 Task: Configure Visual Studio Code to automatically save your files at regular intervals.
Action: Mouse moved to (38, 640)
Screenshot: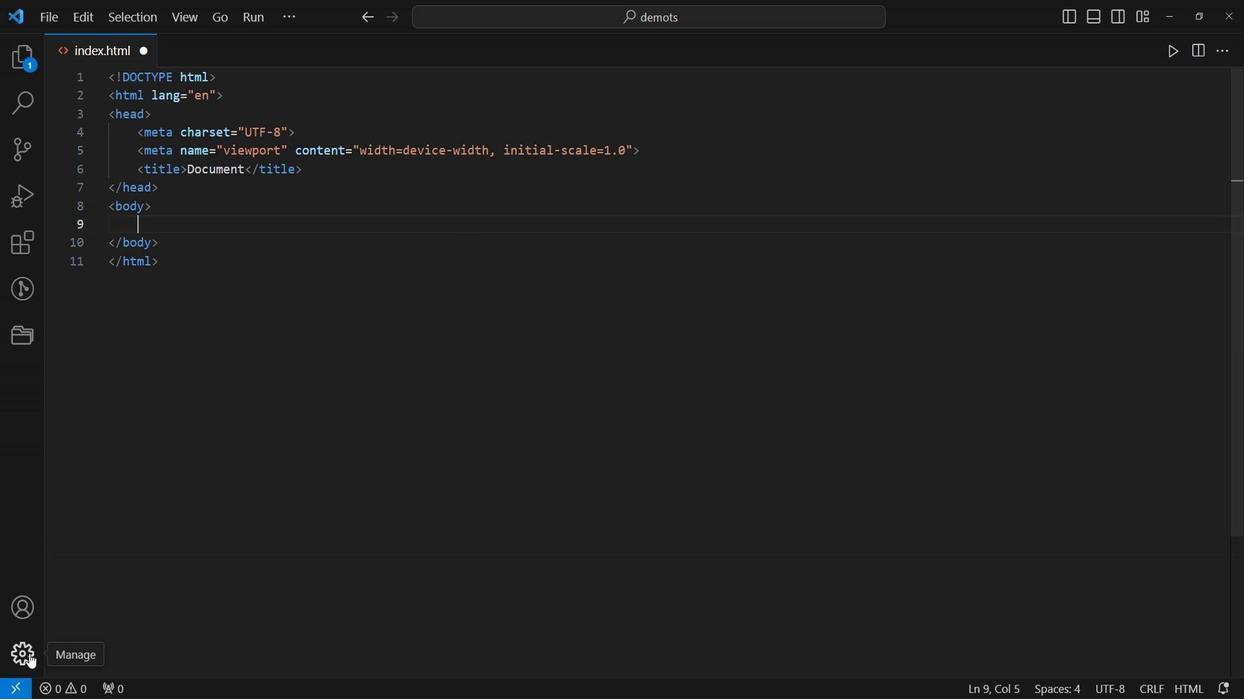 
Action: Mouse pressed left at (38, 640)
Screenshot: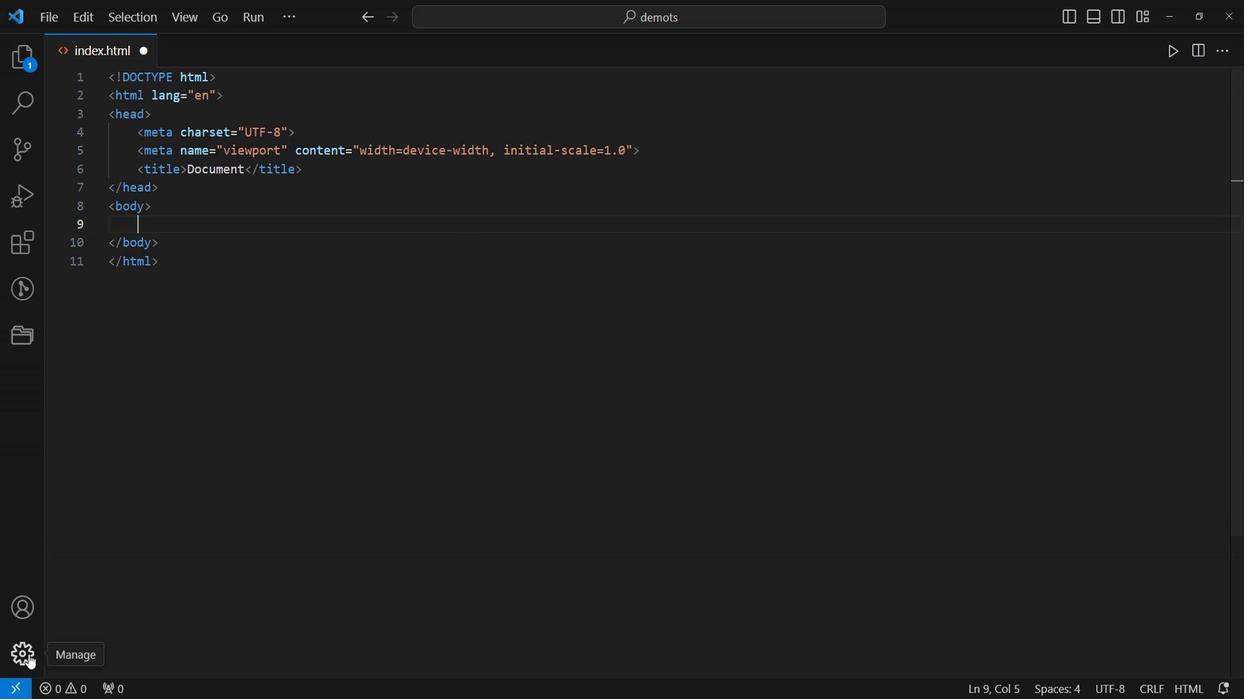 
Action: Mouse moved to (136, 456)
Screenshot: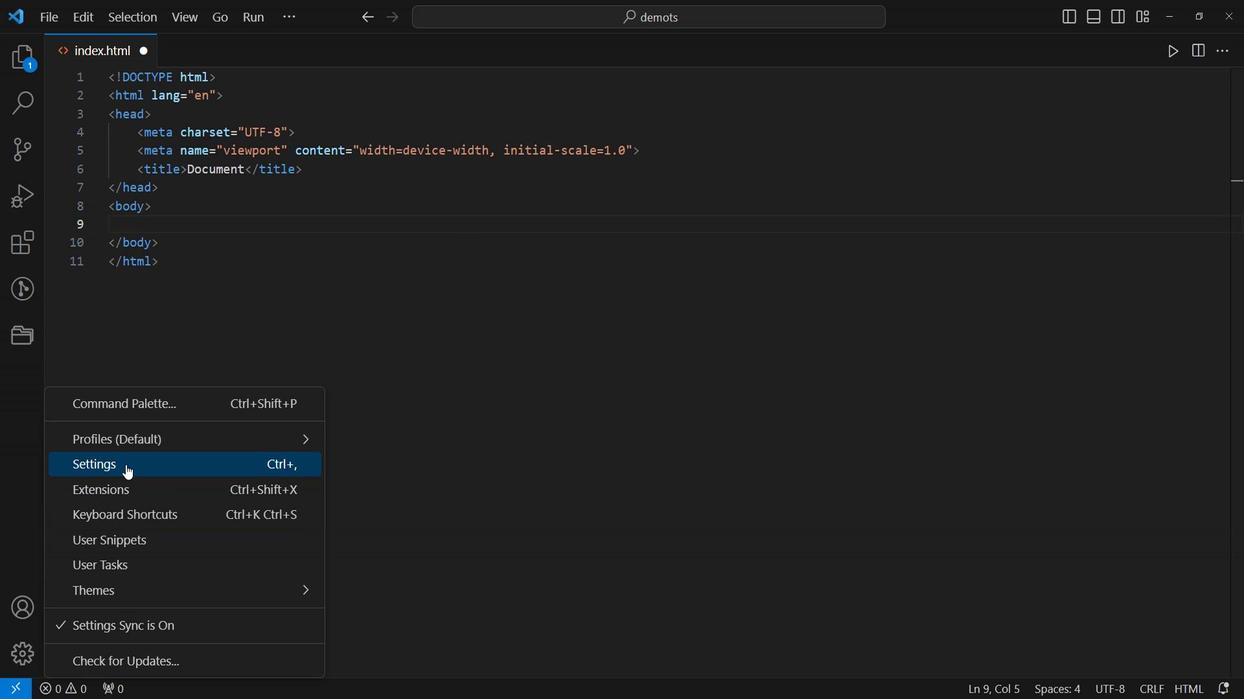 
Action: Mouse pressed left at (136, 456)
Screenshot: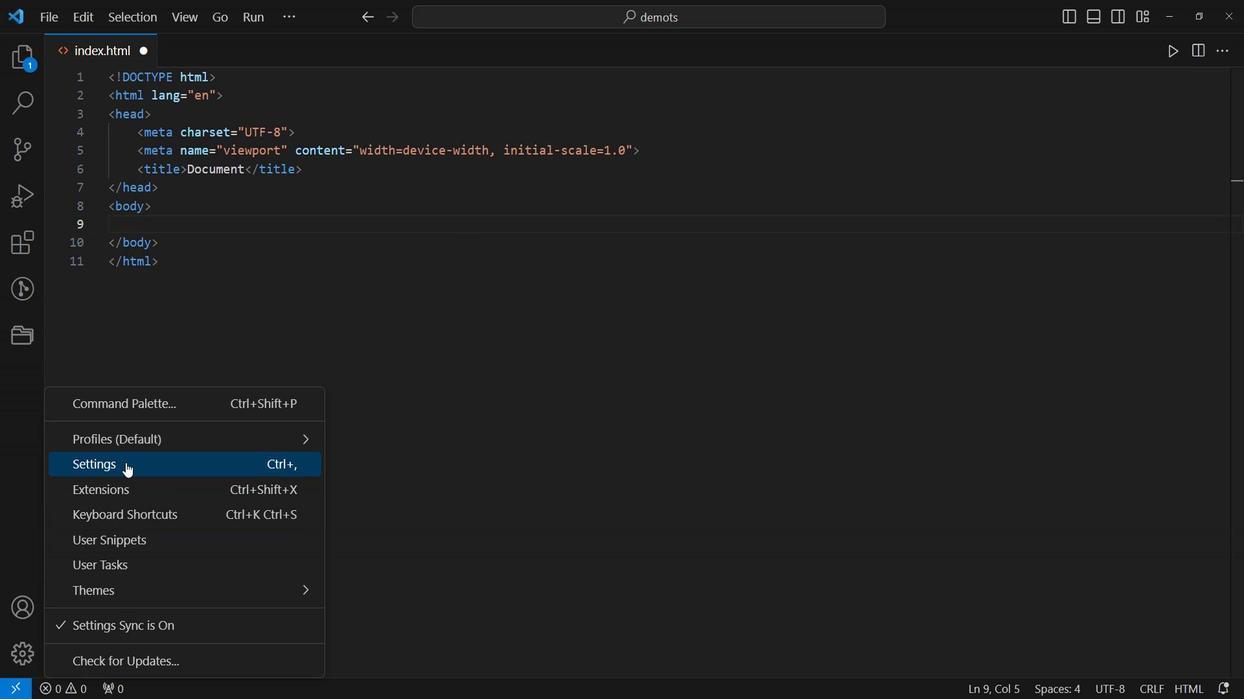
Action: Mouse moved to (295, 101)
Screenshot: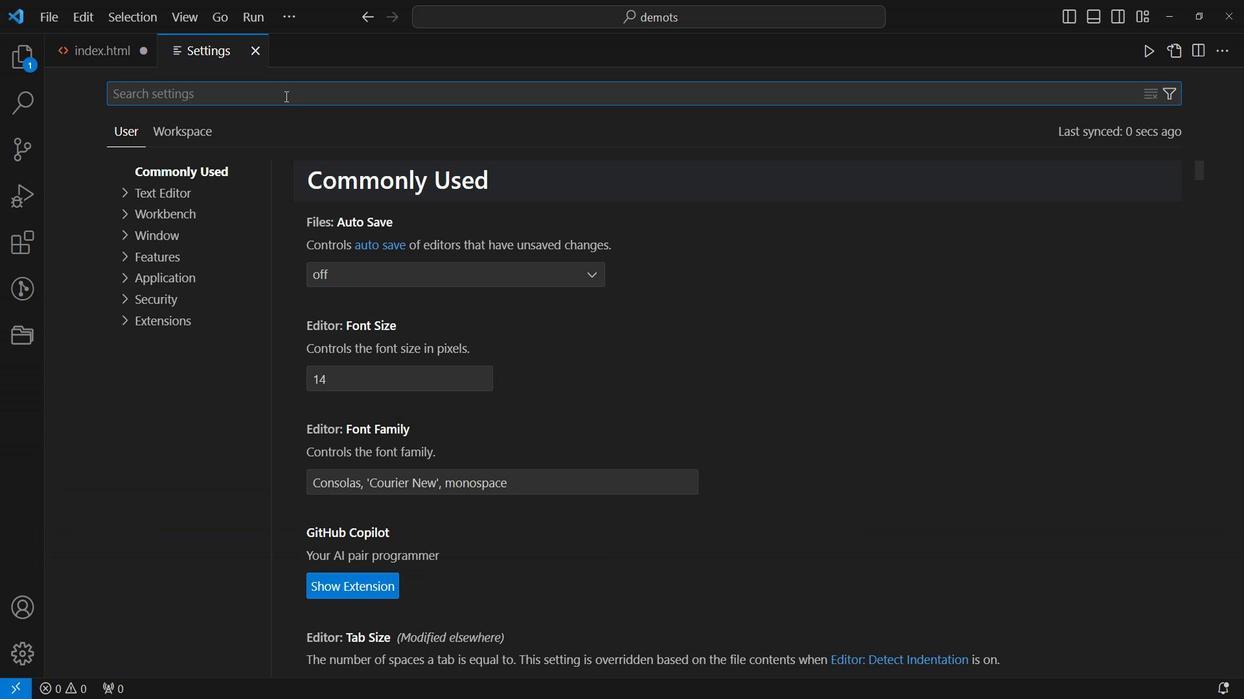 
Action: Mouse pressed left at (295, 101)
Screenshot: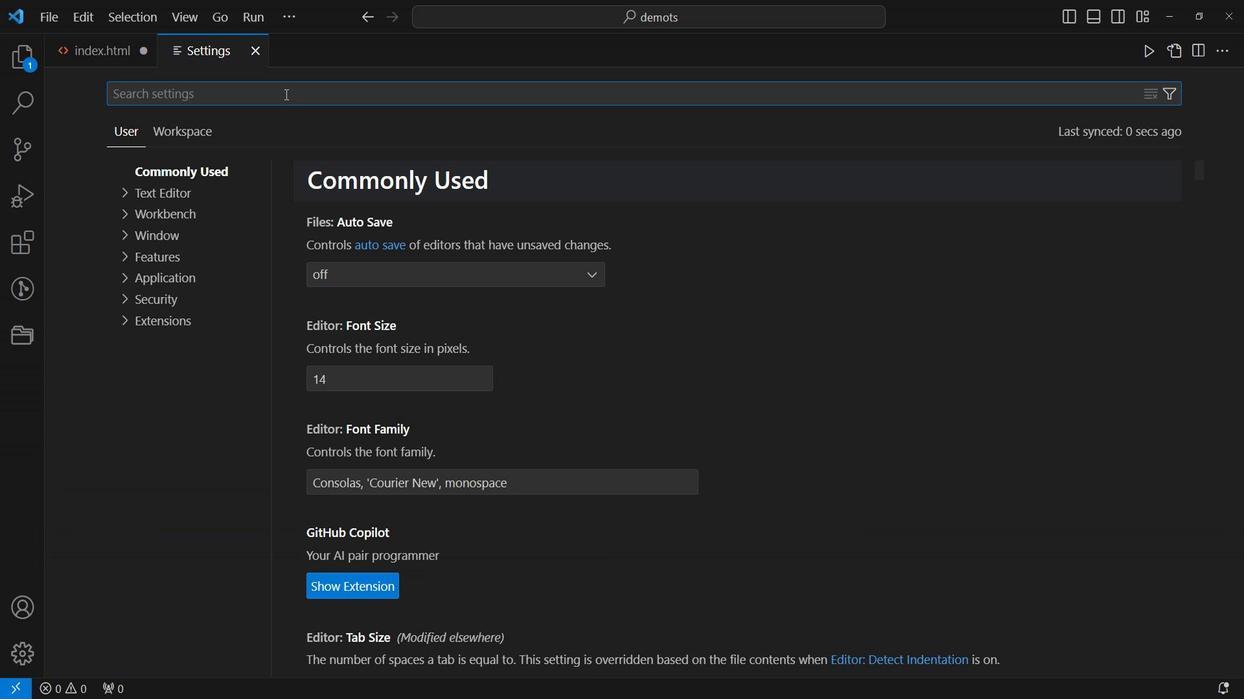
Action: Key pressed auto
Screenshot: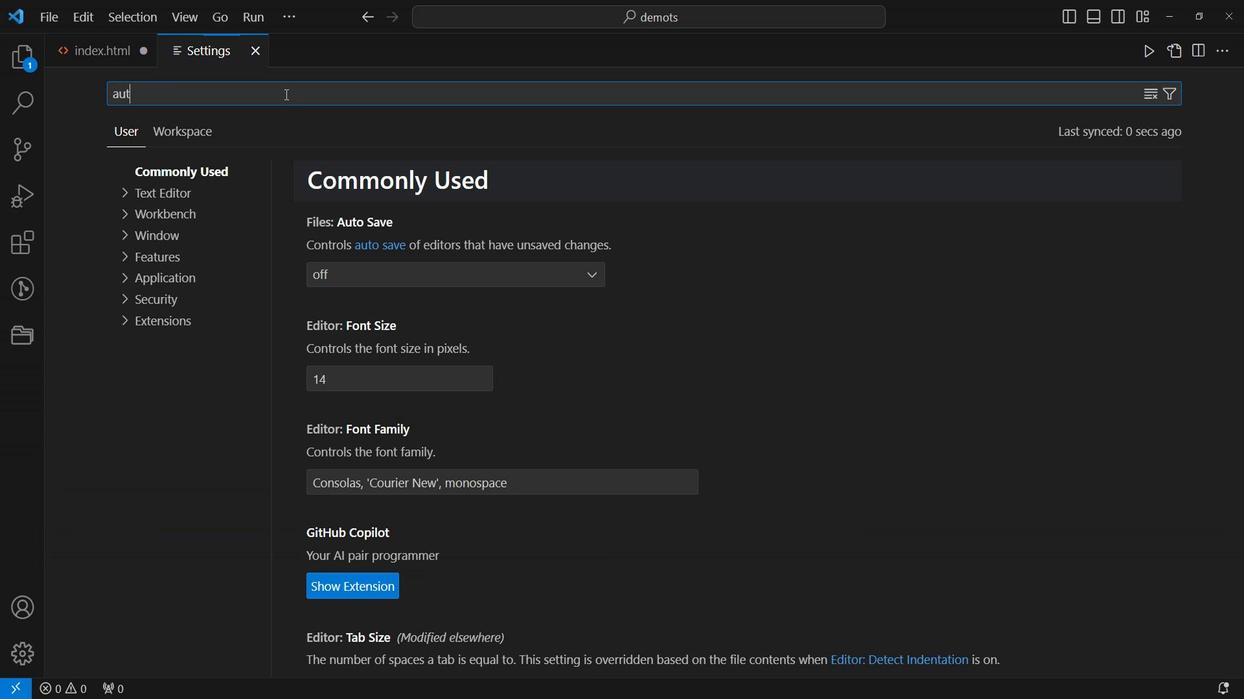 
Action: Mouse moved to (596, 236)
Screenshot: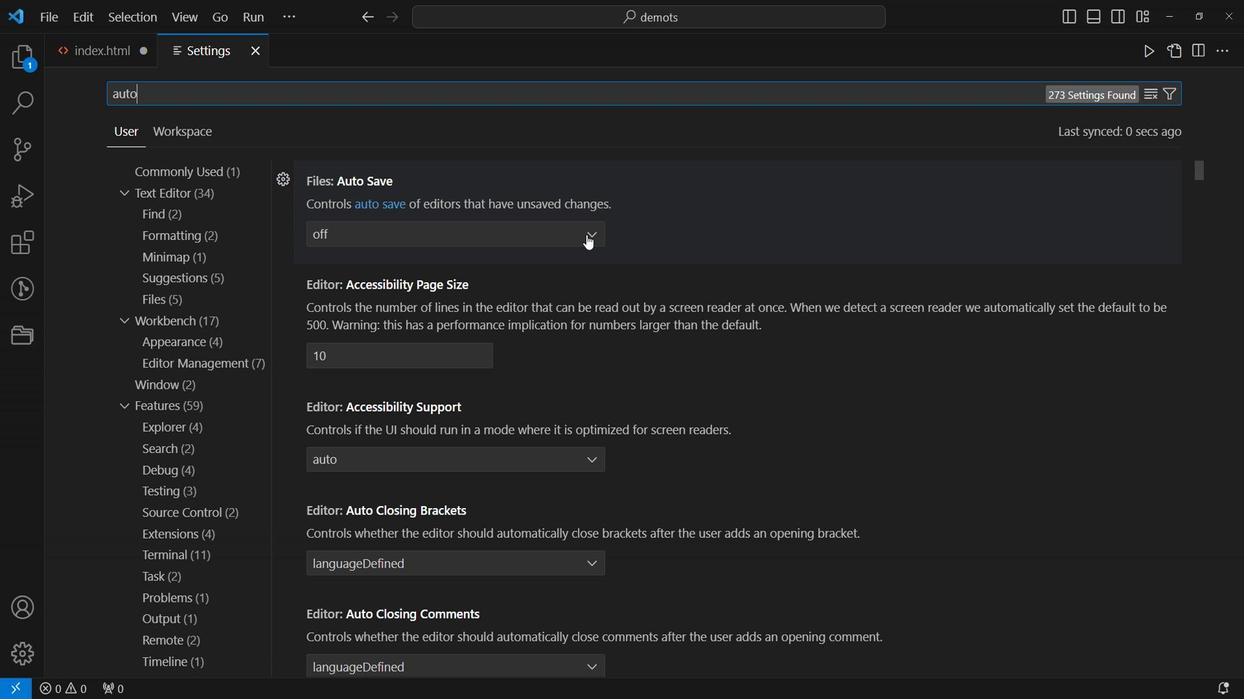 
Action: Mouse pressed left at (596, 236)
Screenshot: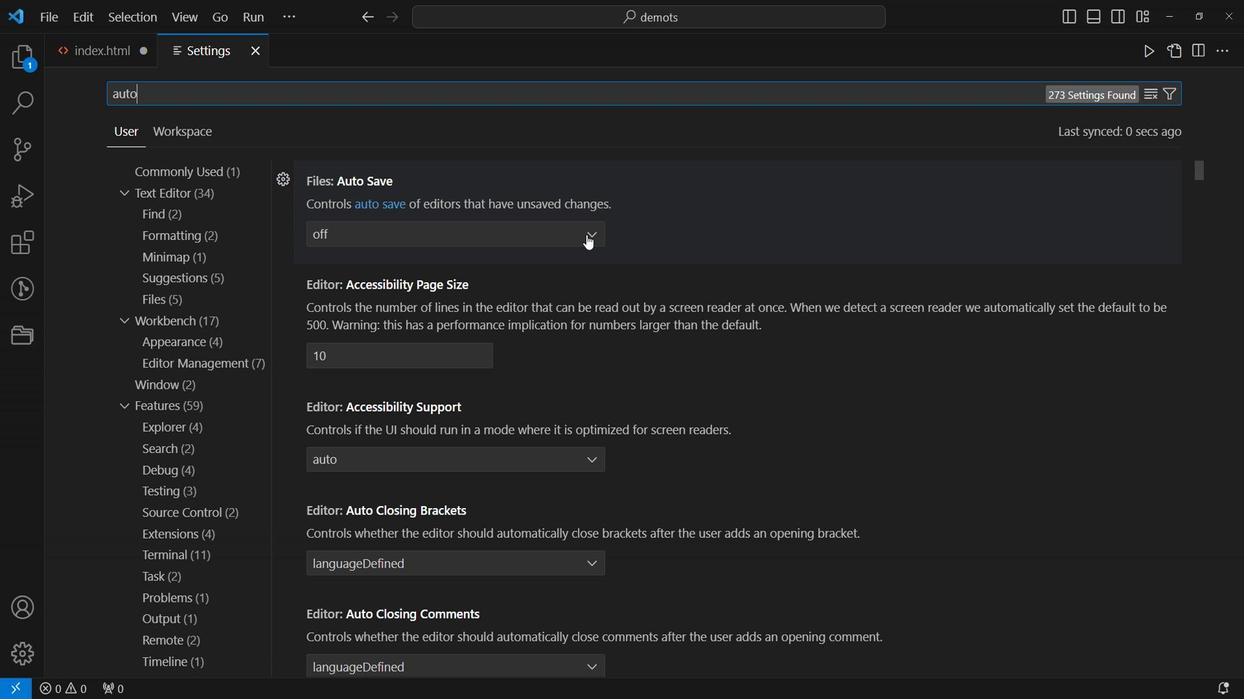 
Action: Mouse moved to (415, 279)
Screenshot: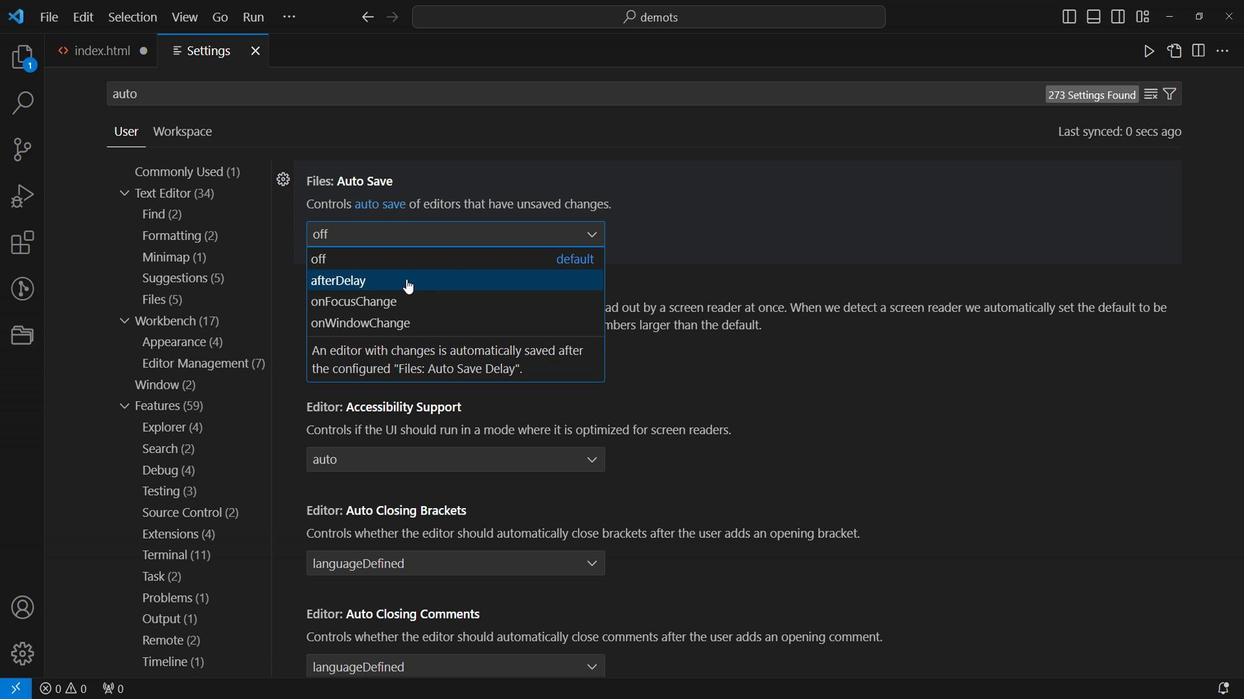 
Action: Mouse pressed left at (415, 279)
Screenshot: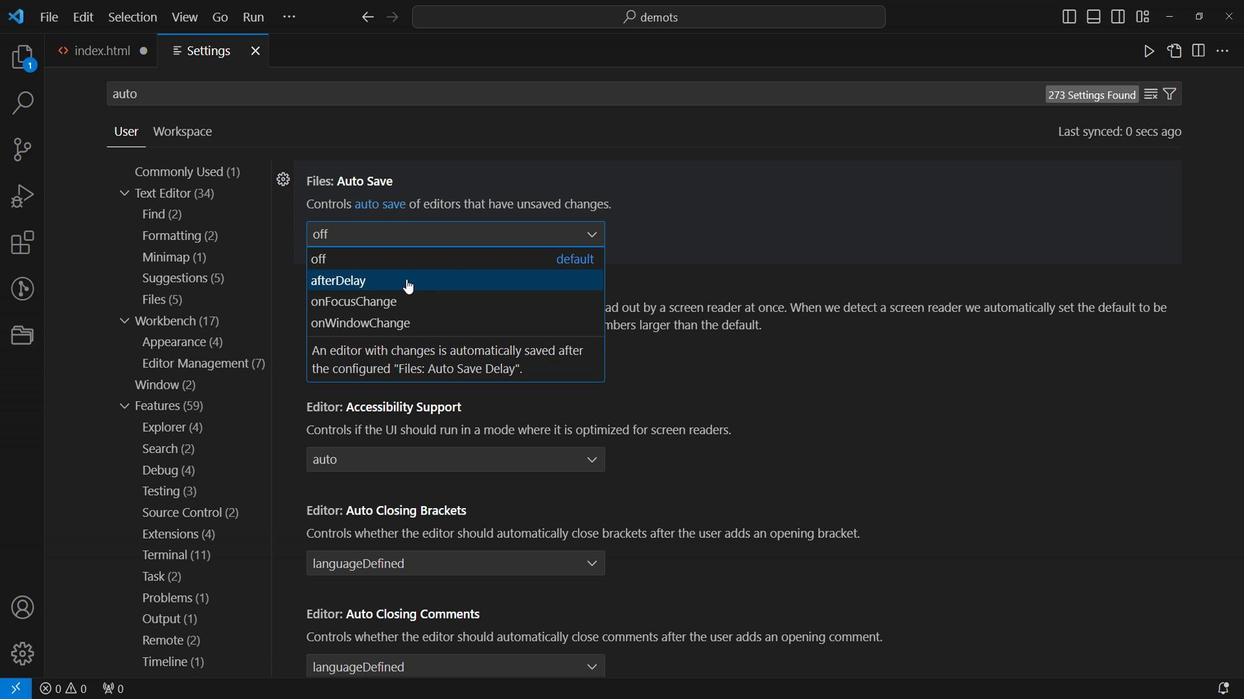 
Action: Mouse moved to (651, 327)
Screenshot: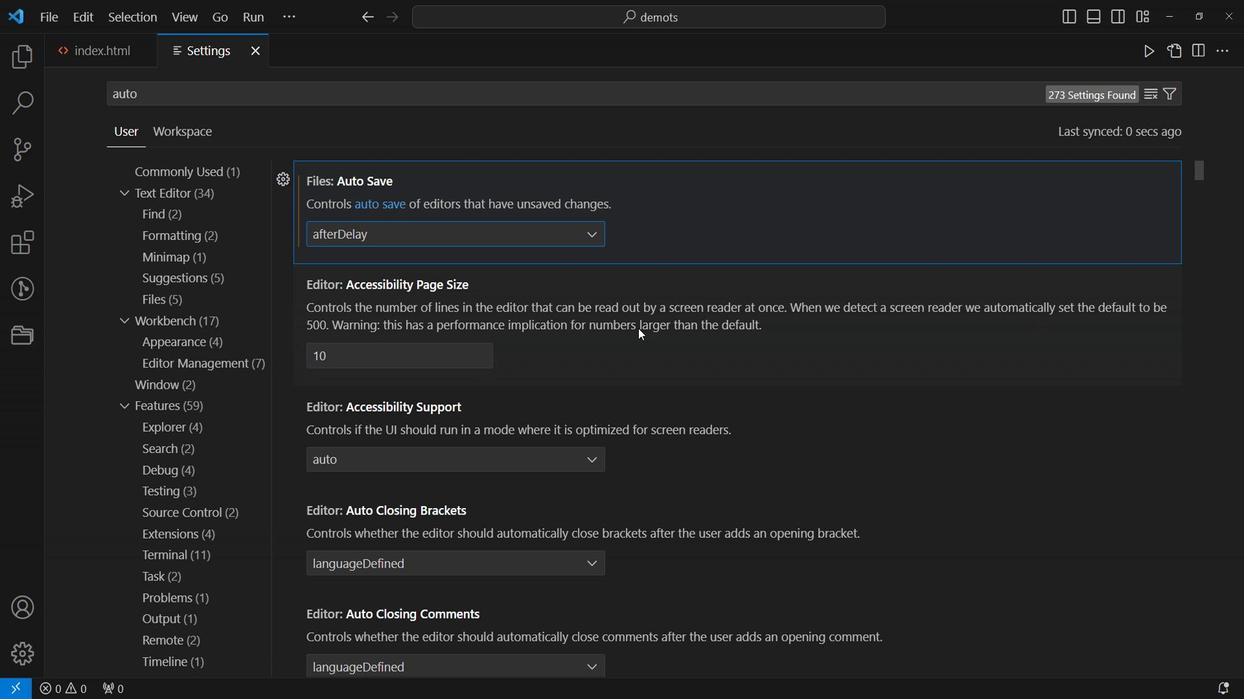 
Action: Mouse scrolled (651, 326) with delta (0, 0)
Screenshot: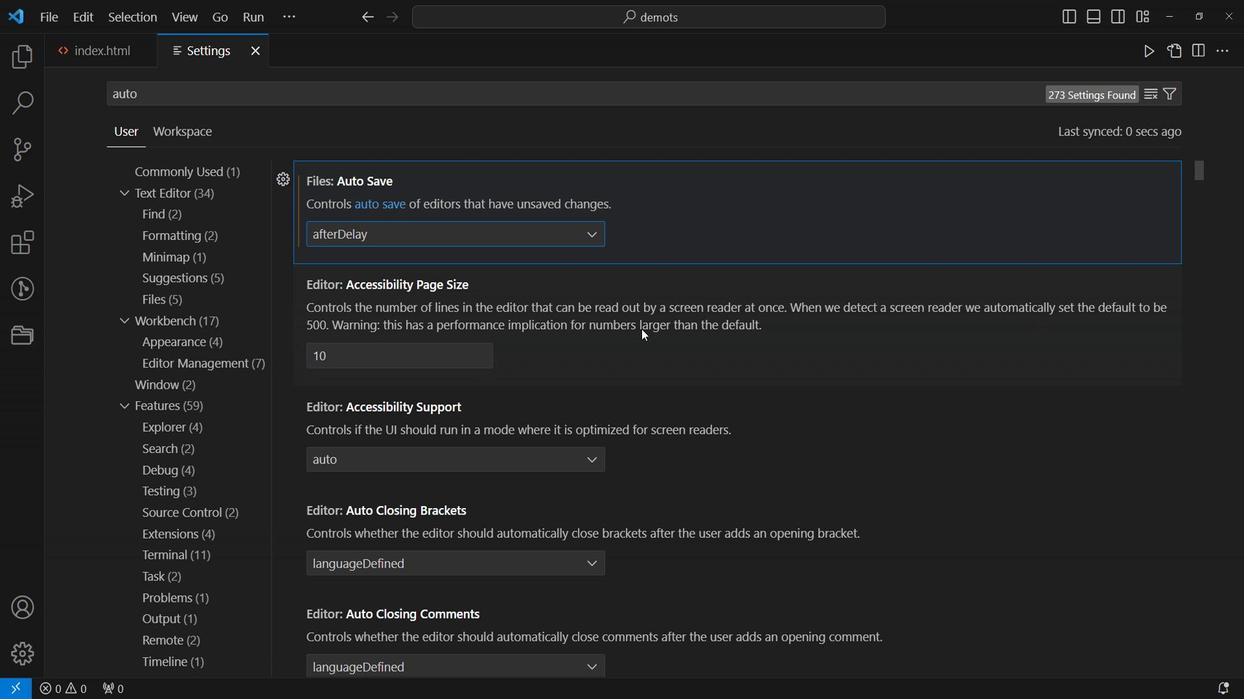 
Action: Mouse scrolled (651, 326) with delta (0, 0)
Screenshot: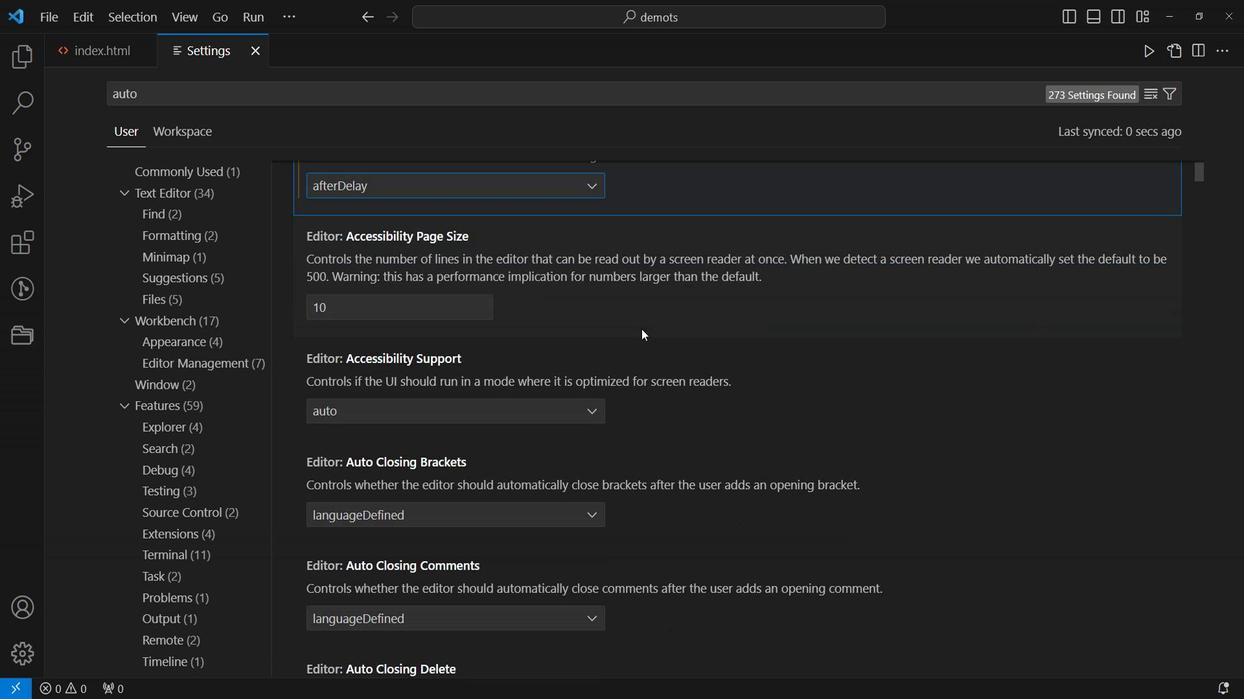 
Action: Mouse scrolled (651, 326) with delta (0, 0)
Screenshot: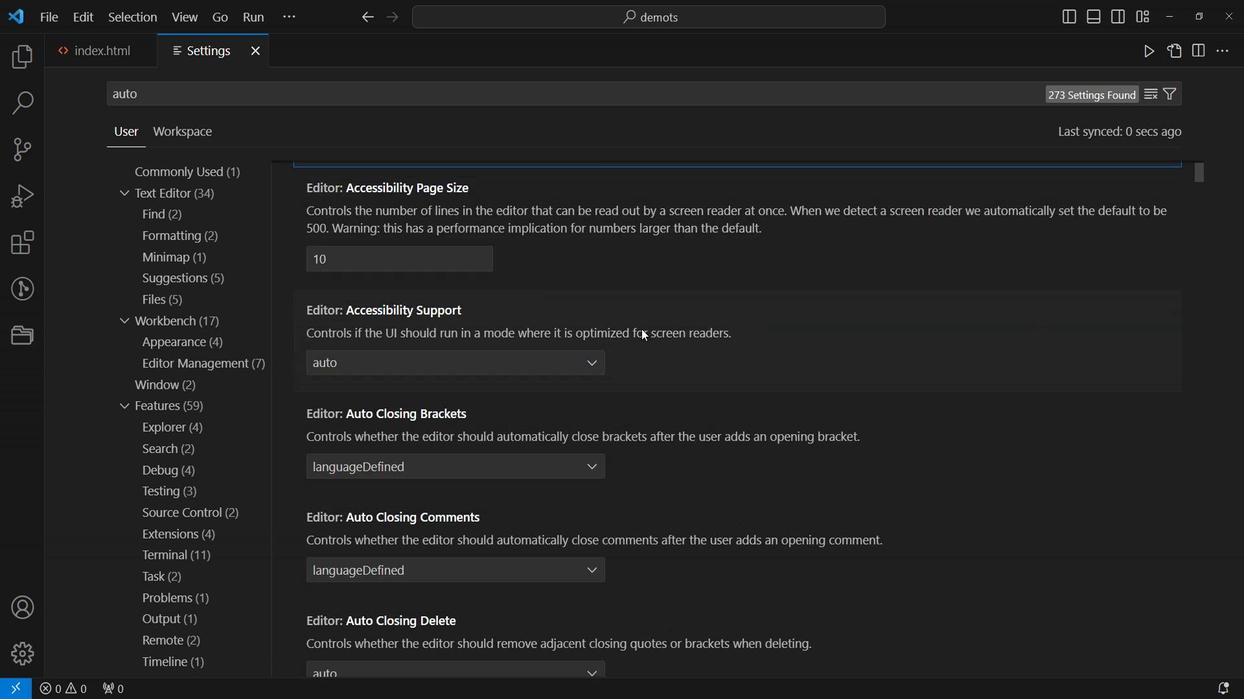 
Action: Mouse scrolled (651, 326) with delta (0, 0)
Screenshot: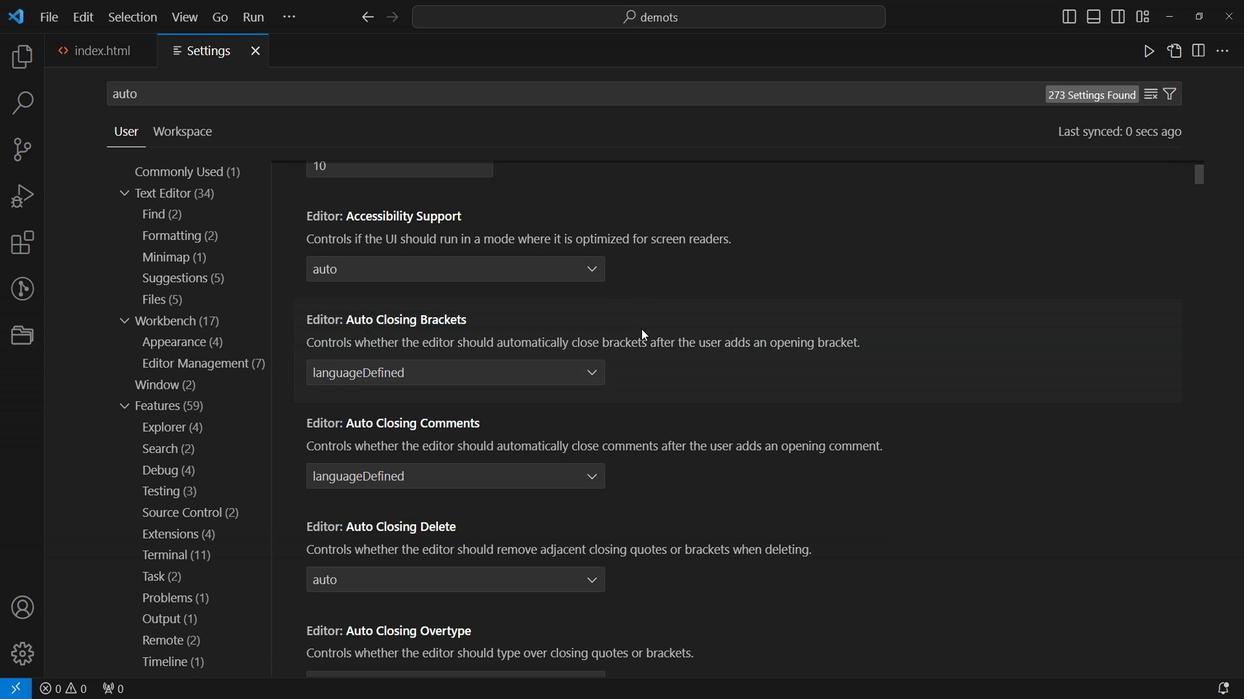 
Action: Mouse scrolled (651, 326) with delta (0, 0)
Screenshot: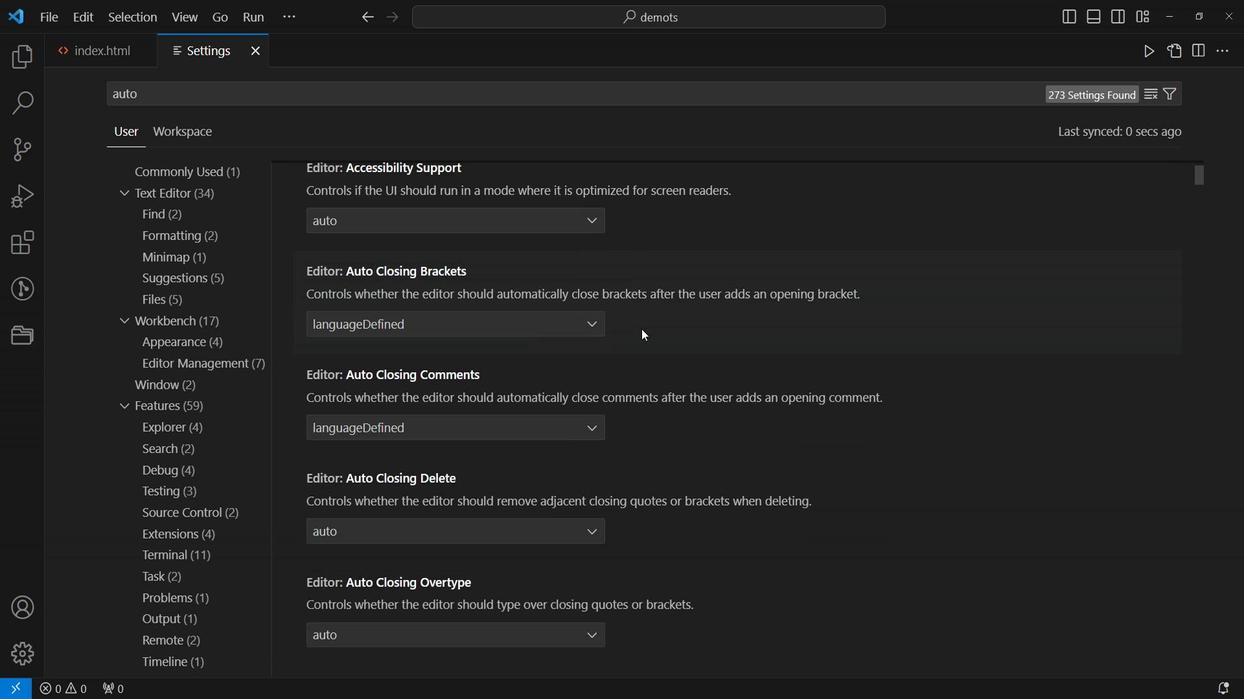 
Action: Mouse scrolled (651, 326) with delta (0, 0)
Screenshot: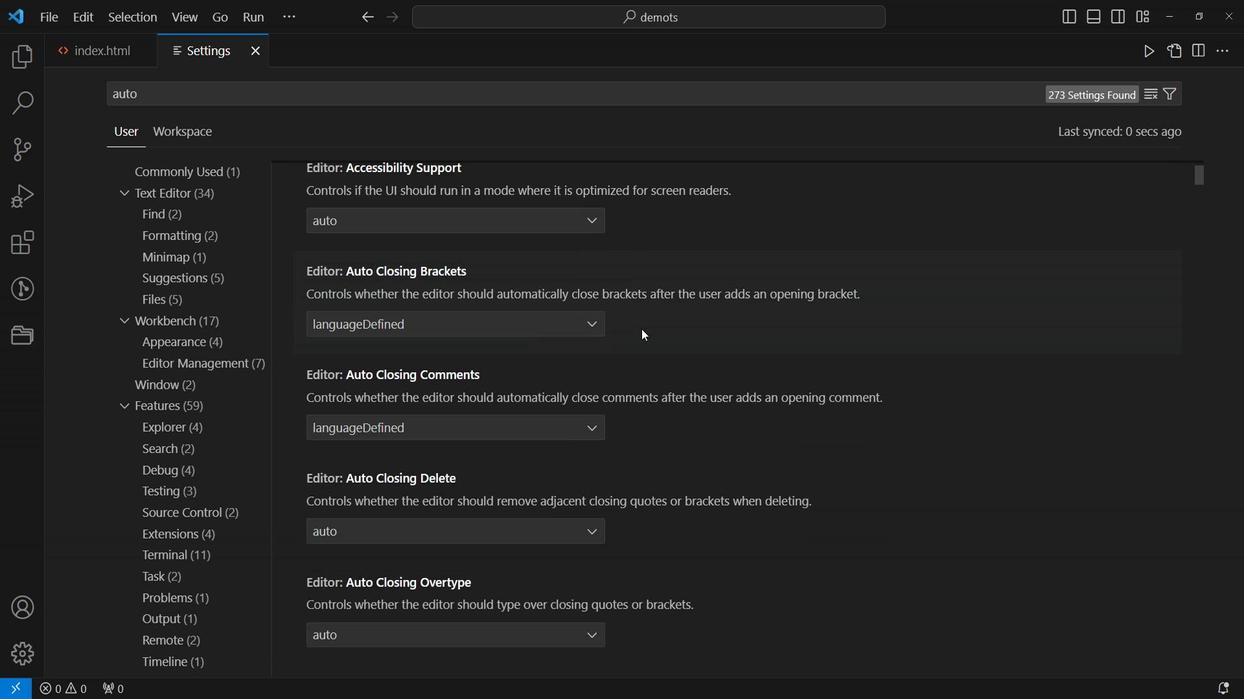 
Action: Mouse scrolled (651, 326) with delta (0, 0)
Screenshot: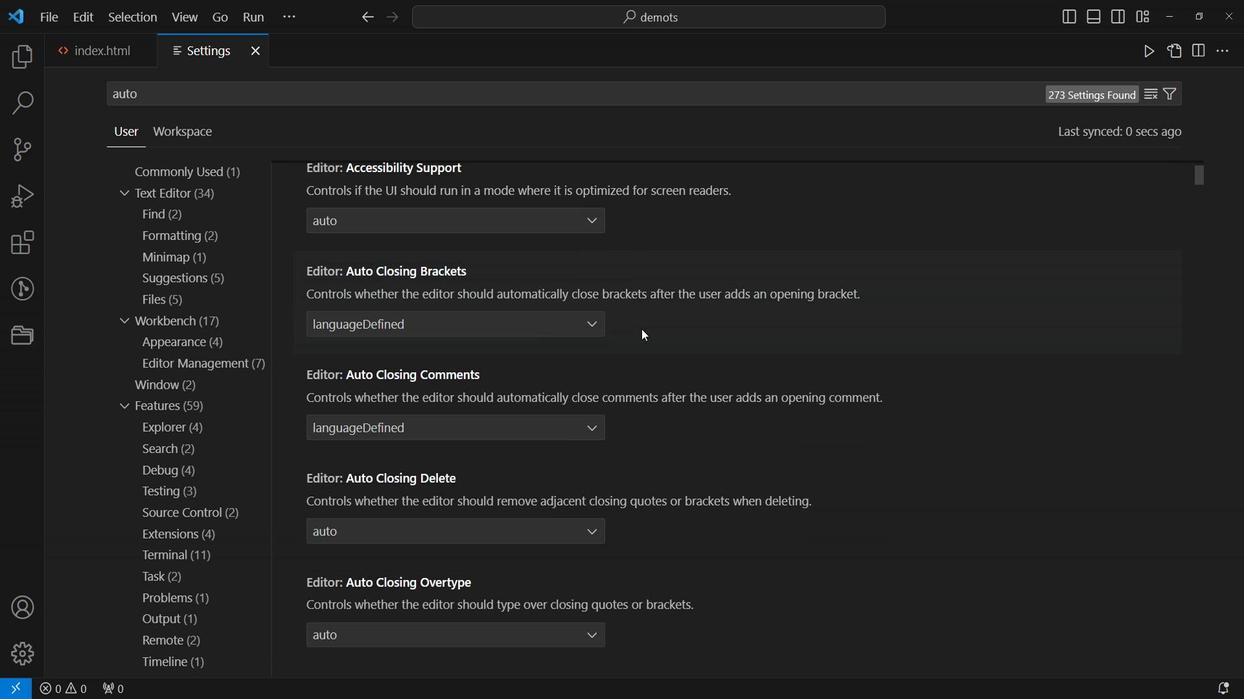 
Action: Mouse scrolled (651, 326) with delta (0, 0)
Screenshot: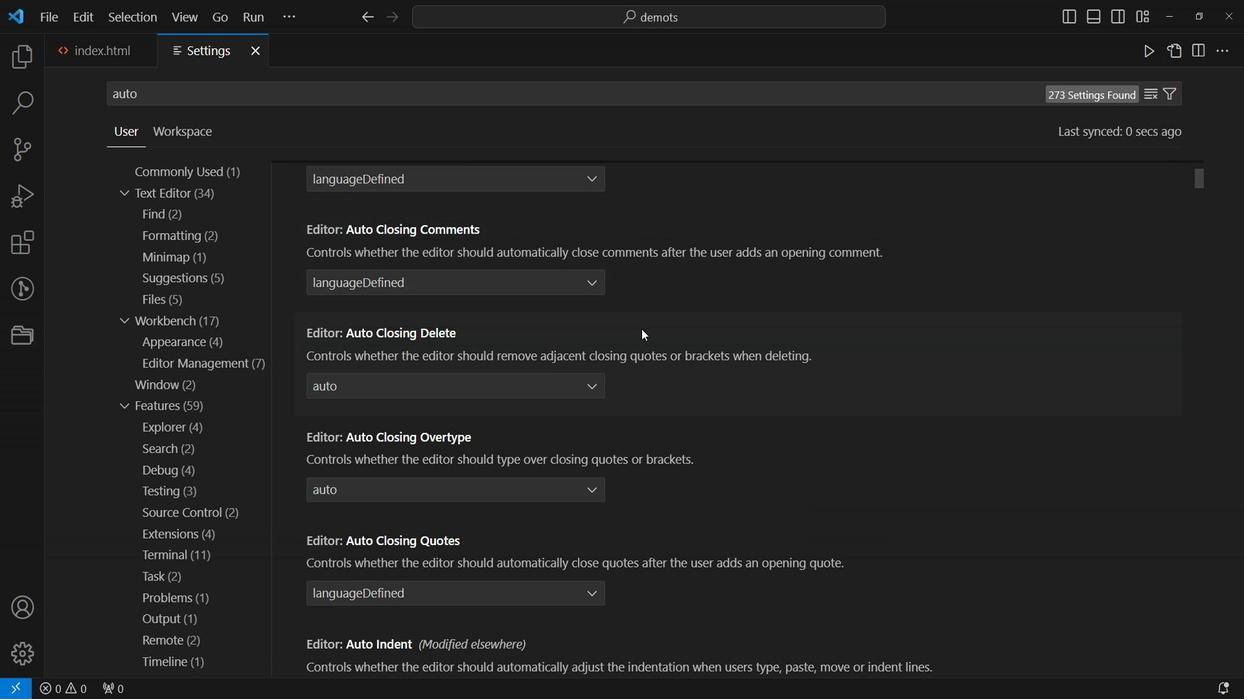 
Action: Mouse scrolled (651, 326) with delta (0, 0)
Screenshot: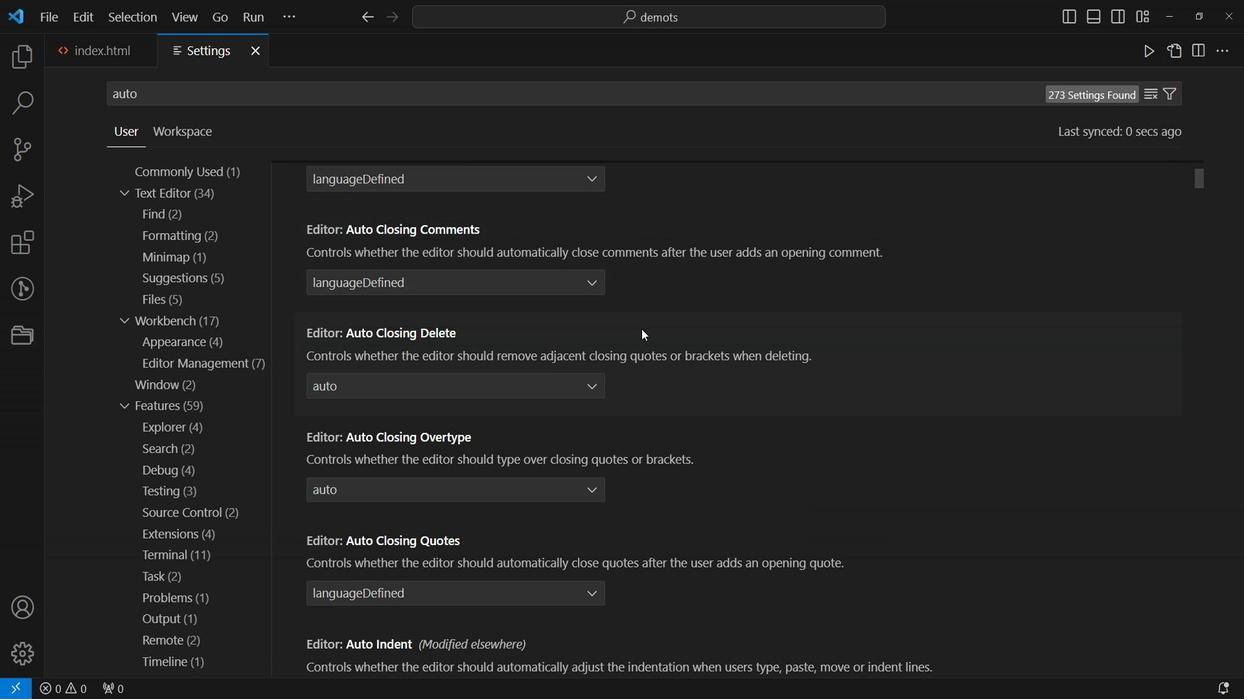 
Action: Mouse scrolled (651, 327) with delta (0, 0)
Screenshot: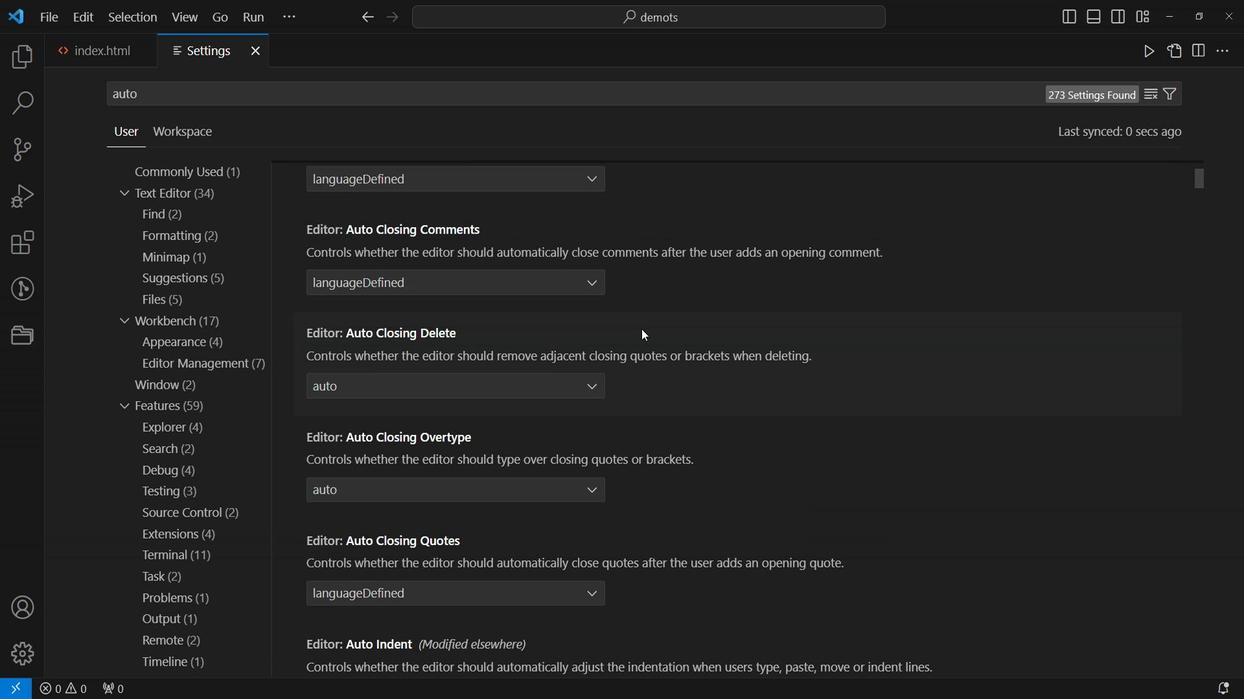 
Action: Mouse scrolled (651, 326) with delta (0, 0)
Screenshot: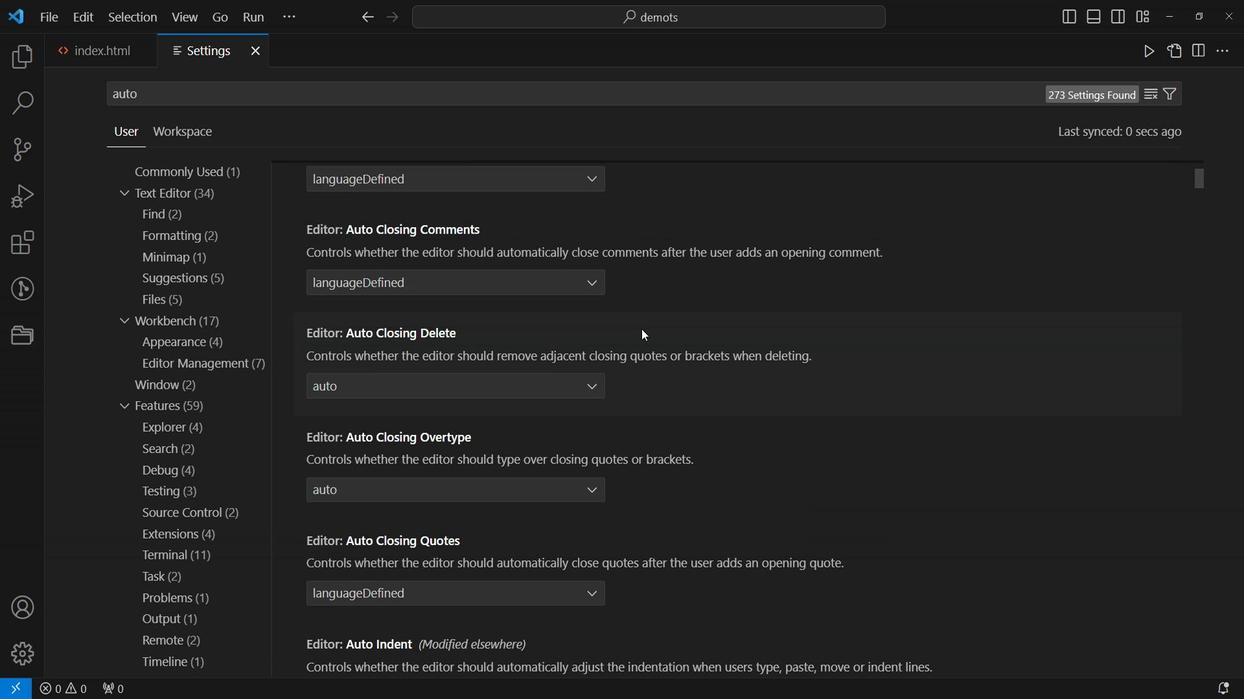 
Action: Mouse scrolled (651, 326) with delta (0, 0)
Screenshot: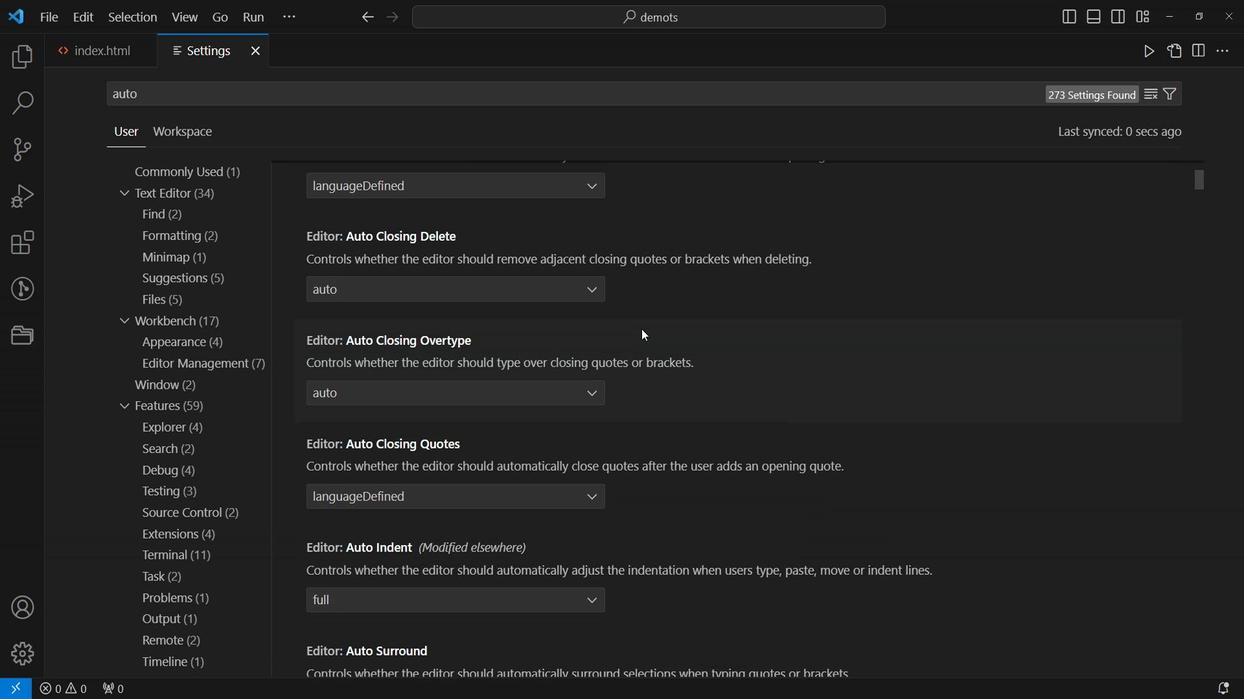 
Action: Mouse scrolled (651, 326) with delta (0, 0)
Screenshot: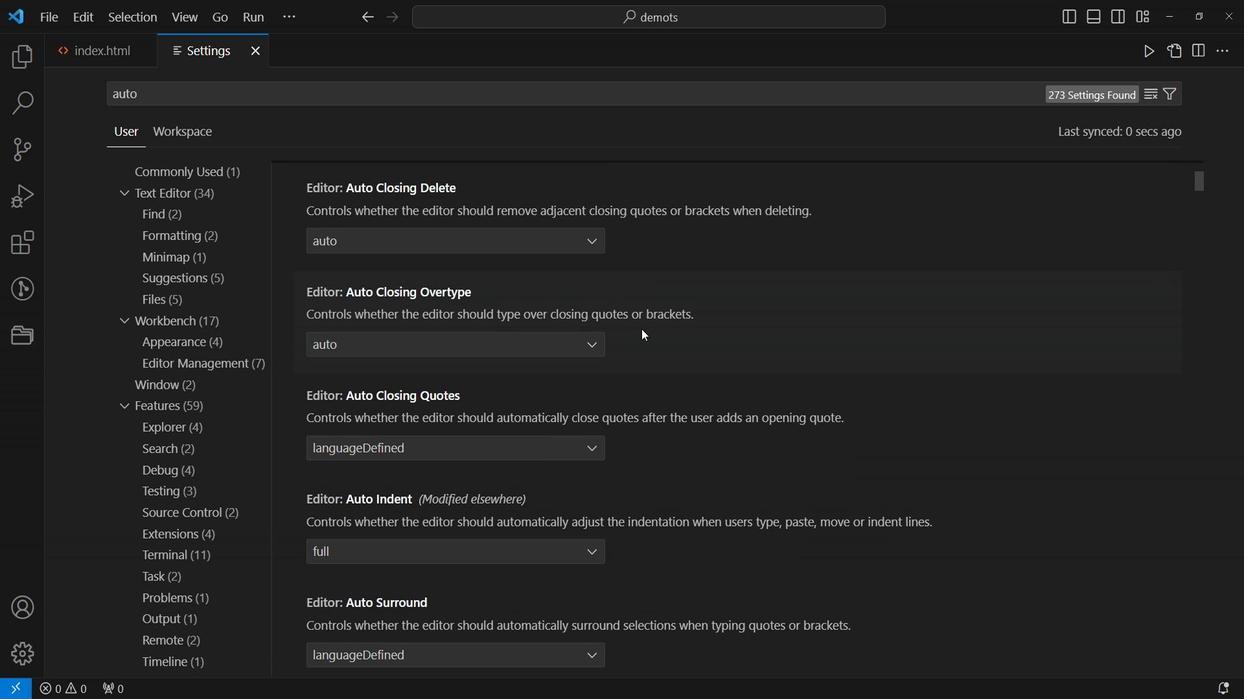 
Action: Mouse scrolled (651, 326) with delta (0, 0)
Screenshot: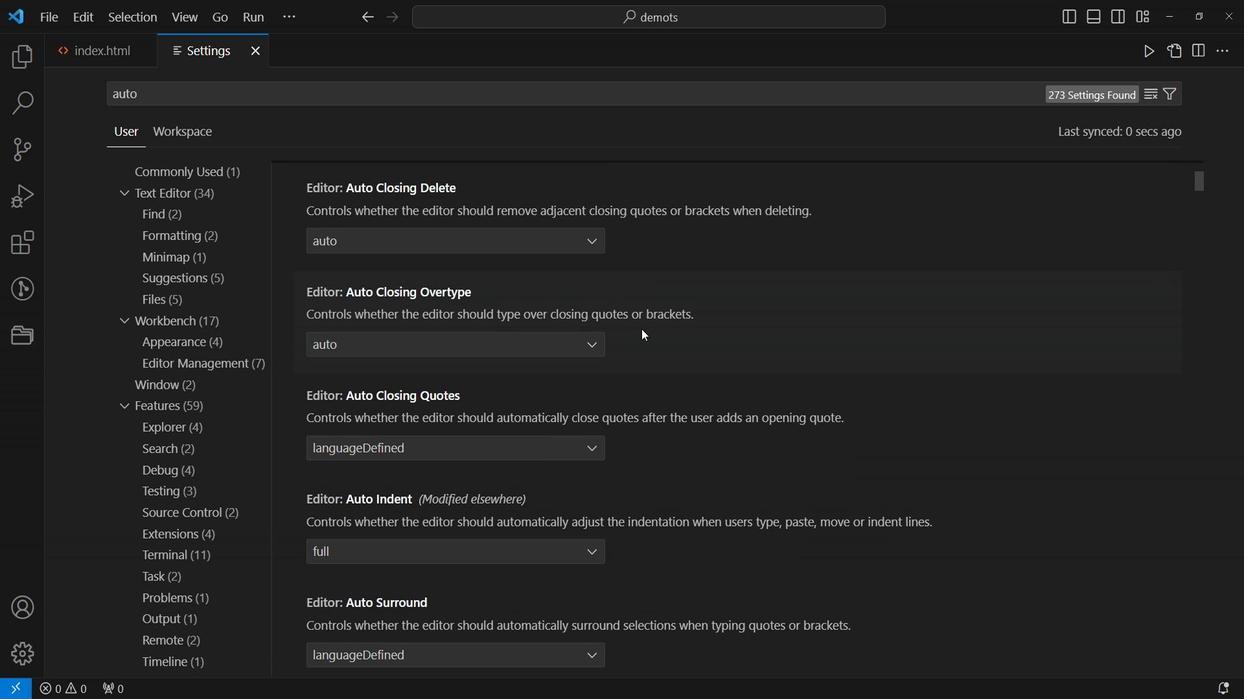 
Action: Mouse scrolled (651, 326) with delta (0, 0)
Screenshot: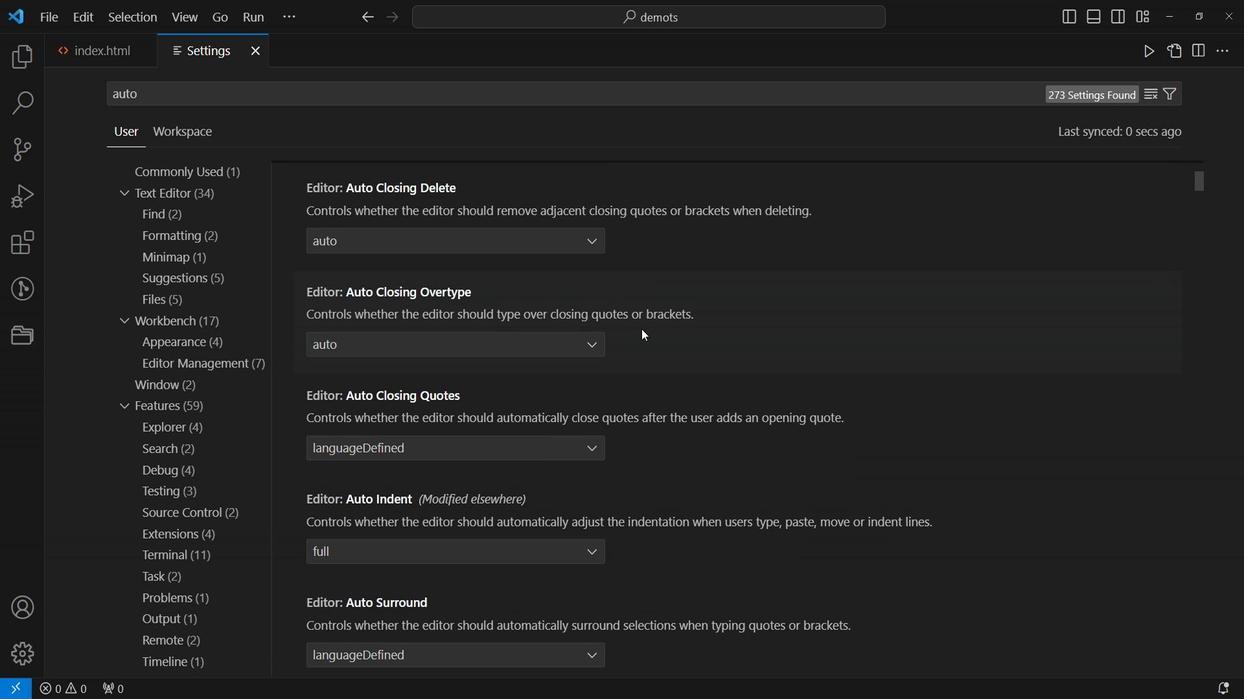 
Action: Mouse scrolled (651, 326) with delta (0, 0)
Screenshot: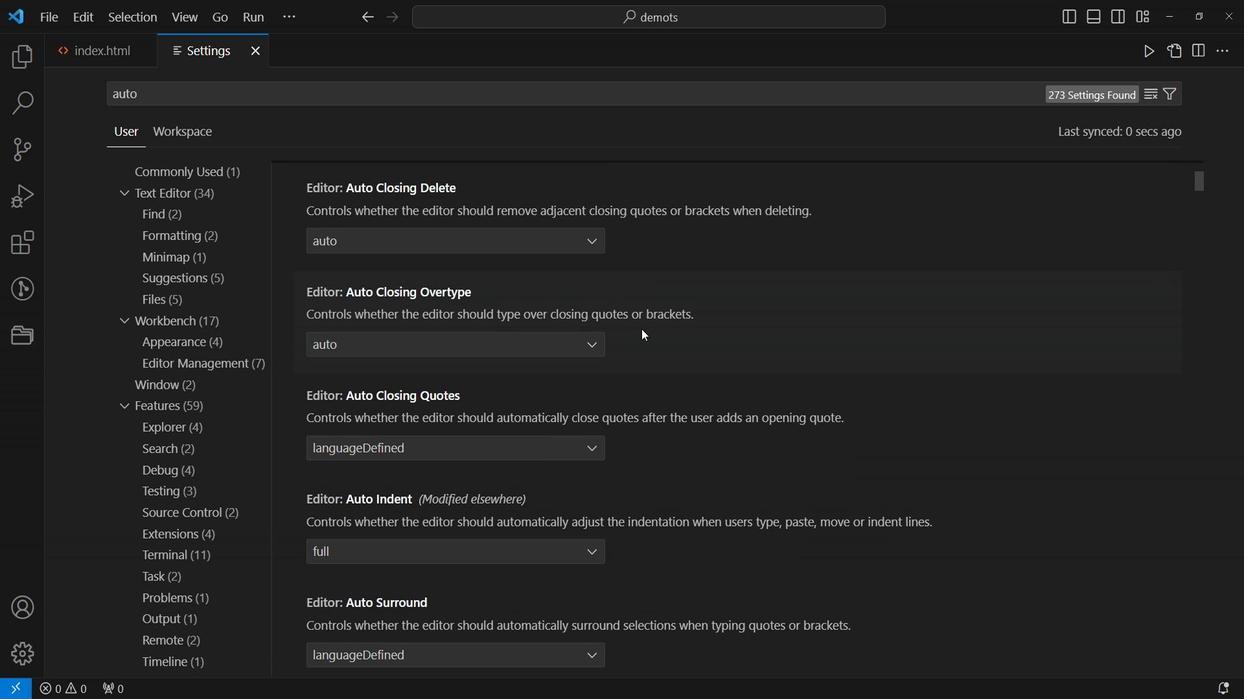 
Action: Mouse scrolled (651, 326) with delta (0, 0)
Screenshot: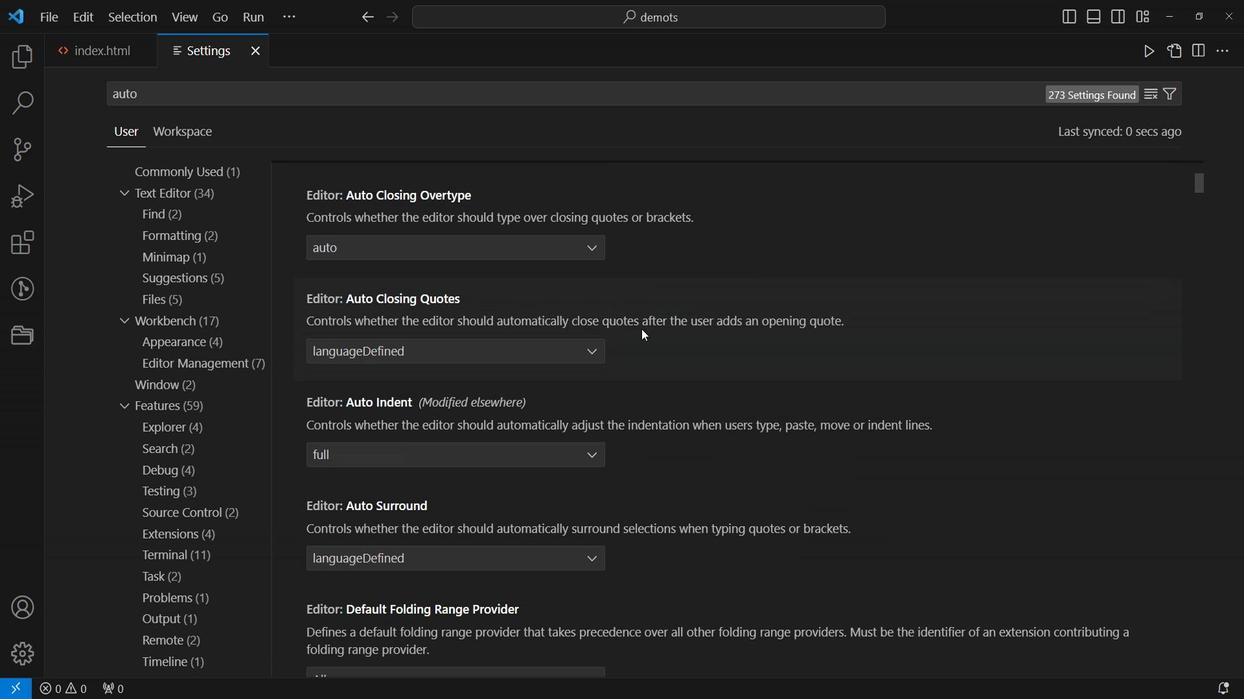 
Action: Mouse scrolled (651, 326) with delta (0, 0)
Screenshot: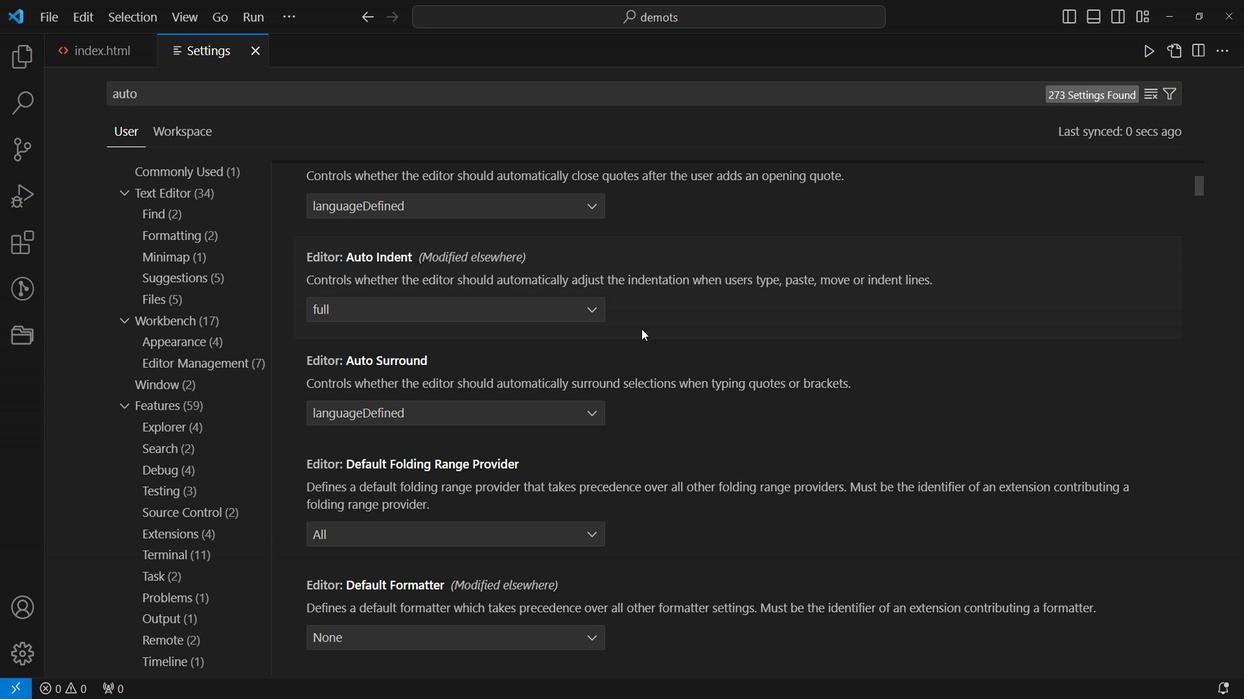 
Action: Mouse scrolled (651, 326) with delta (0, 0)
Screenshot: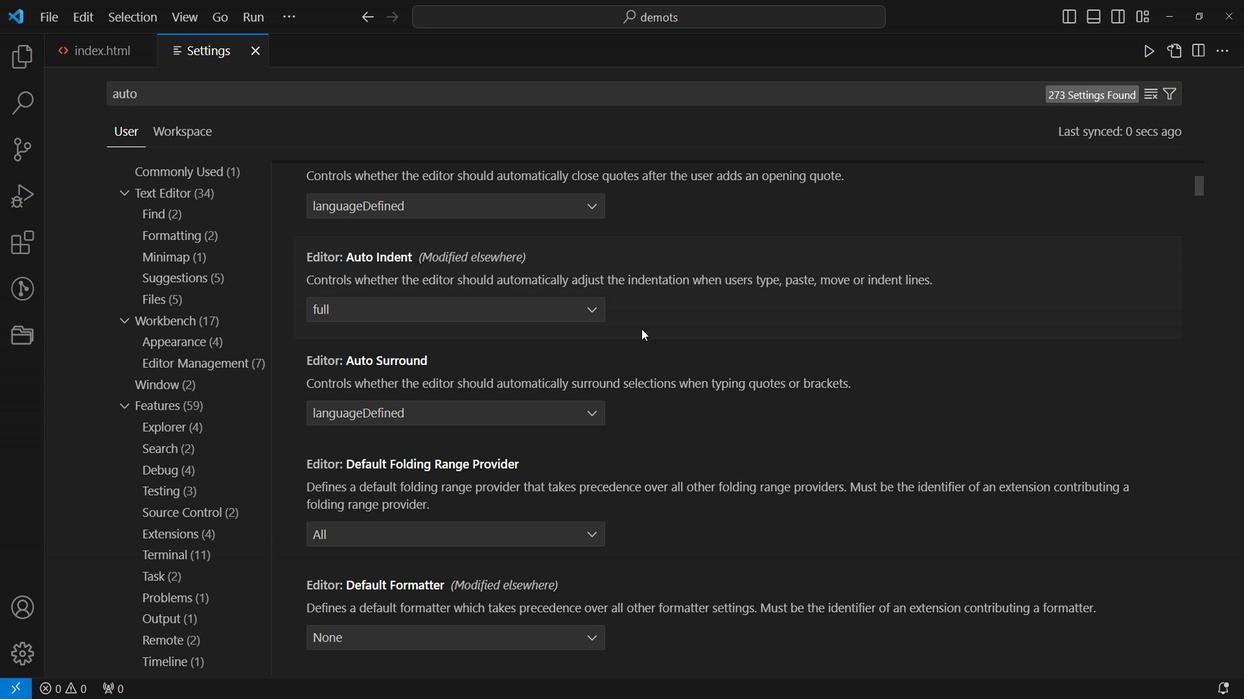 
Action: Mouse scrolled (651, 326) with delta (0, 0)
Screenshot: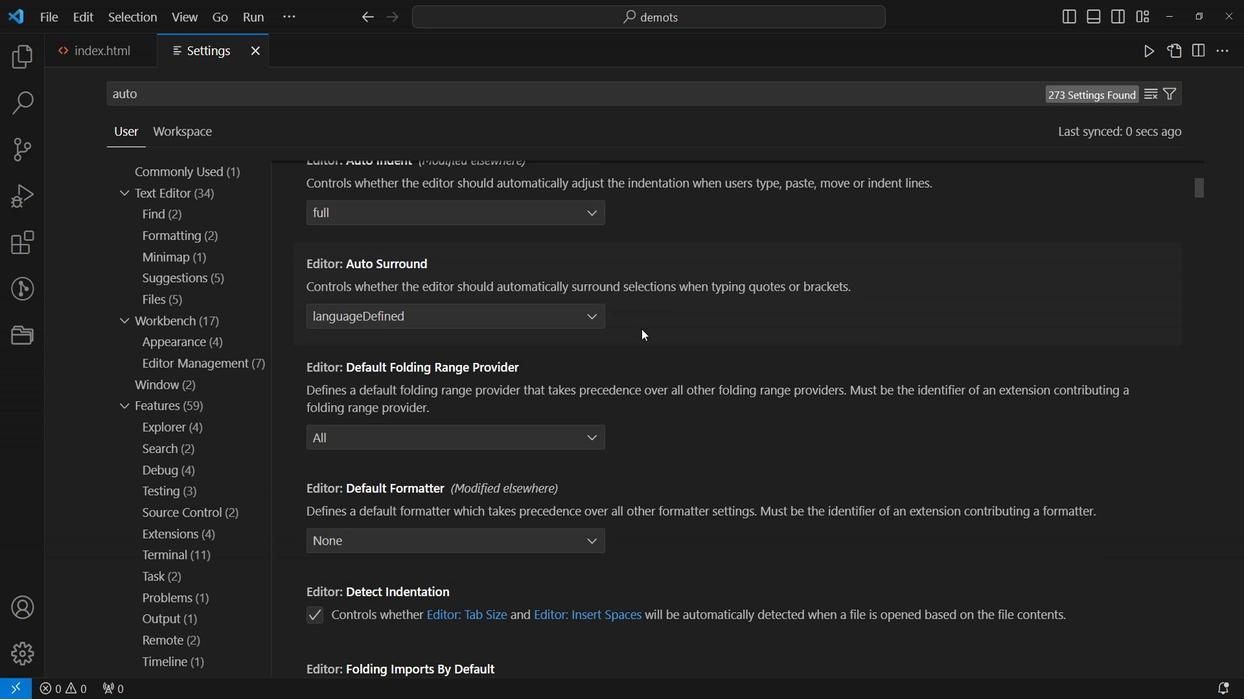 
Action: Mouse scrolled (651, 326) with delta (0, 0)
Screenshot: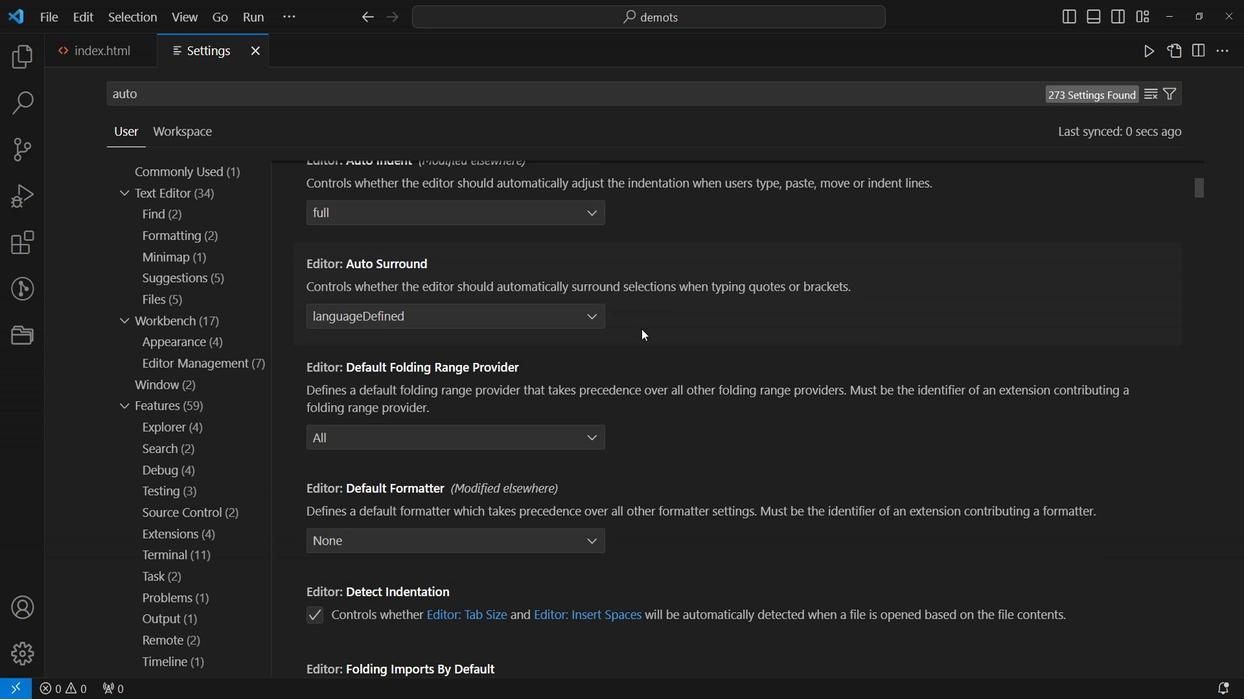 
Action: Mouse scrolled (651, 326) with delta (0, 0)
Screenshot: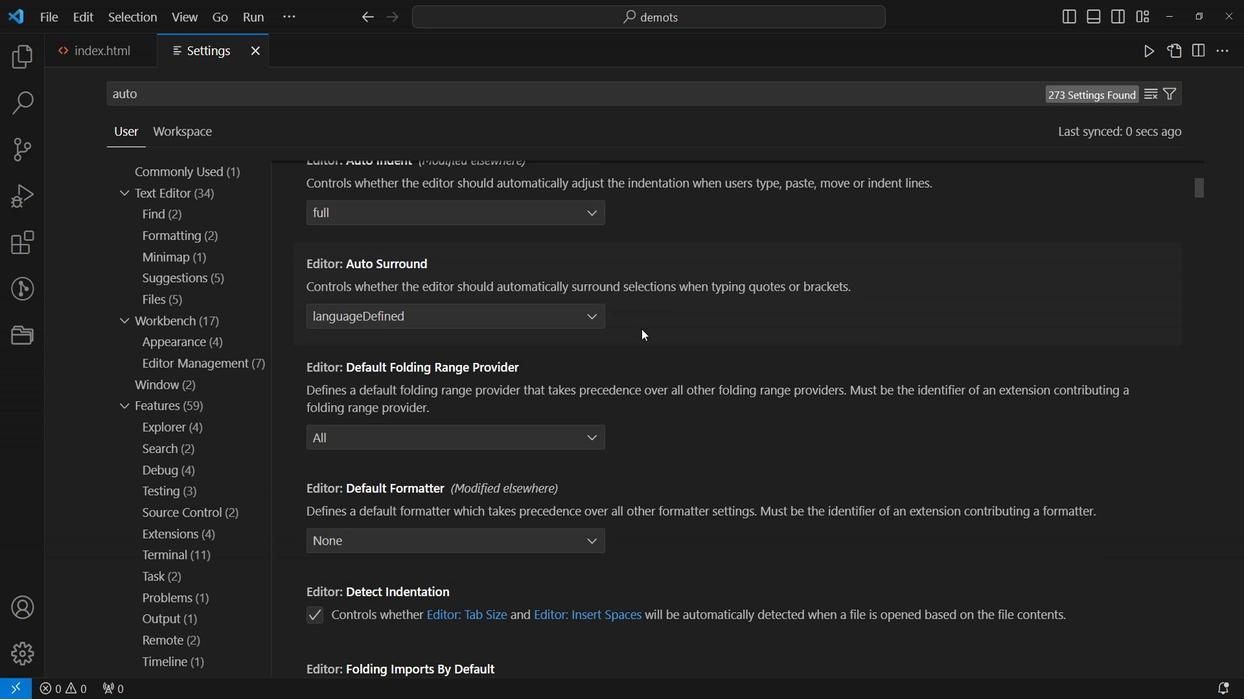 
Action: Mouse scrolled (651, 326) with delta (0, 0)
Screenshot: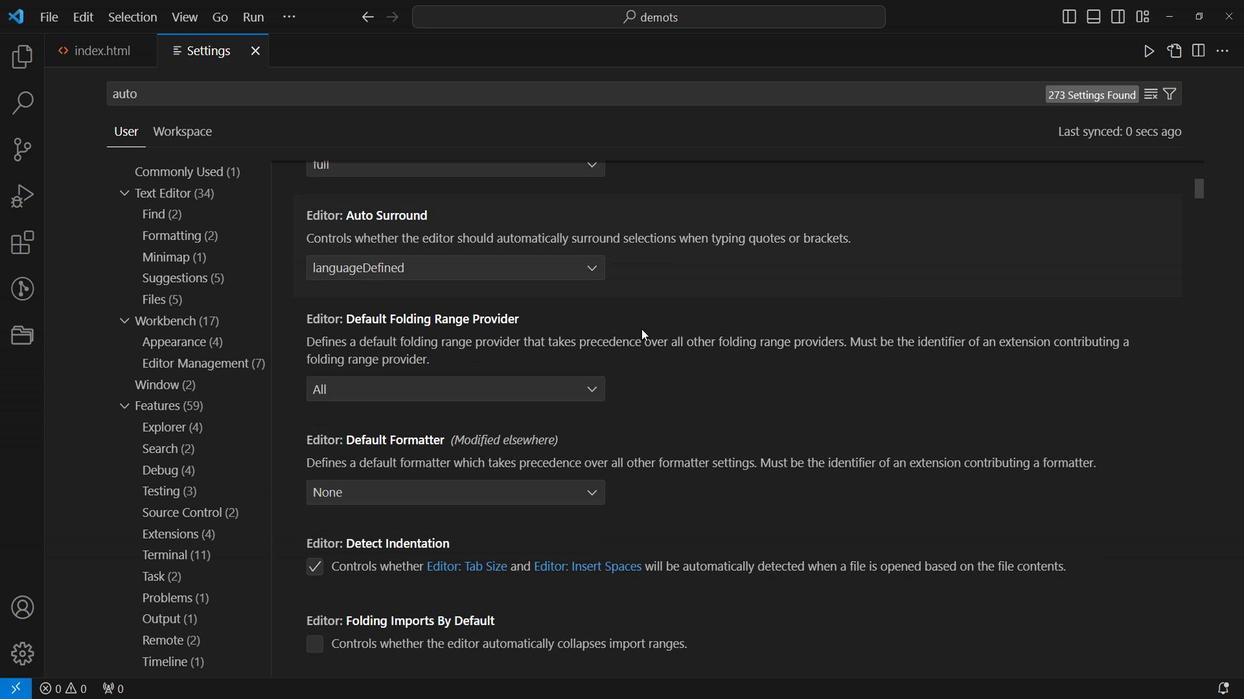 
Action: Mouse scrolled (651, 326) with delta (0, 0)
Screenshot: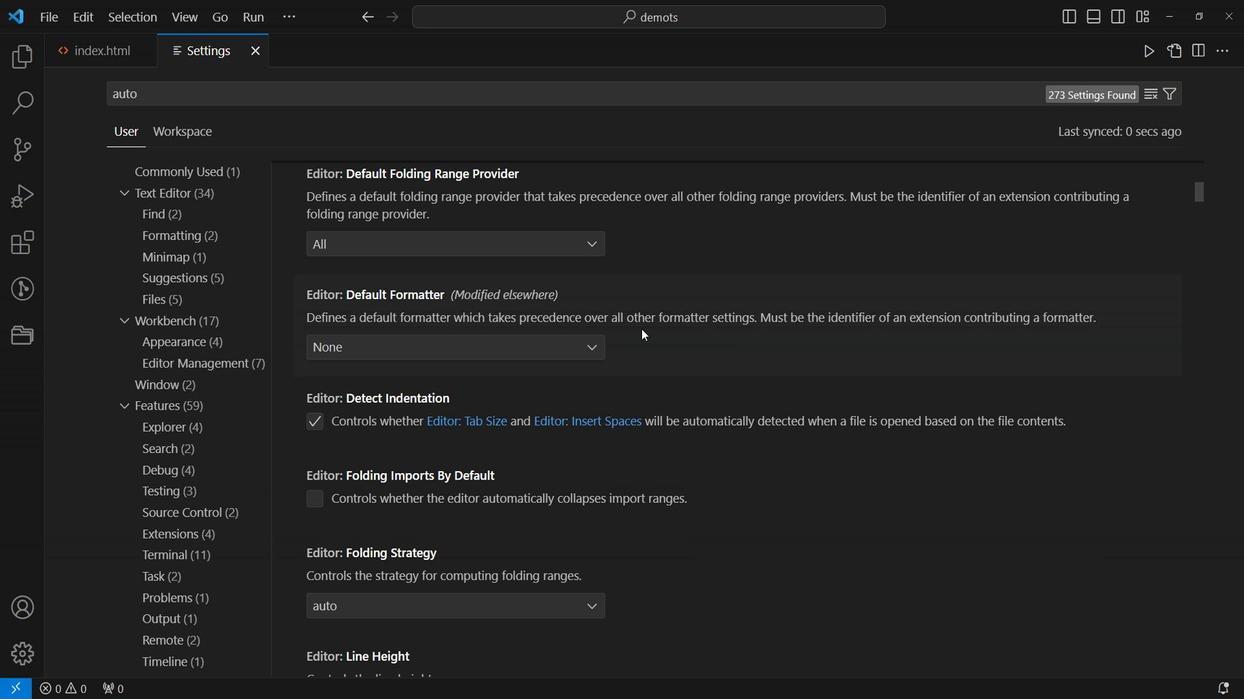 
Action: Mouse scrolled (651, 326) with delta (0, 0)
Screenshot: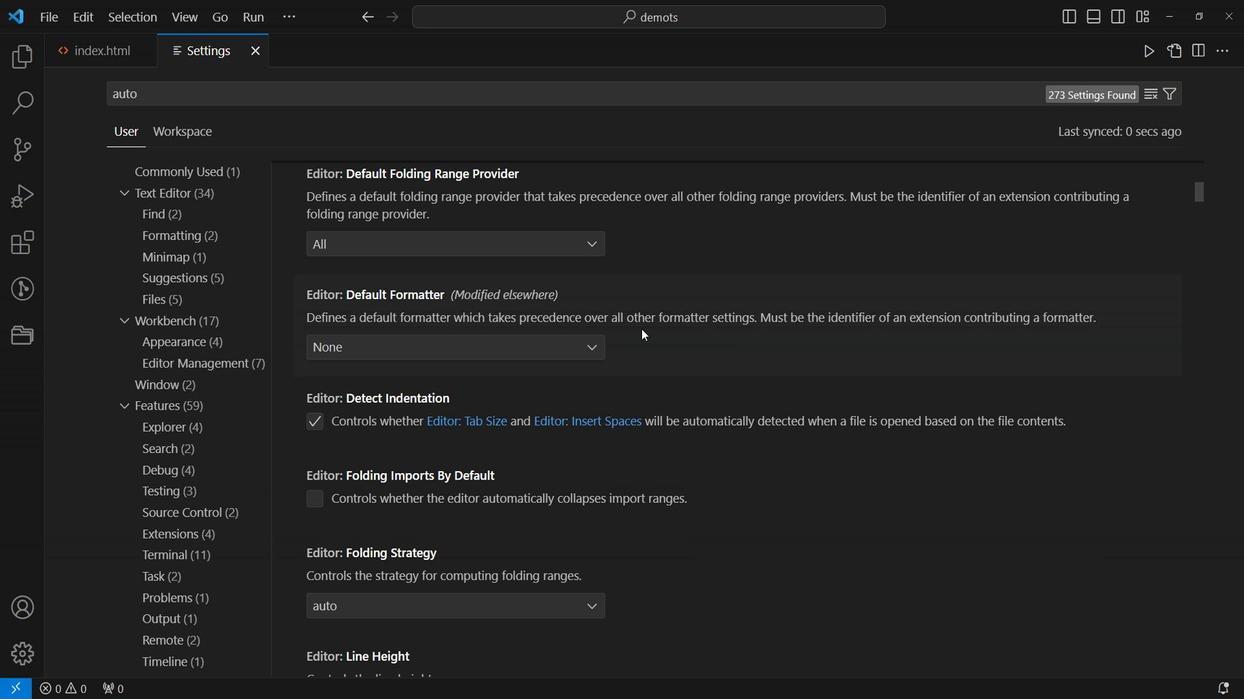 
Action: Mouse scrolled (651, 327) with delta (0, 0)
Screenshot: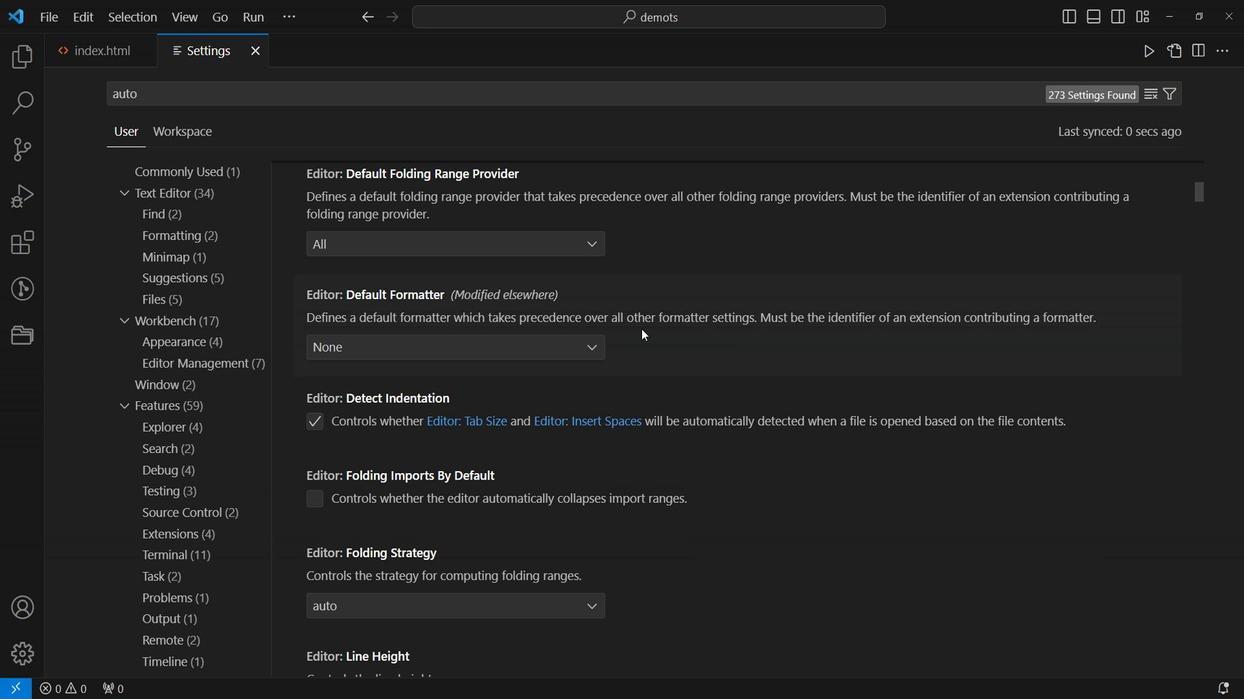 
Action: Mouse scrolled (651, 326) with delta (0, 0)
Screenshot: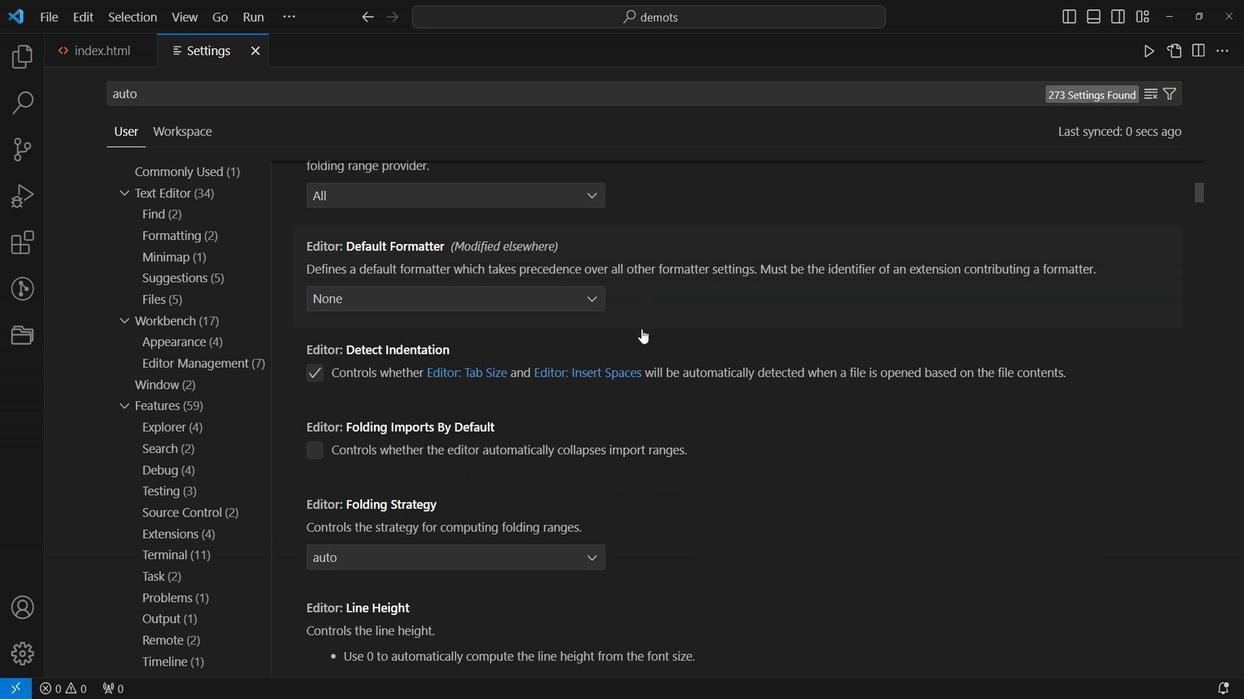 
Action: Mouse scrolled (651, 326) with delta (0, 0)
Screenshot: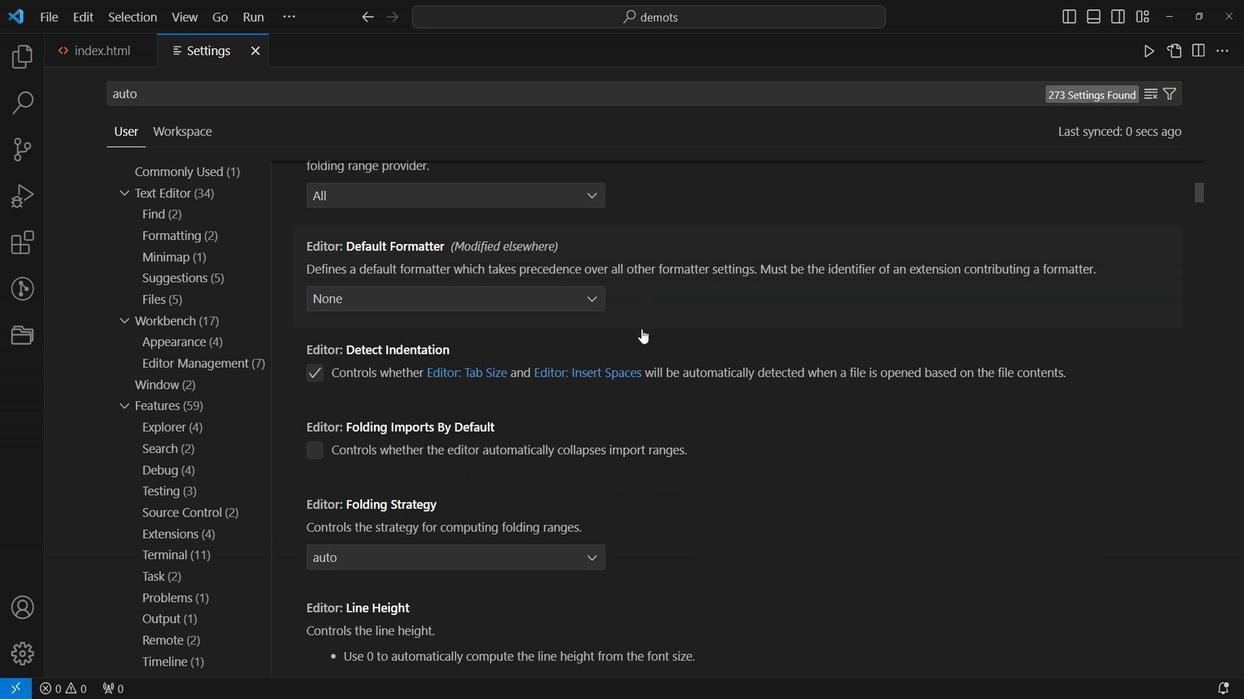 
Action: Mouse scrolled (651, 326) with delta (0, 0)
Screenshot: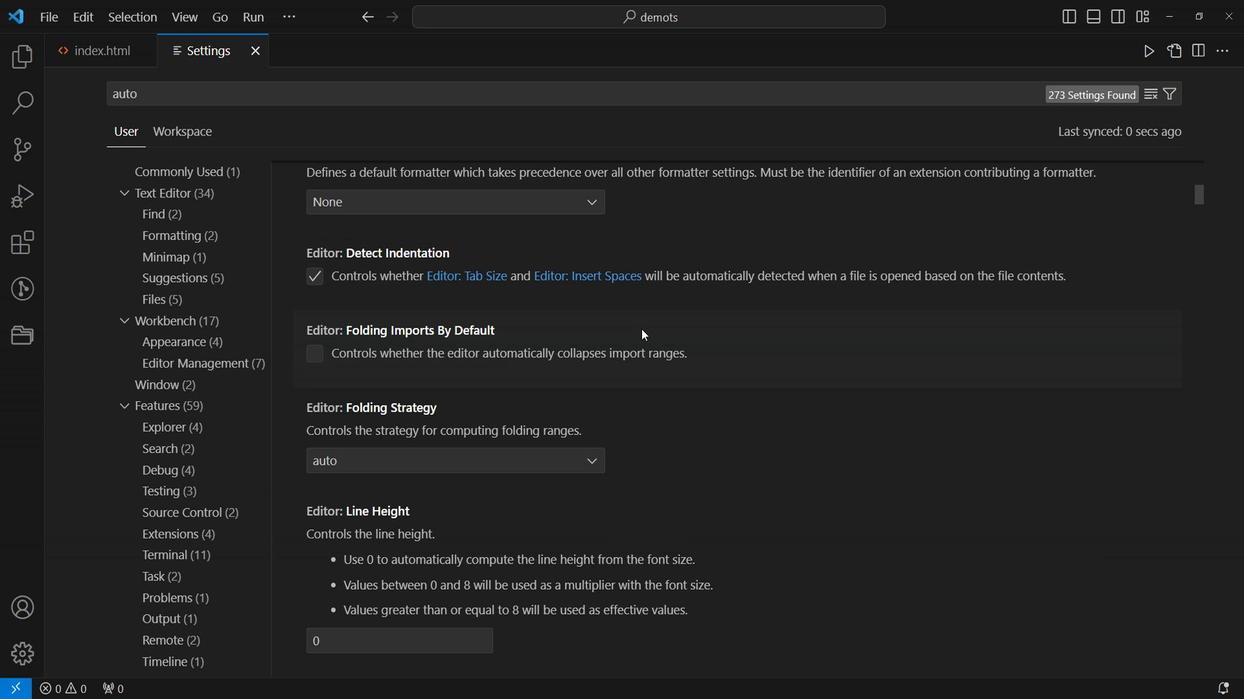 
Action: Mouse scrolled (651, 326) with delta (0, 0)
Screenshot: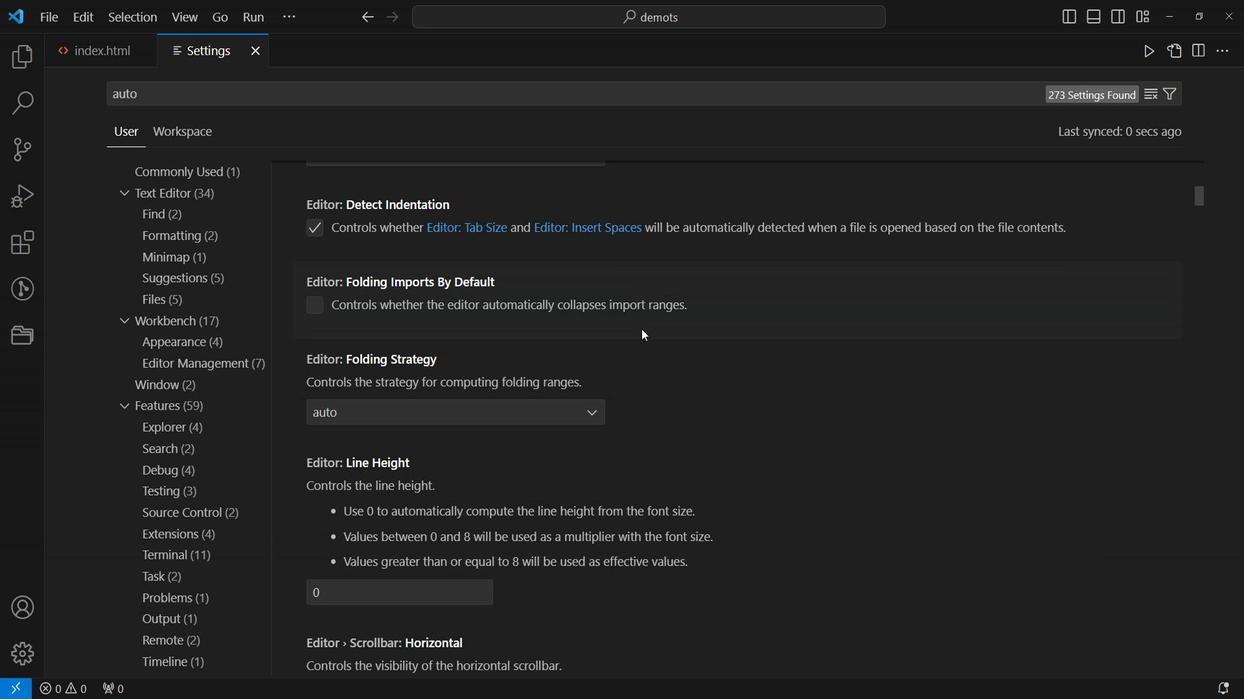 
Action: Mouse scrolled (651, 326) with delta (0, 0)
Screenshot: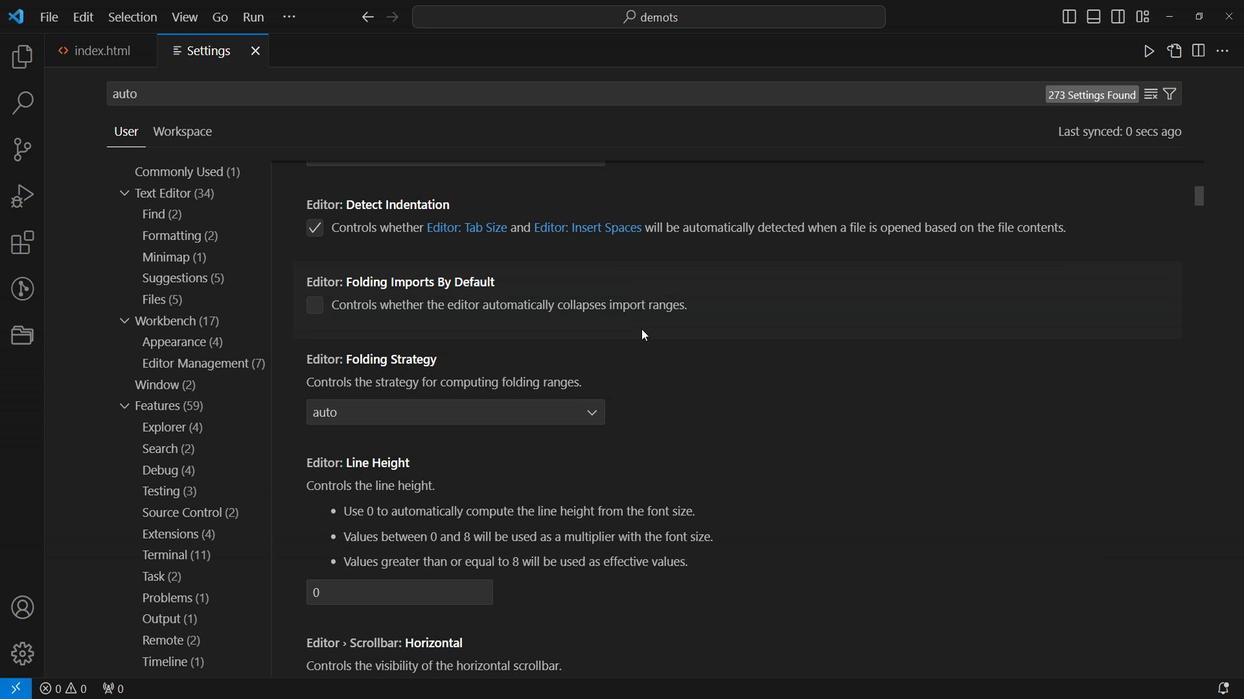 
Action: Mouse scrolled (651, 326) with delta (0, 0)
Screenshot: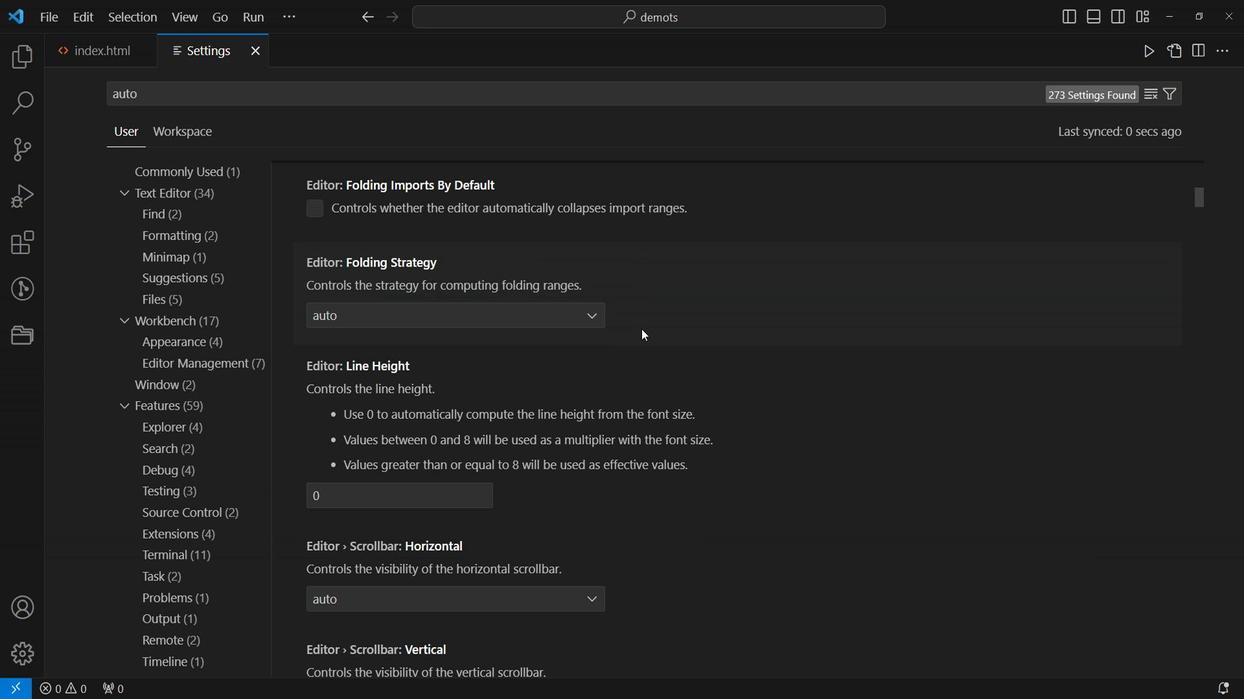 
Action: Mouse scrolled (651, 326) with delta (0, 0)
Screenshot: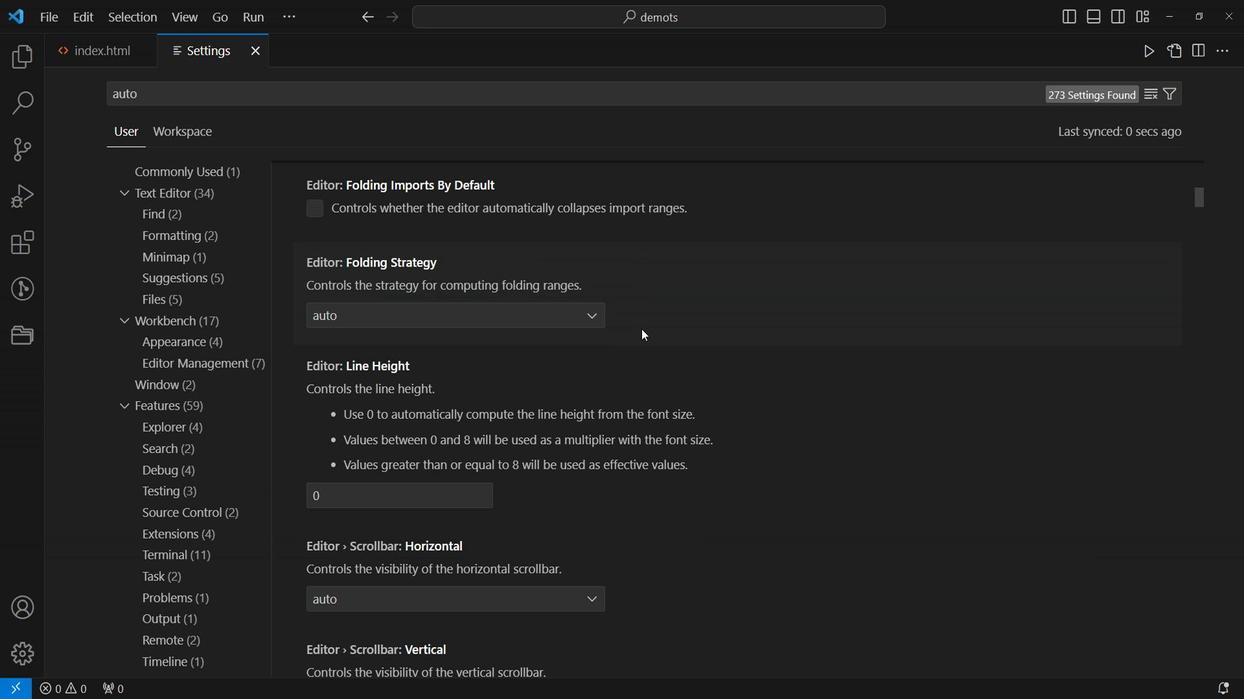 
Action: Mouse scrolled (651, 326) with delta (0, 0)
Screenshot: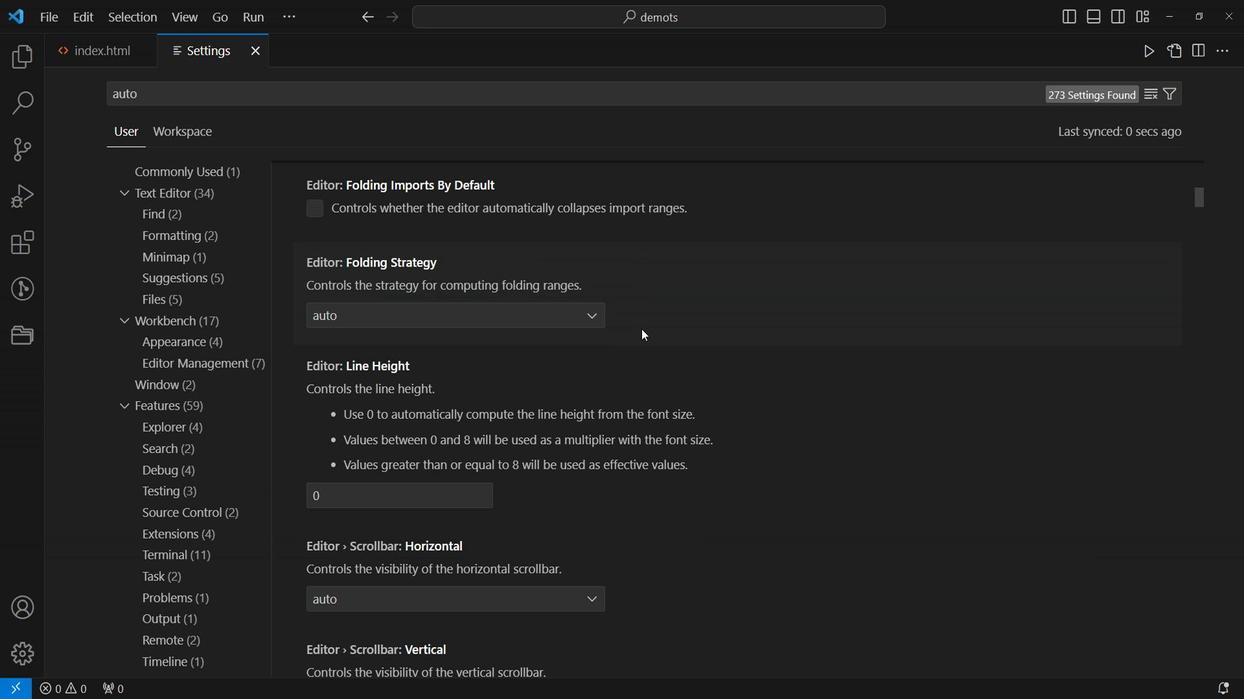 
Action: Mouse scrolled (651, 326) with delta (0, 0)
Screenshot: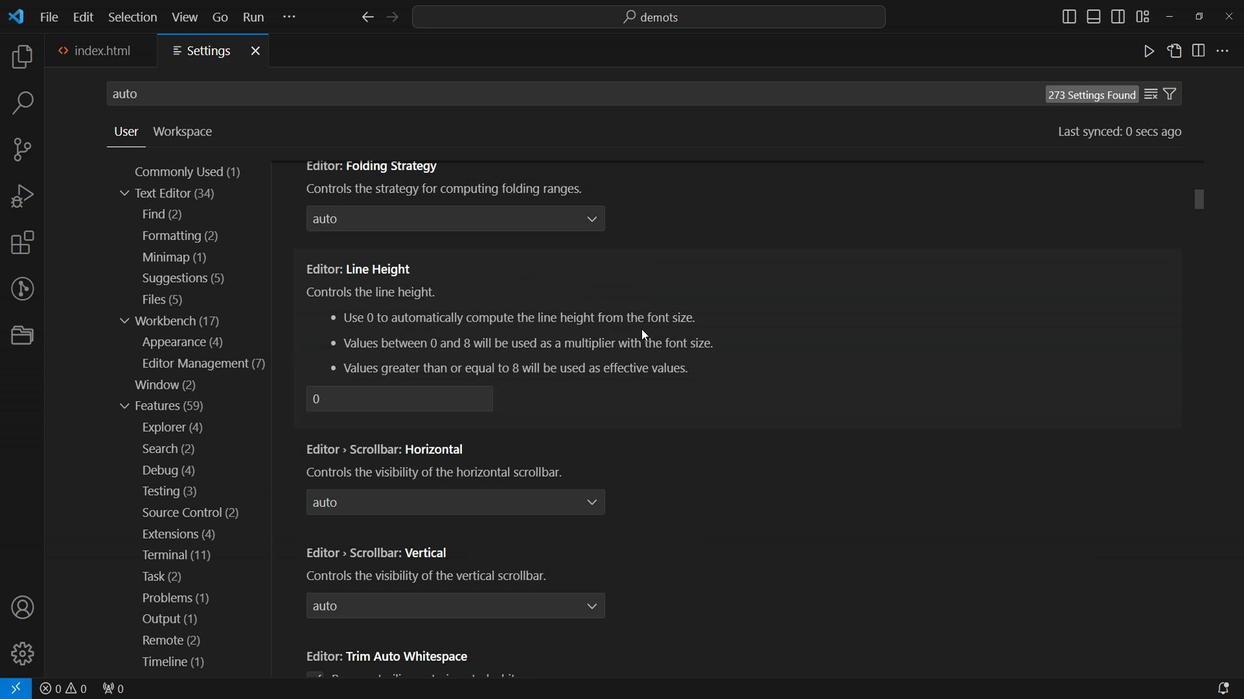 
Action: Mouse scrolled (651, 326) with delta (0, 0)
Screenshot: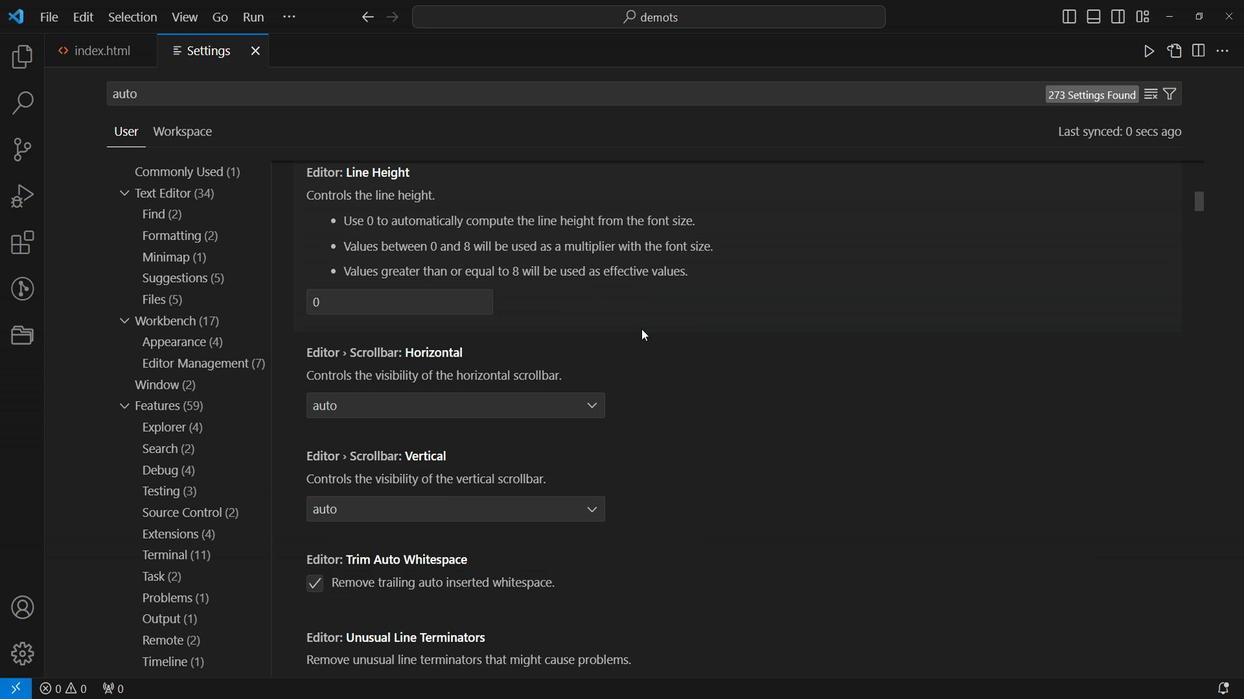 
Action: Mouse scrolled (651, 326) with delta (0, 0)
Screenshot: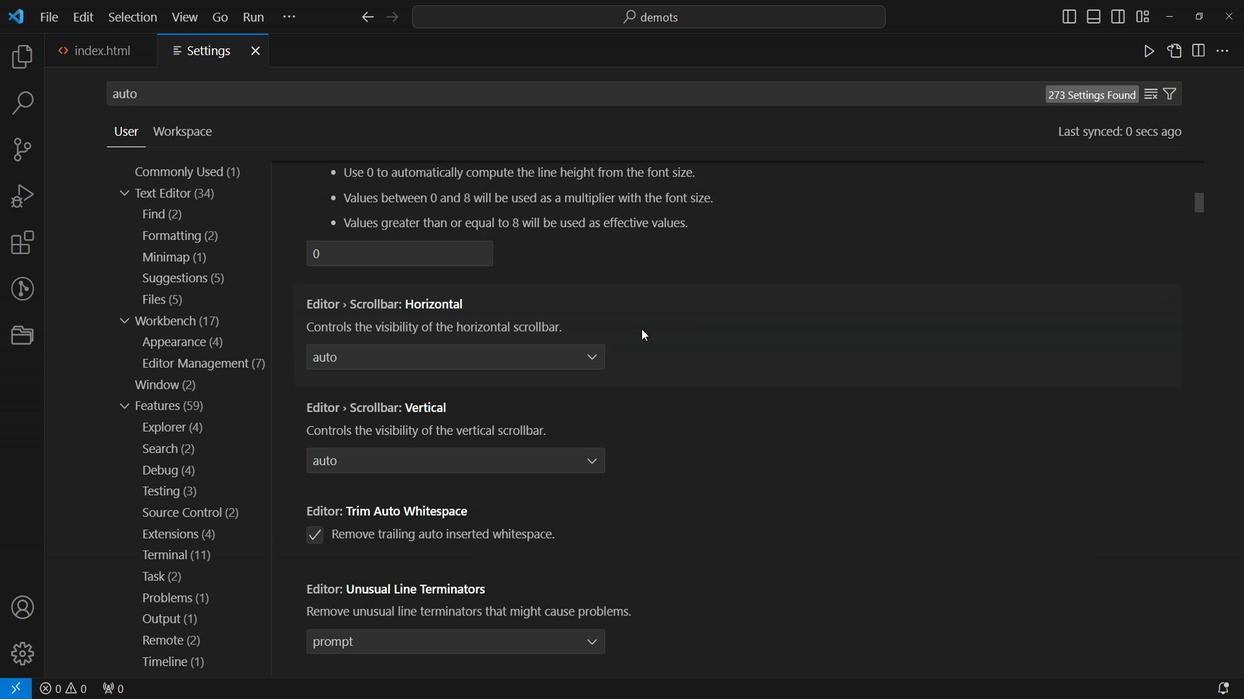 
Action: Mouse scrolled (651, 326) with delta (0, 0)
Screenshot: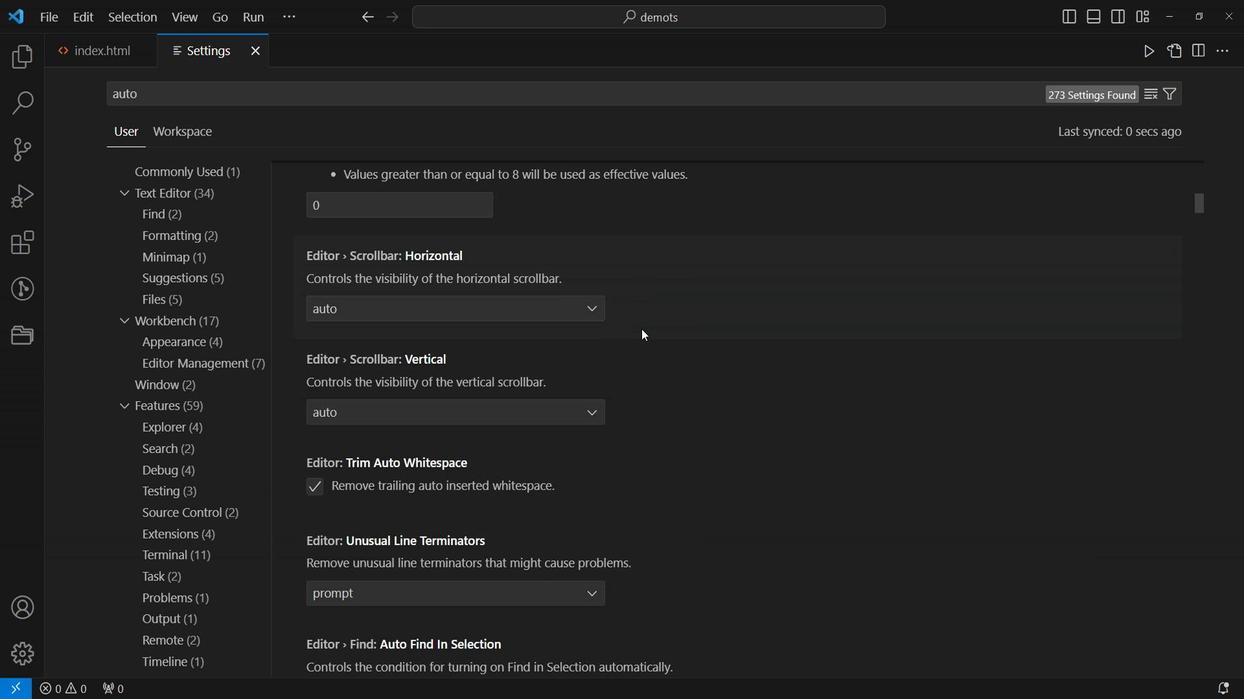 
Action: Mouse scrolled (651, 326) with delta (0, 0)
Screenshot: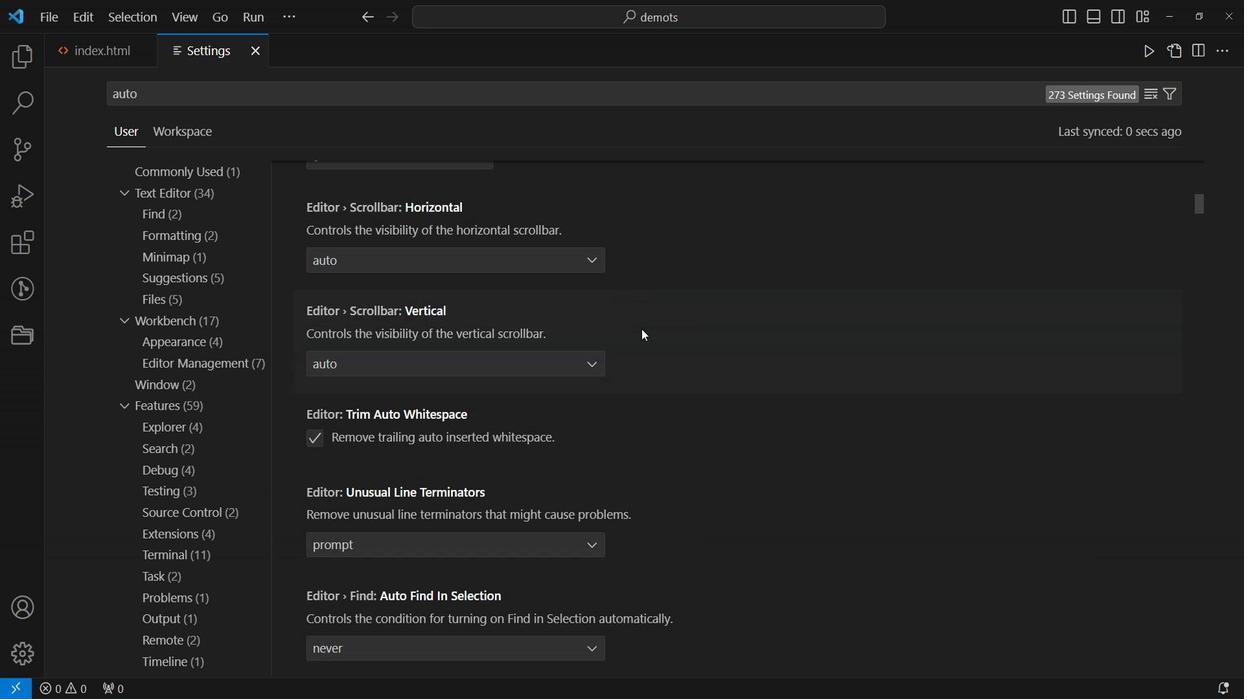 
Action: Mouse scrolled (651, 326) with delta (0, 0)
Screenshot: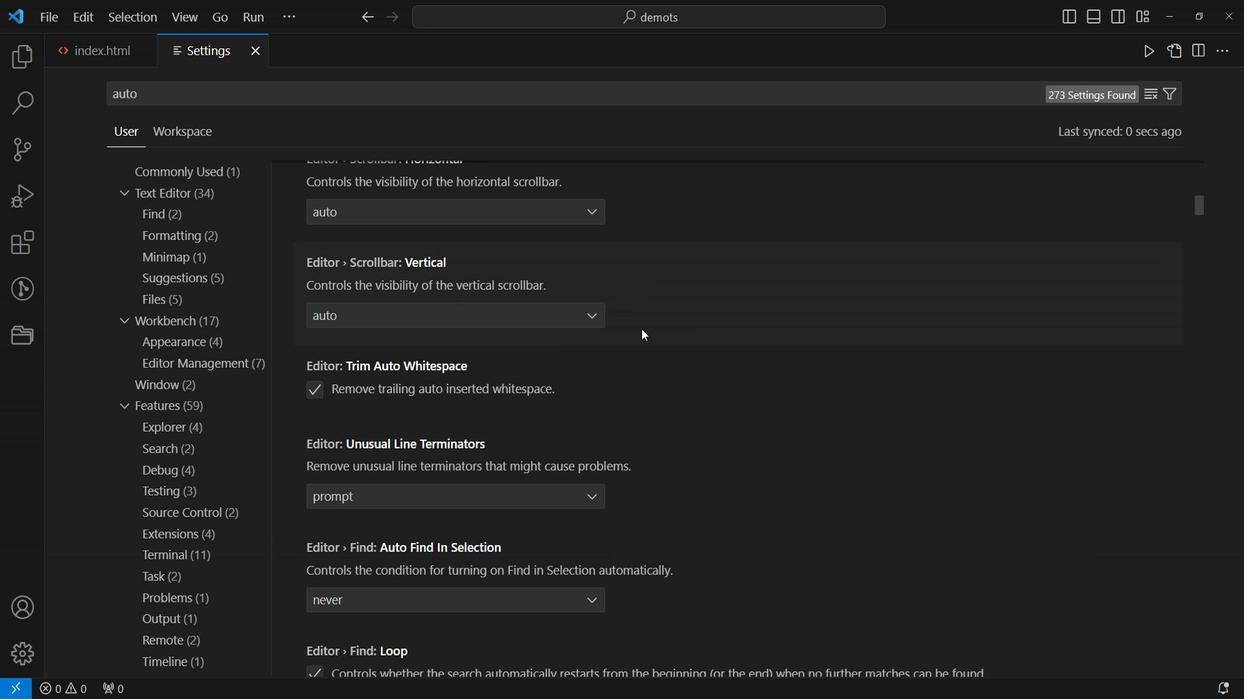 
Action: Mouse scrolled (651, 326) with delta (0, 0)
Screenshot: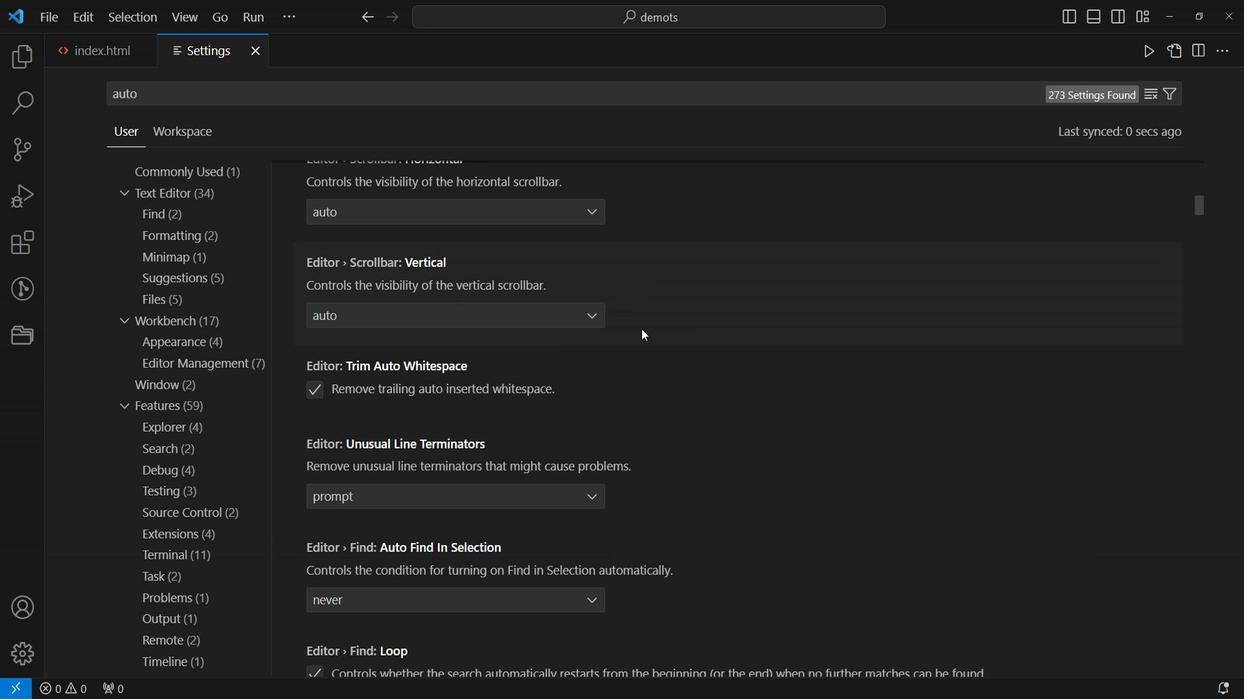 
Action: Mouse scrolled (651, 326) with delta (0, 0)
Screenshot: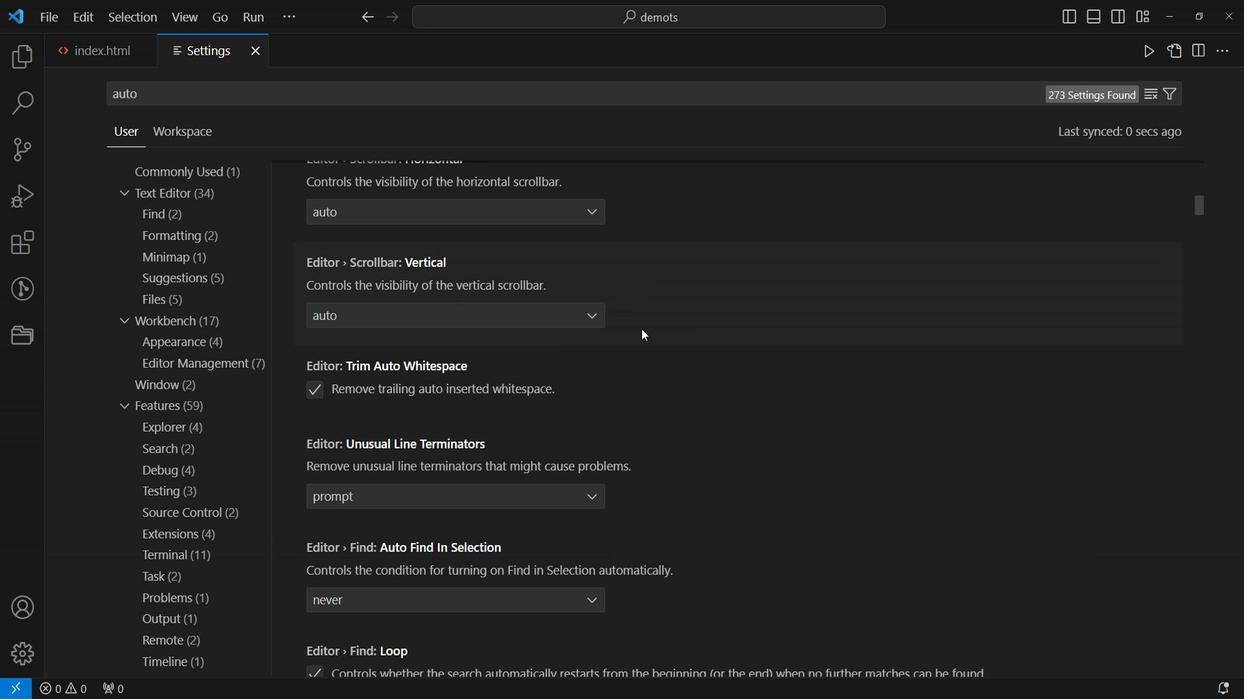 
Action: Mouse scrolled (651, 326) with delta (0, 0)
Screenshot: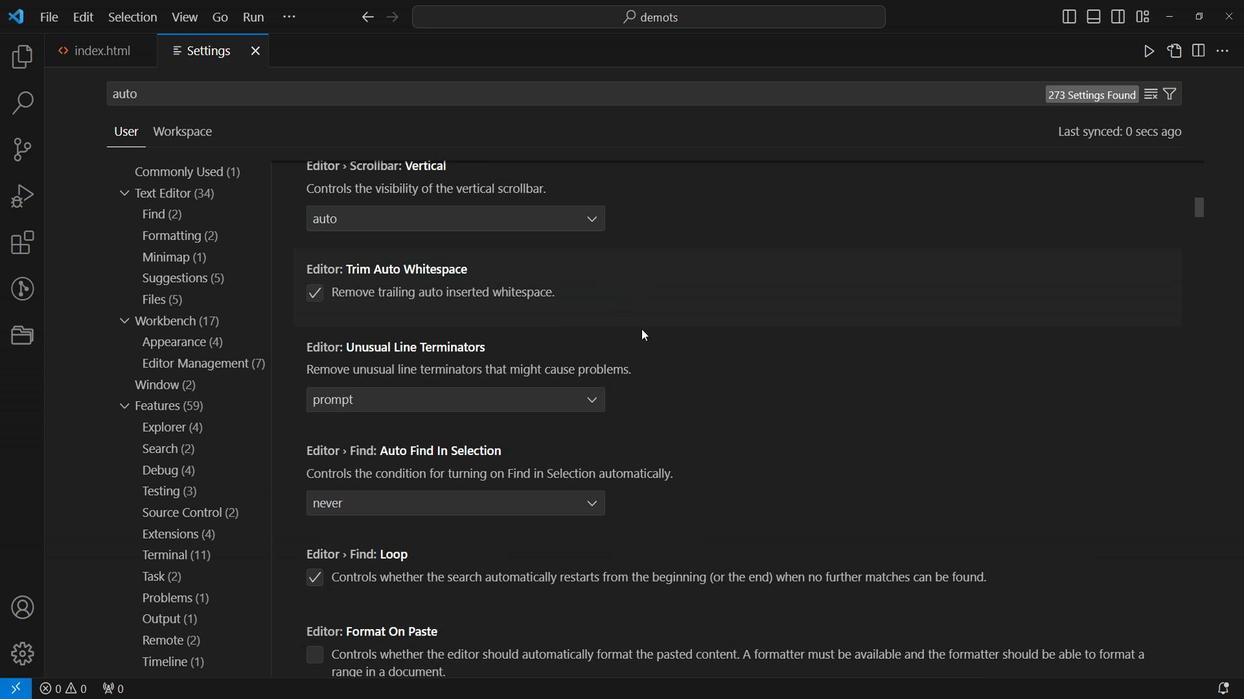 
Action: Mouse scrolled (651, 326) with delta (0, 0)
Screenshot: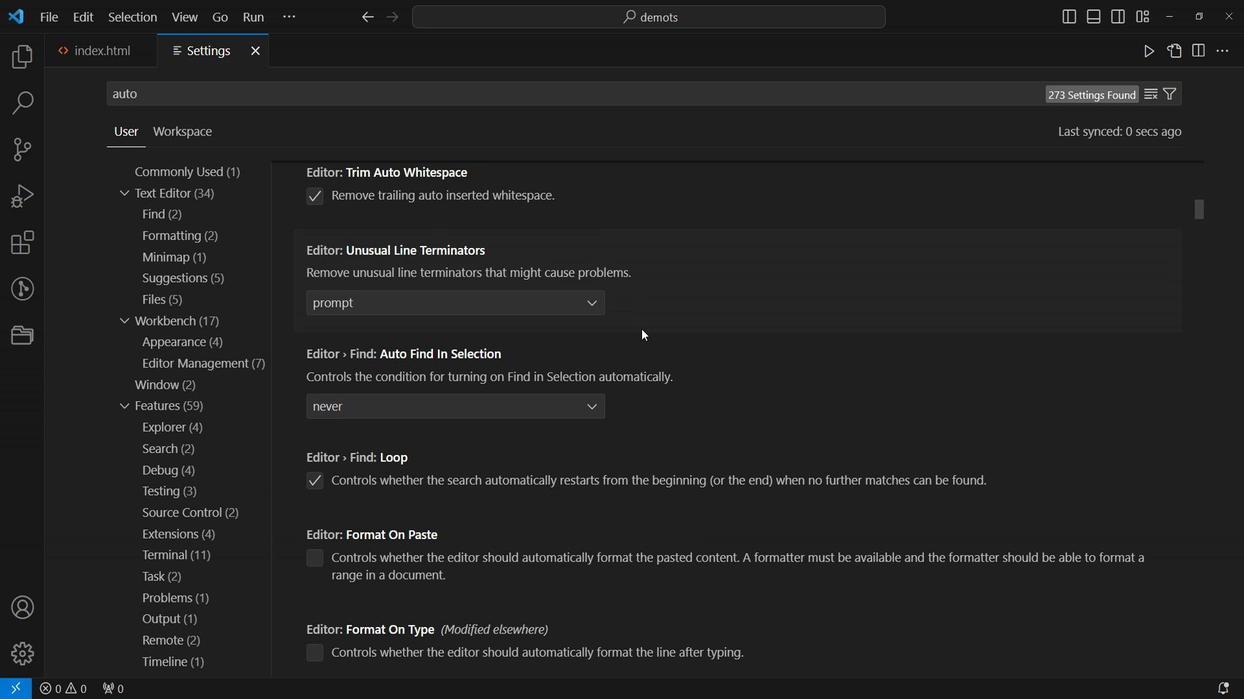 
Action: Mouse scrolled (651, 326) with delta (0, 0)
Screenshot: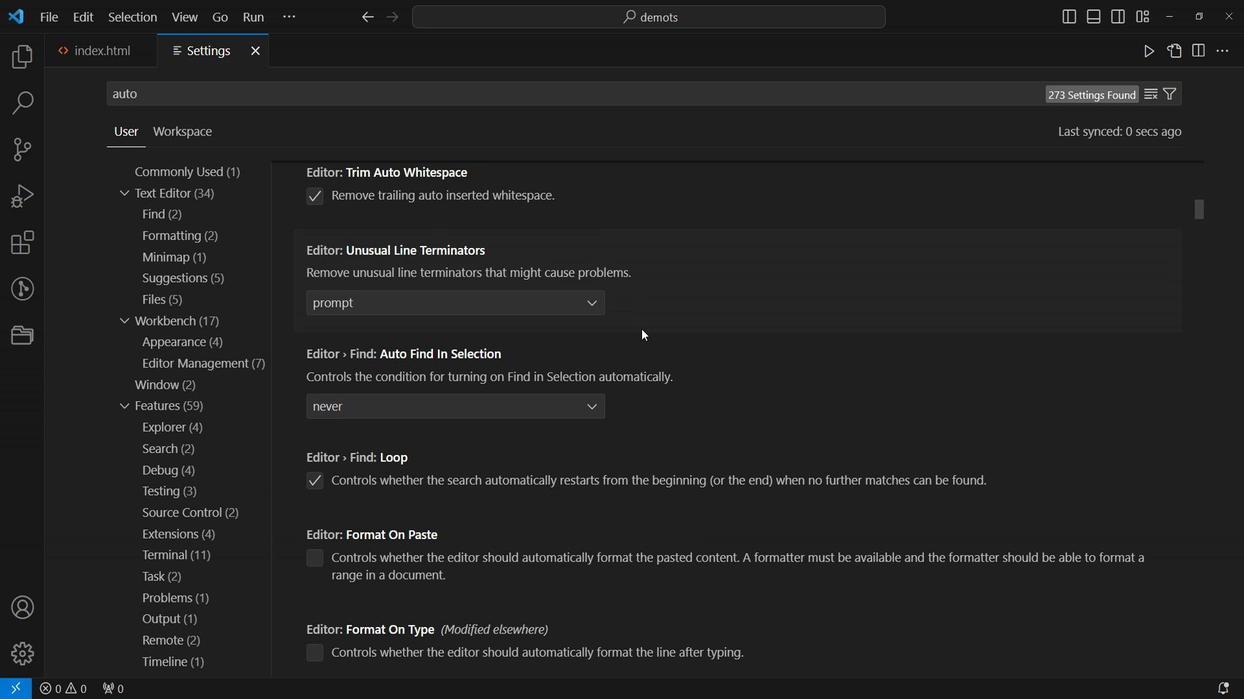 
Action: Mouse scrolled (651, 326) with delta (0, 0)
Screenshot: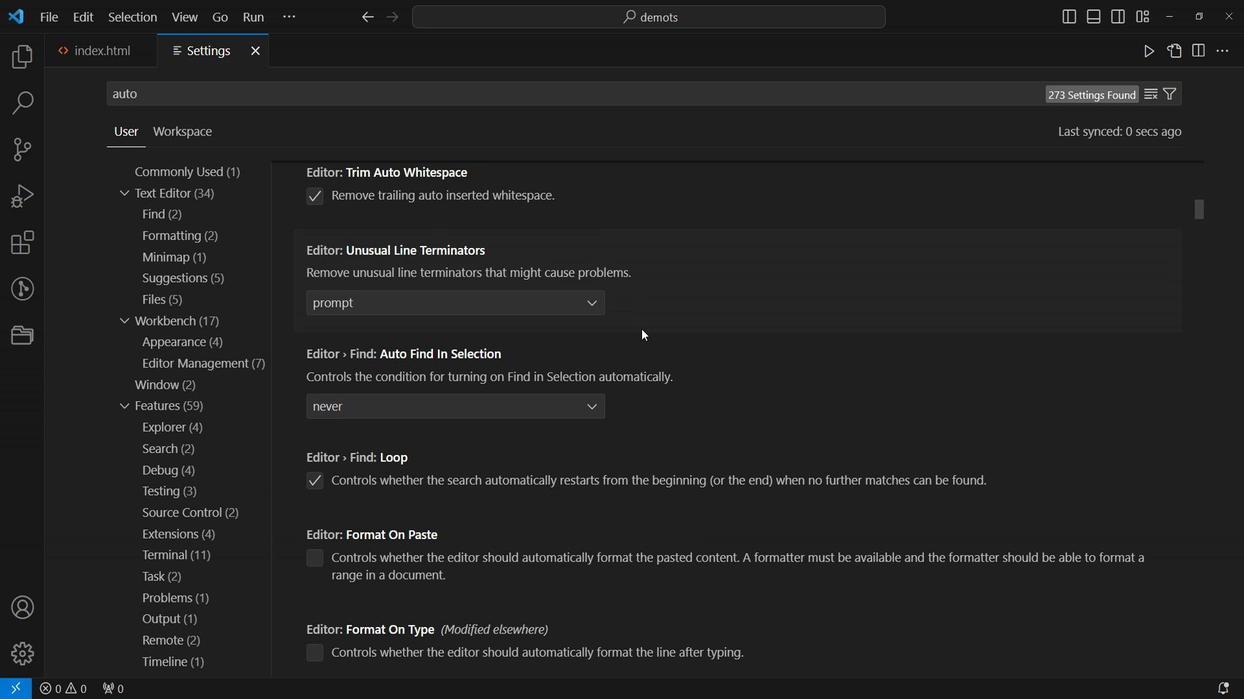 
Action: Mouse scrolled (651, 326) with delta (0, 0)
Screenshot: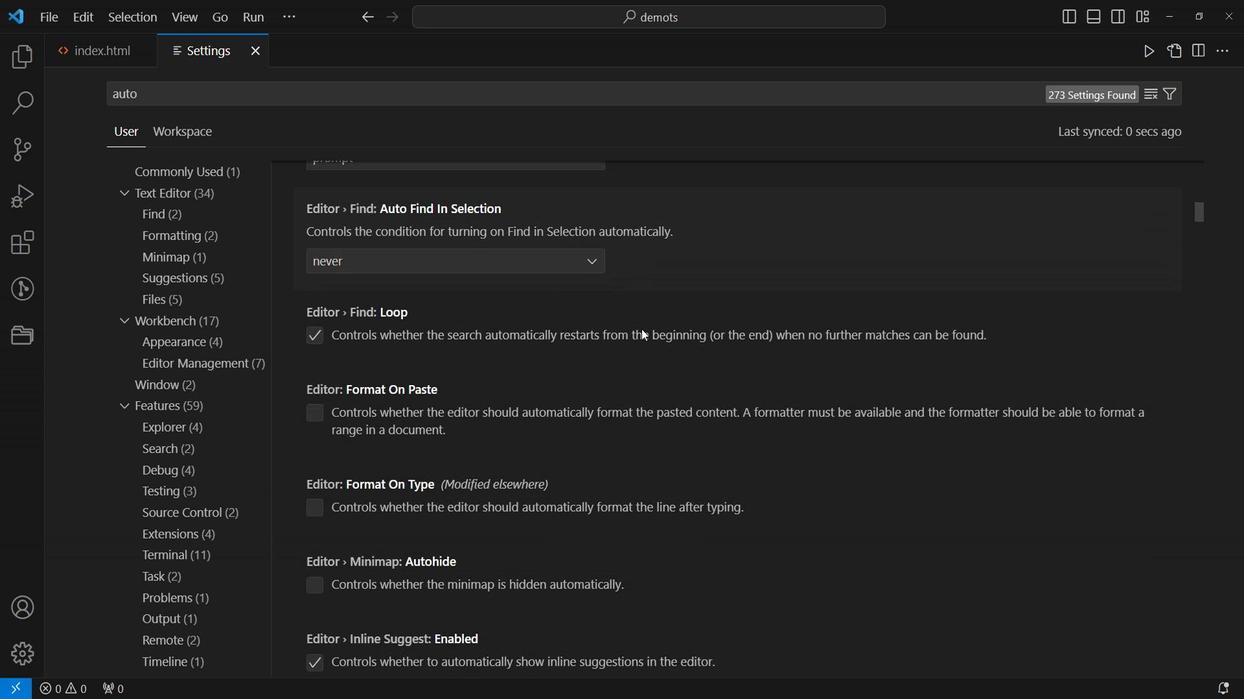 
Action: Mouse scrolled (651, 326) with delta (0, 0)
Screenshot: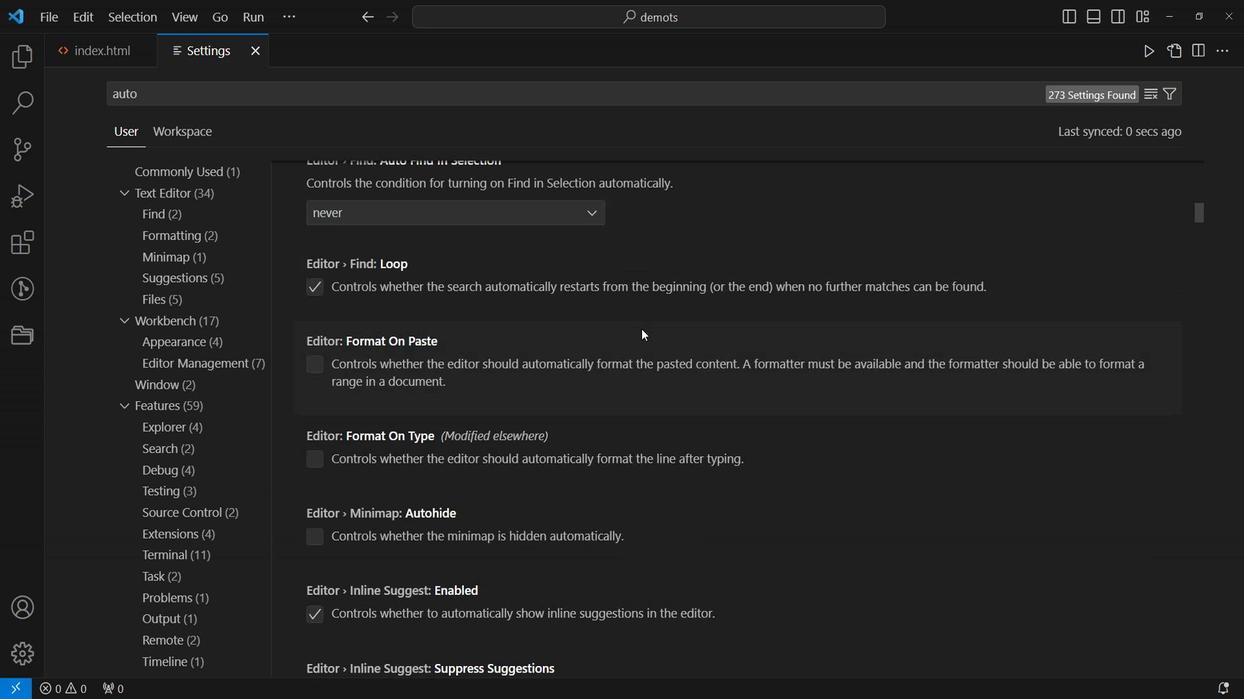 
Action: Mouse scrolled (651, 326) with delta (0, 0)
Screenshot: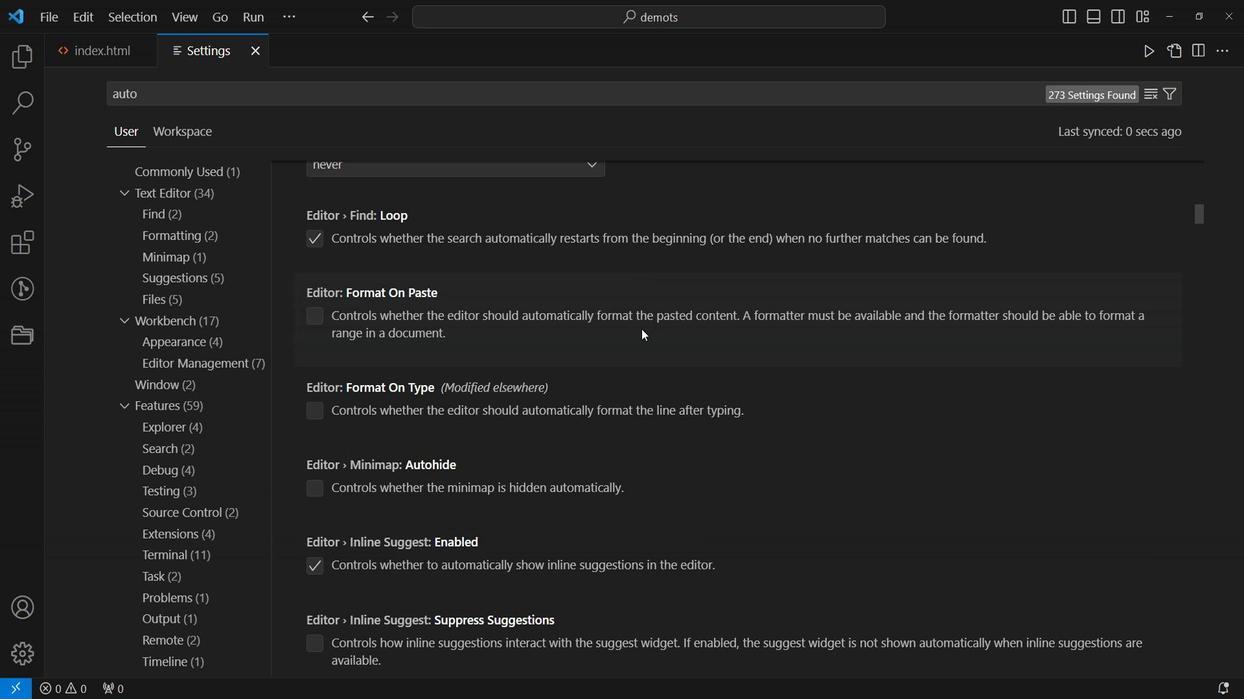 
Action: Mouse scrolled (651, 326) with delta (0, 0)
Screenshot: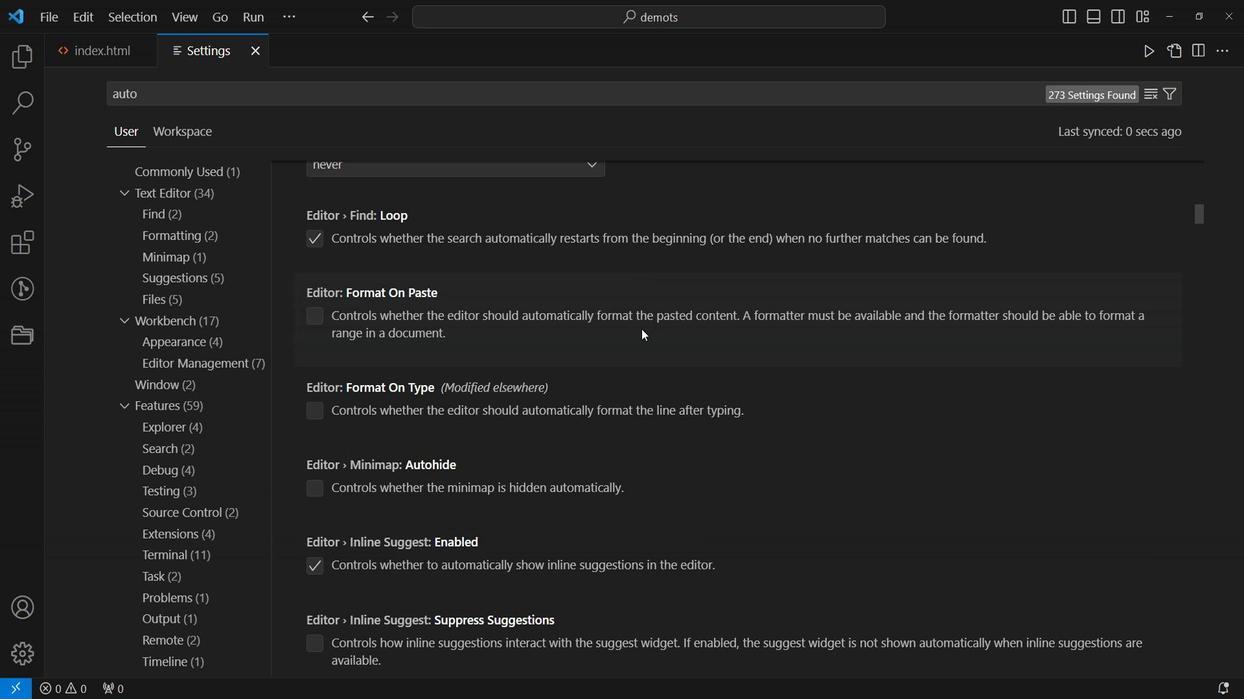 
Action: Mouse scrolled (651, 326) with delta (0, 0)
Screenshot: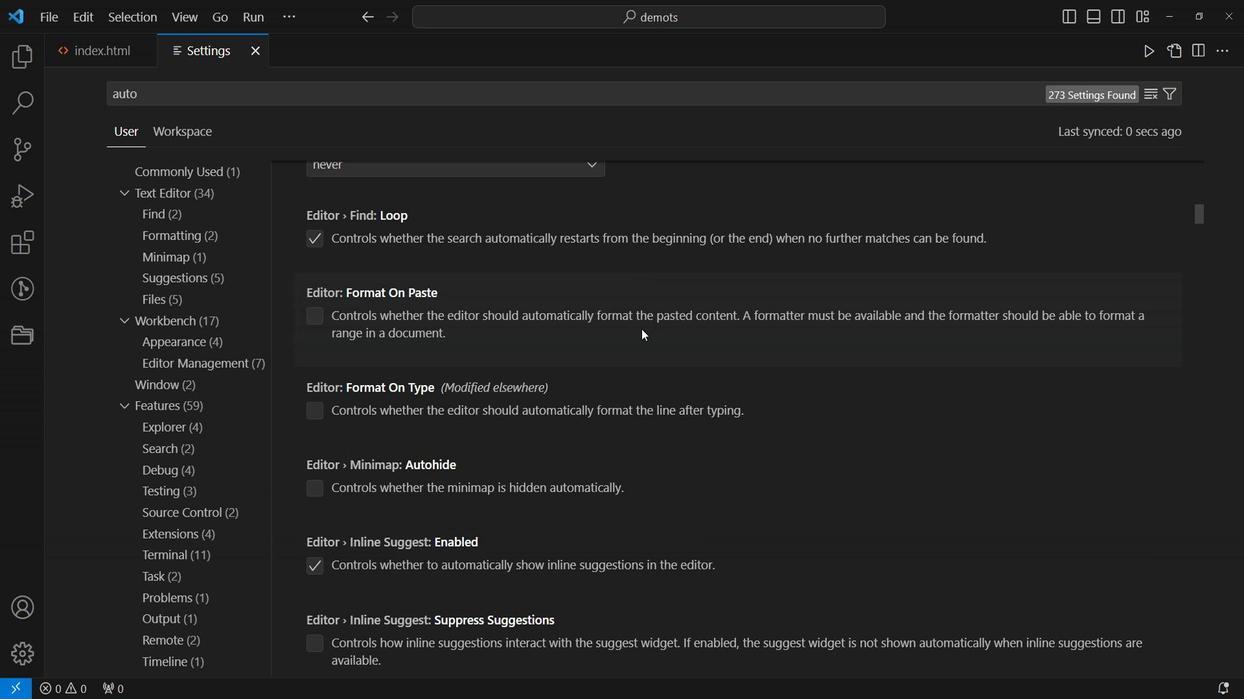 
Action: Mouse scrolled (651, 326) with delta (0, 0)
Screenshot: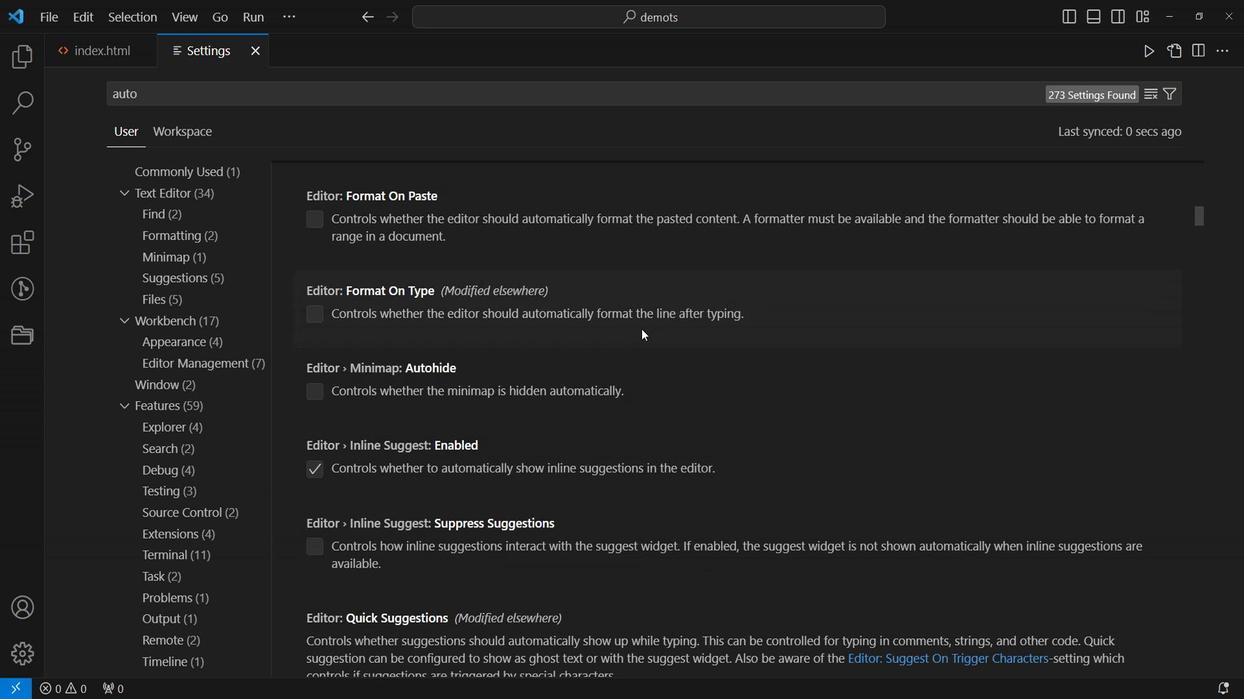 
Action: Mouse scrolled (651, 326) with delta (0, 0)
Screenshot: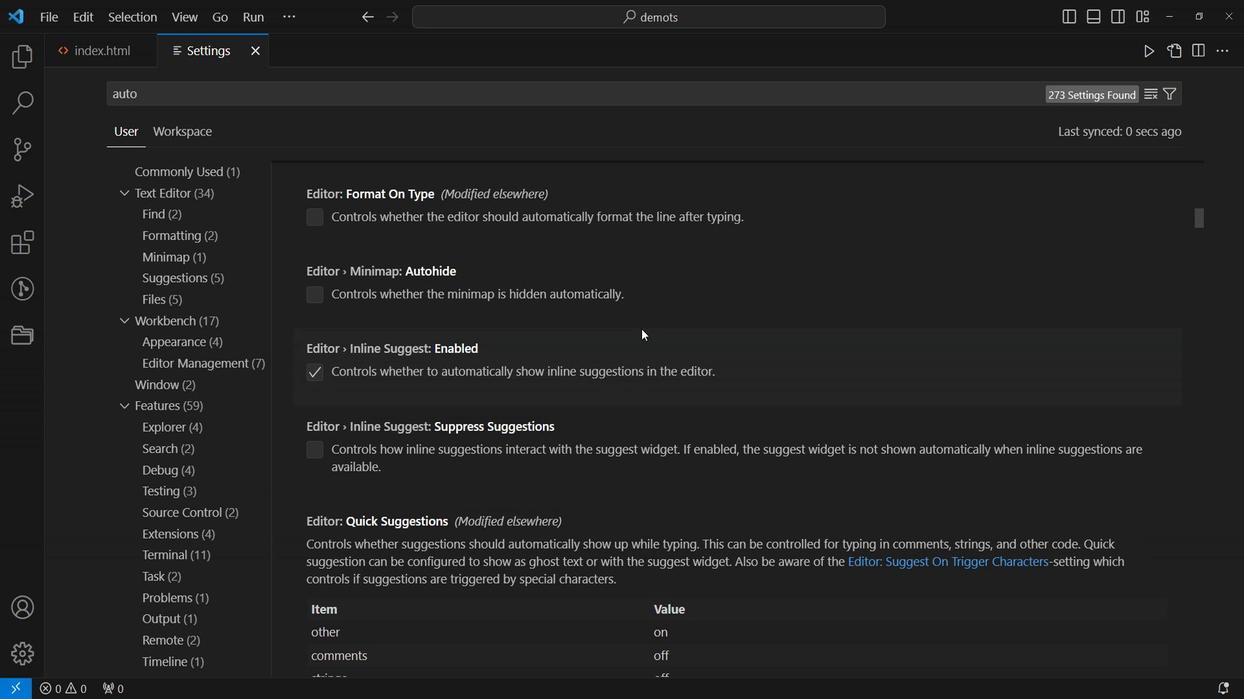 
Action: Mouse scrolled (651, 326) with delta (0, 0)
Screenshot: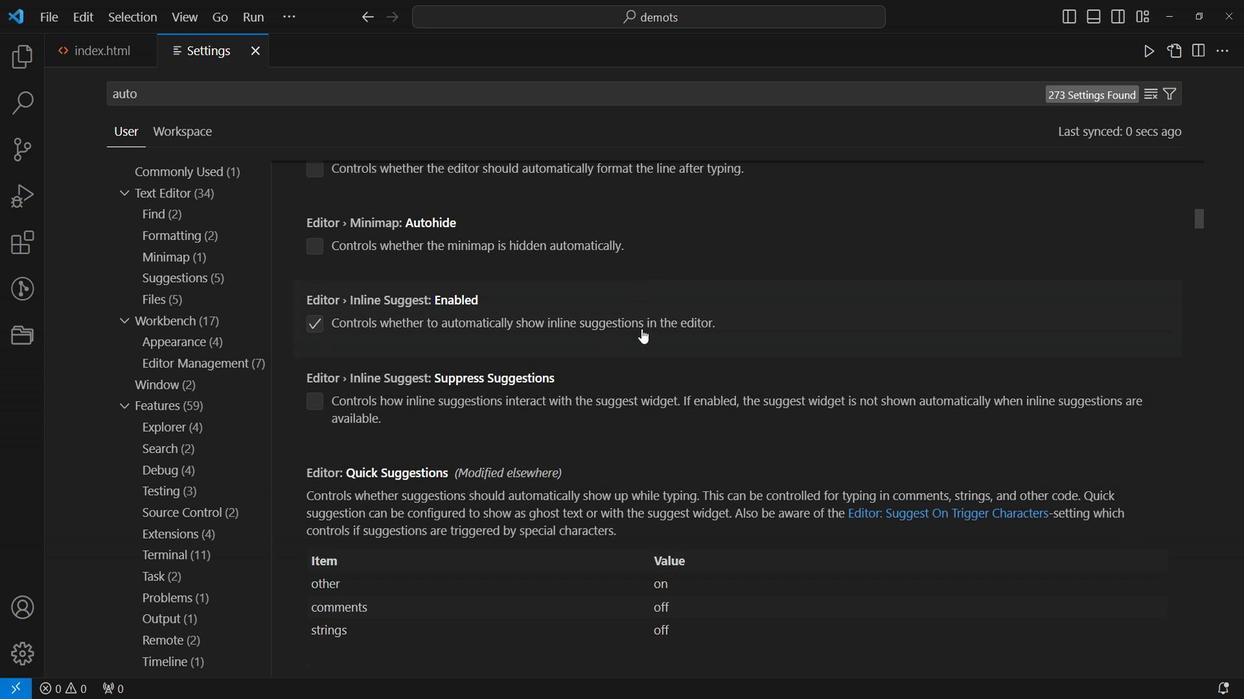 
Action: Mouse scrolled (651, 326) with delta (0, 0)
Screenshot: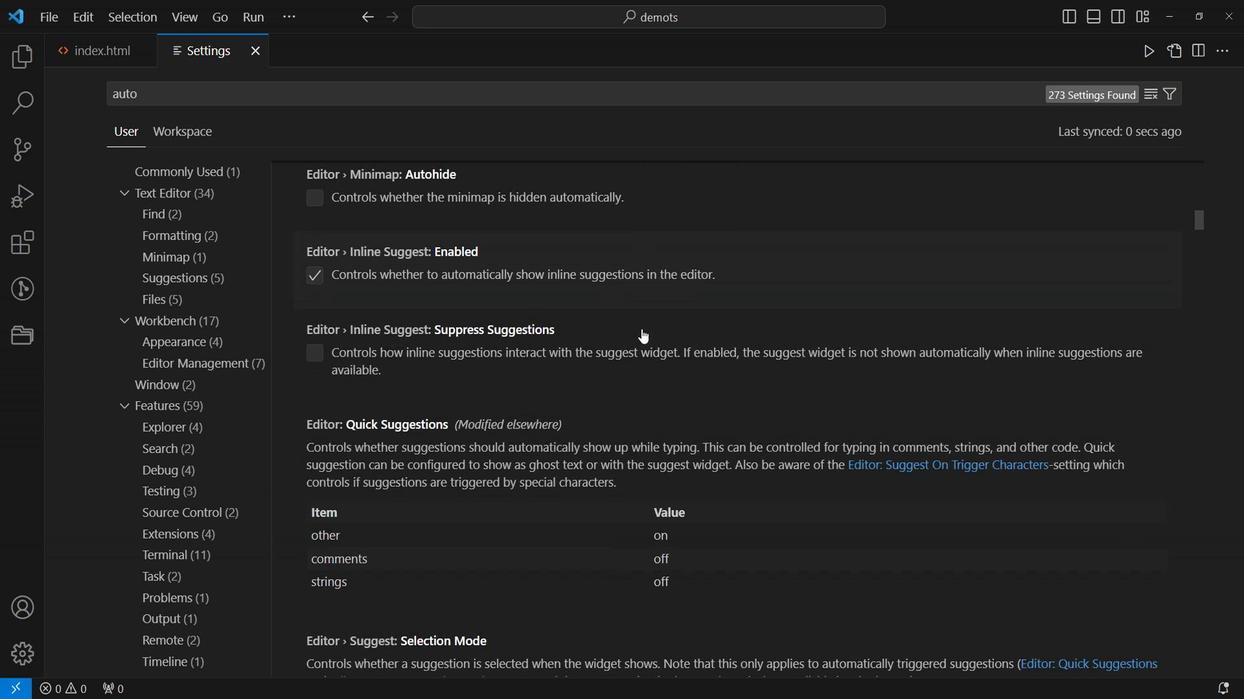 
Action: Mouse scrolled (651, 326) with delta (0, 0)
Screenshot: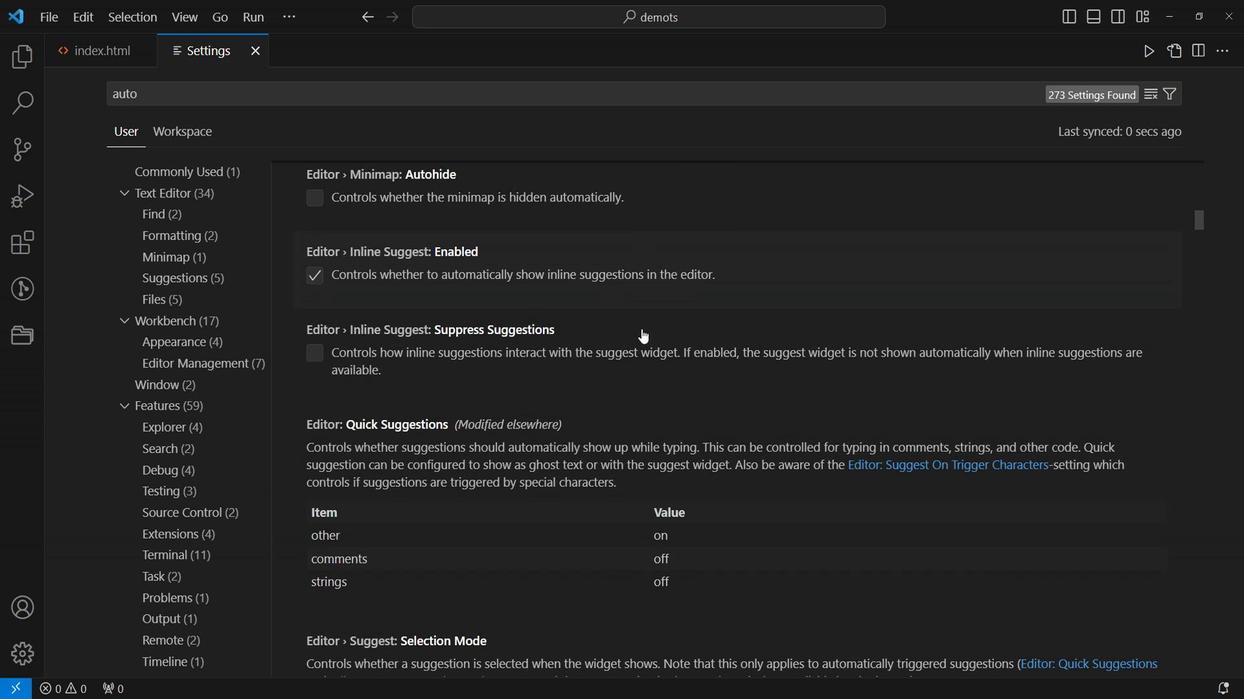 
Action: Mouse scrolled (651, 326) with delta (0, 0)
Screenshot: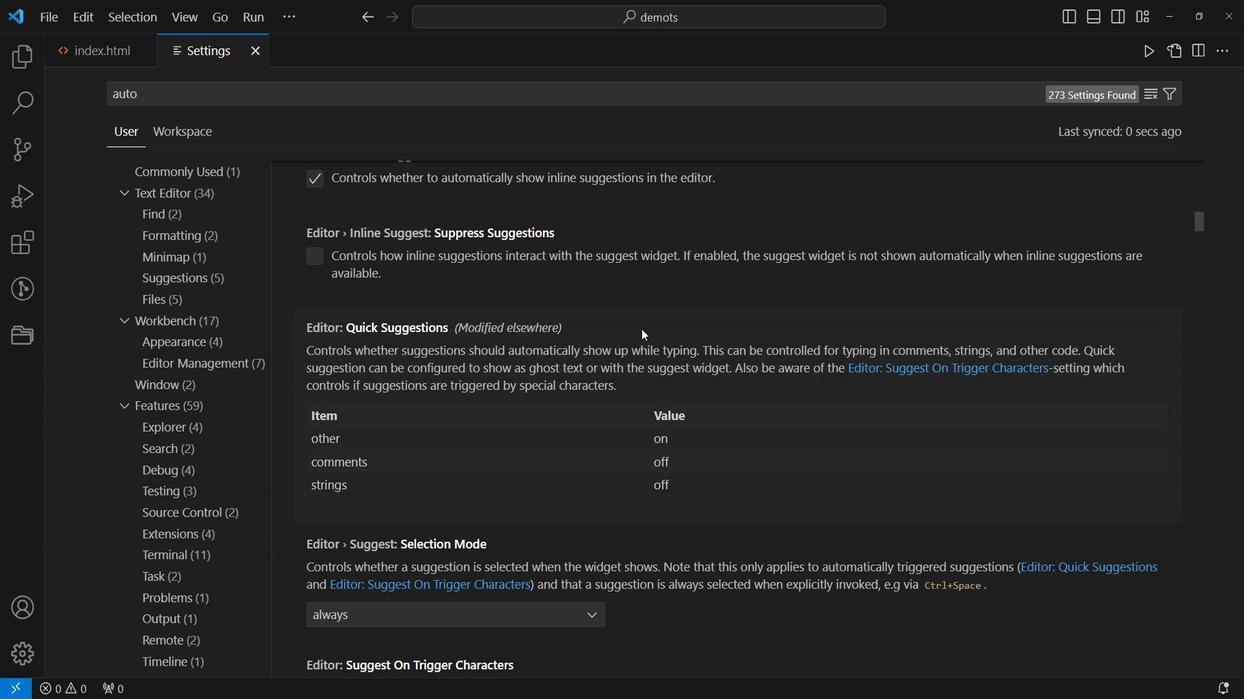 
Action: Mouse scrolled (651, 326) with delta (0, 0)
Screenshot: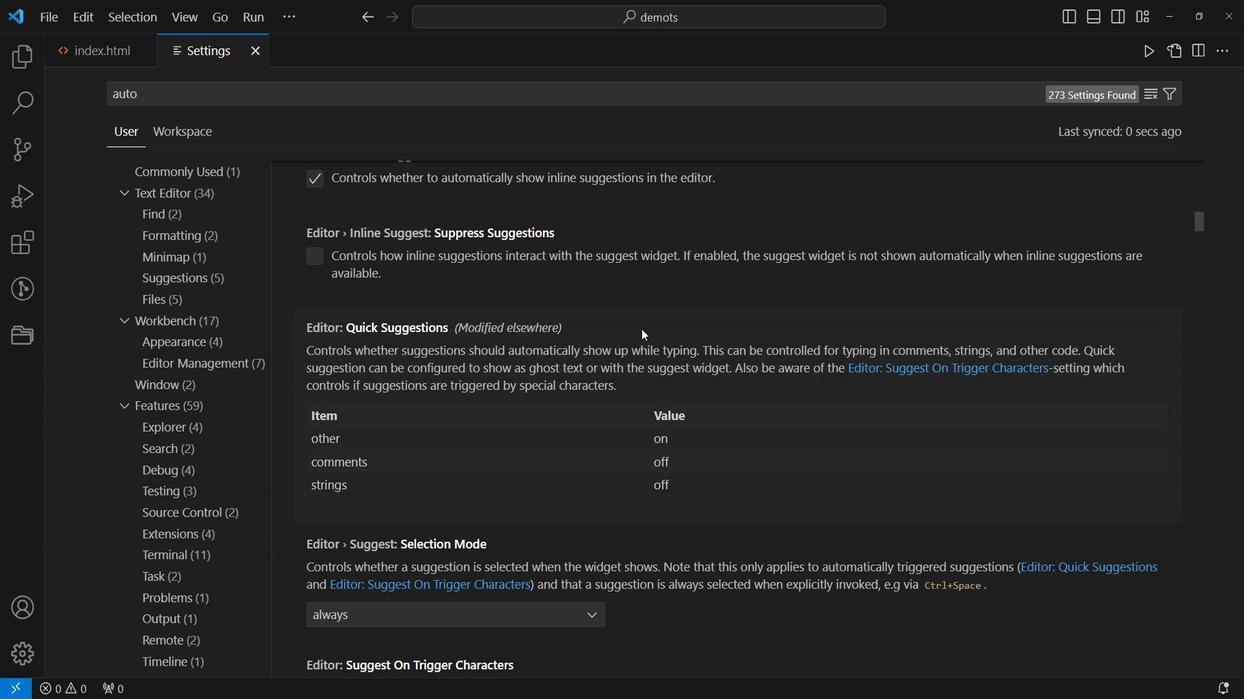 
Action: Mouse scrolled (651, 327) with delta (0, 0)
Screenshot: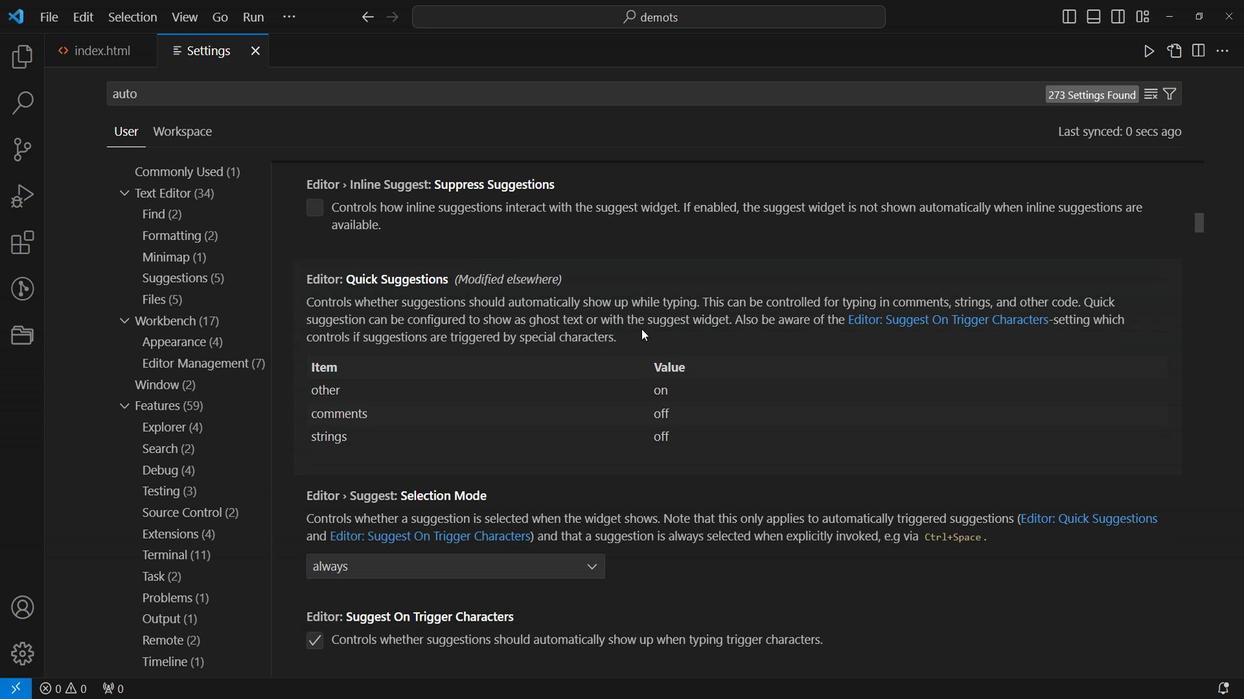 
Action: Mouse scrolled (651, 326) with delta (0, 0)
Screenshot: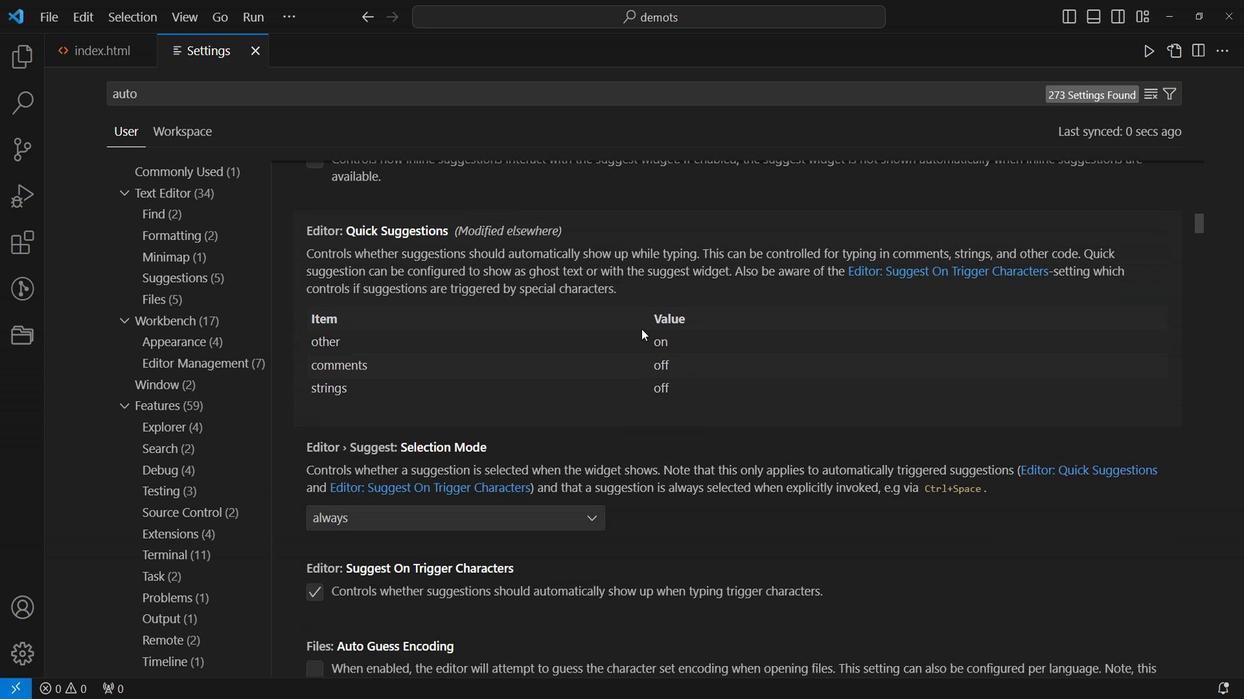
Action: Mouse scrolled (651, 326) with delta (0, 0)
Screenshot: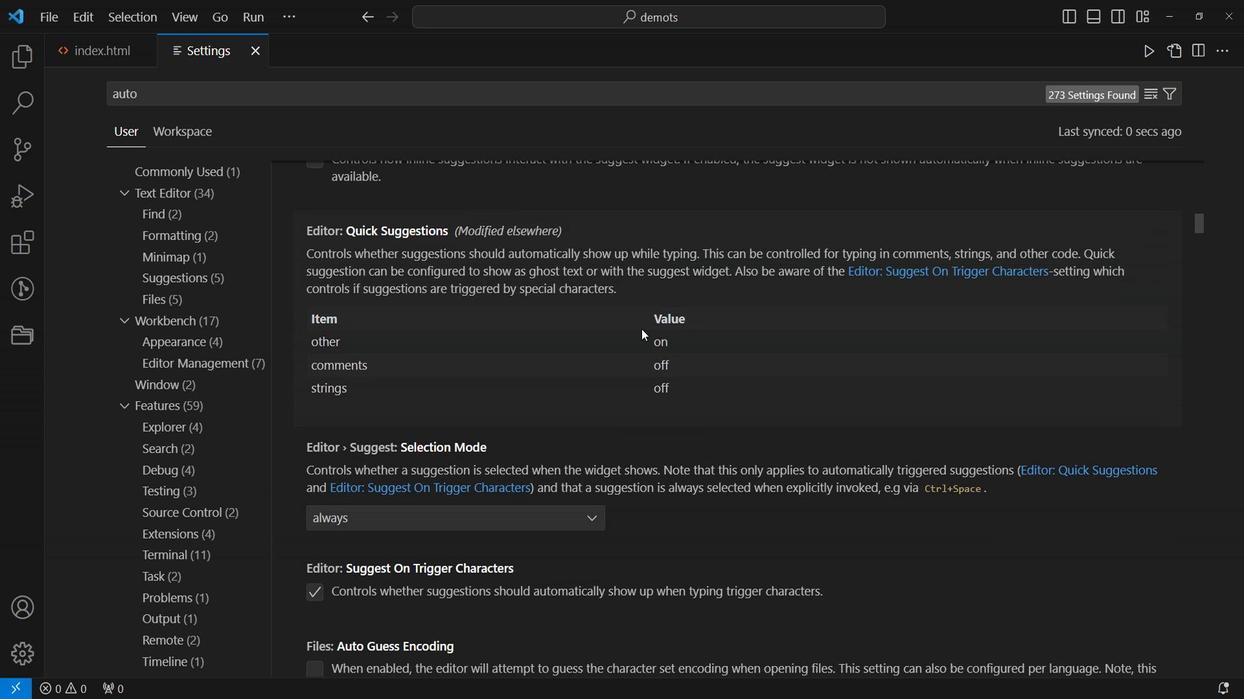 
Action: Mouse scrolled (651, 326) with delta (0, 0)
Screenshot: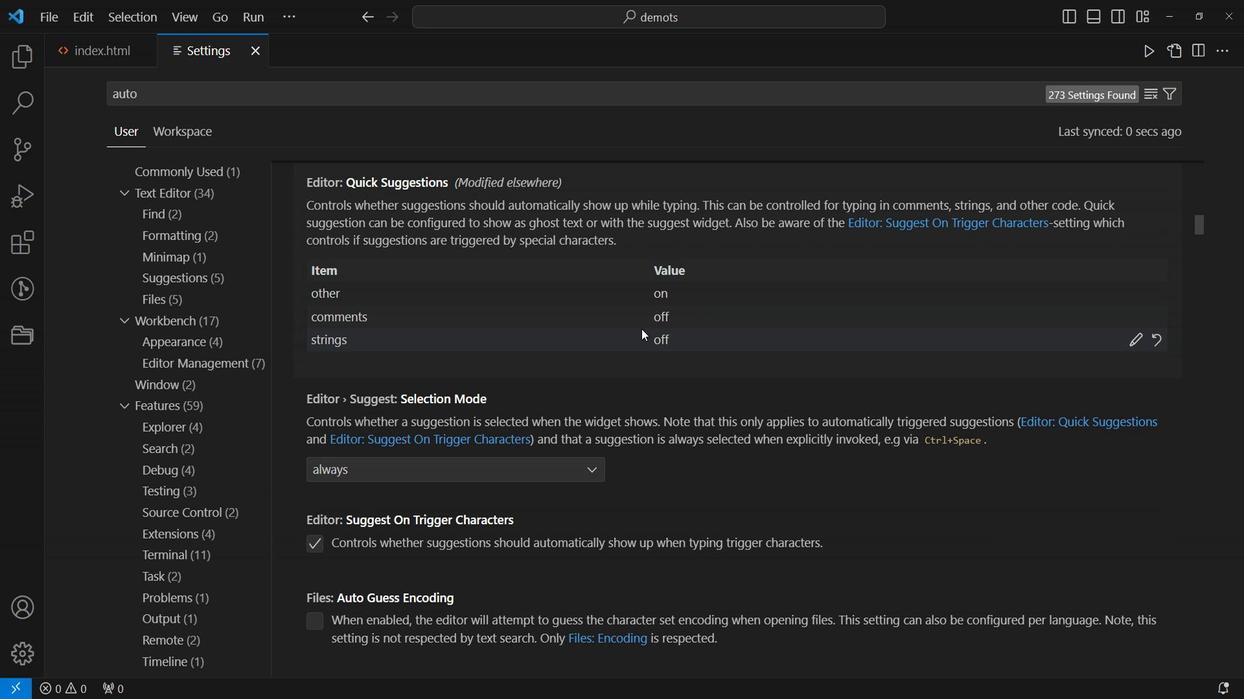 
Action: Mouse scrolled (651, 326) with delta (0, 0)
Screenshot: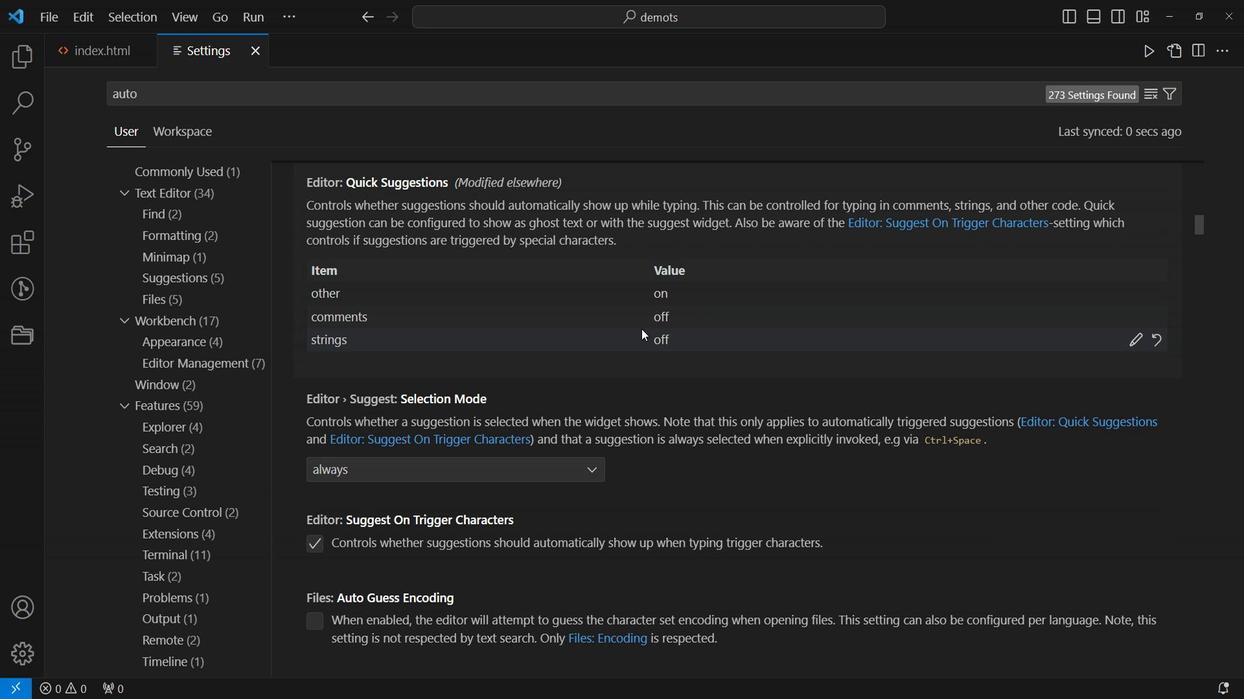 
Action: Mouse scrolled (651, 326) with delta (0, 0)
Screenshot: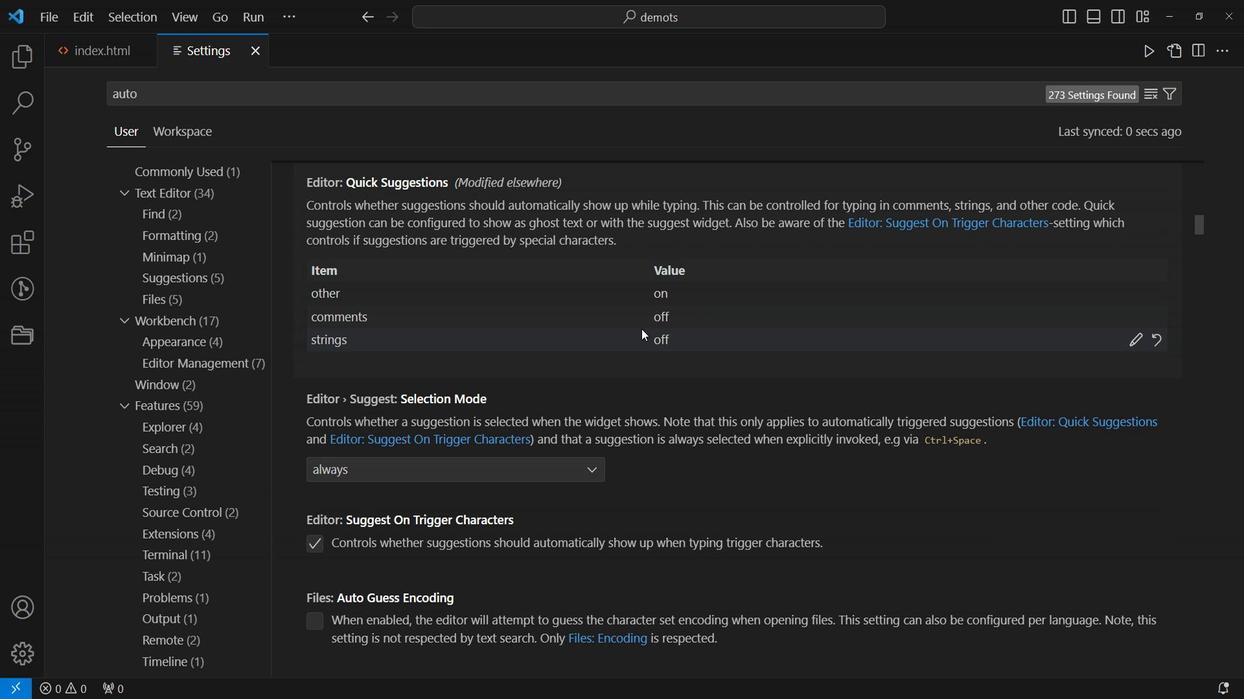 
Action: Mouse scrolled (651, 326) with delta (0, 0)
Screenshot: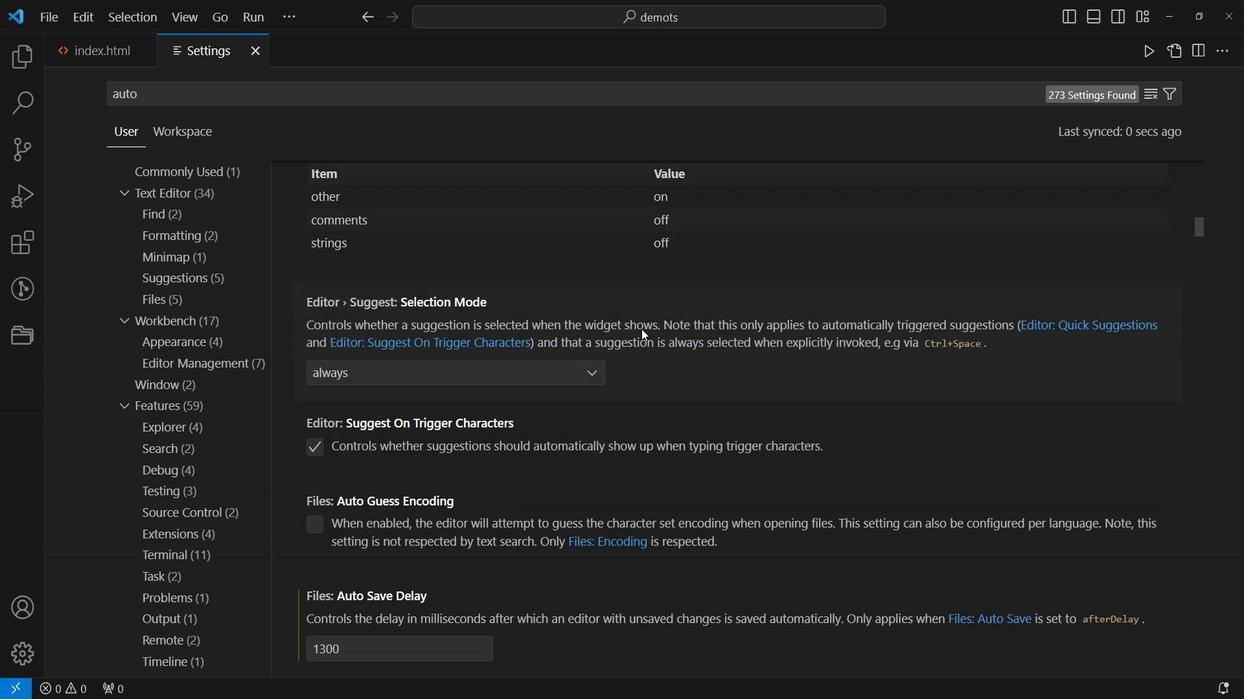 
Action: Mouse scrolled (651, 326) with delta (0, 0)
Screenshot: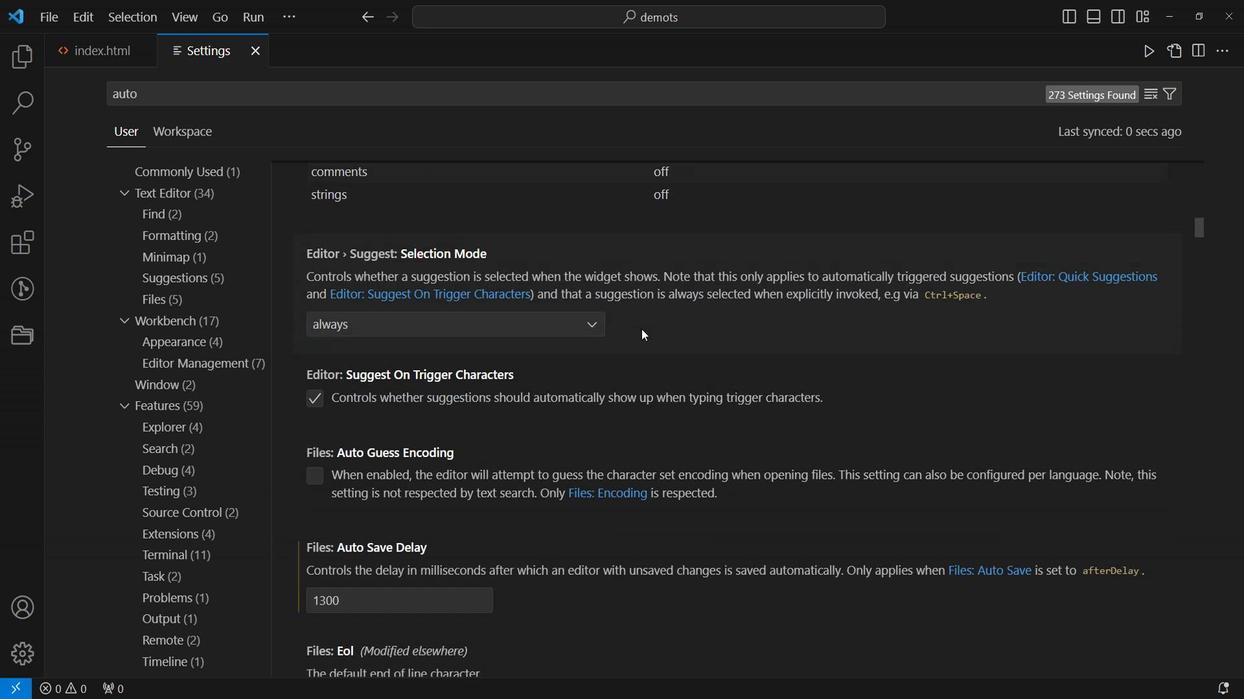 
Action: Mouse scrolled (651, 326) with delta (0, 0)
Screenshot: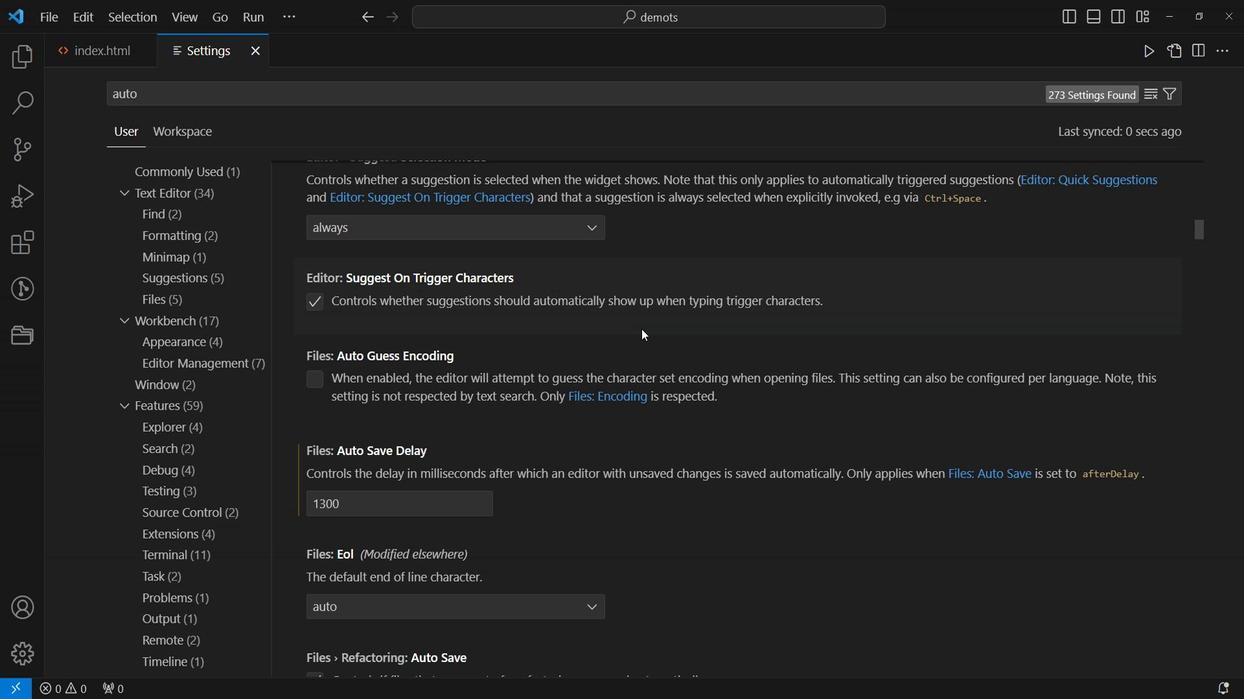
Action: Mouse scrolled (651, 326) with delta (0, 0)
Screenshot: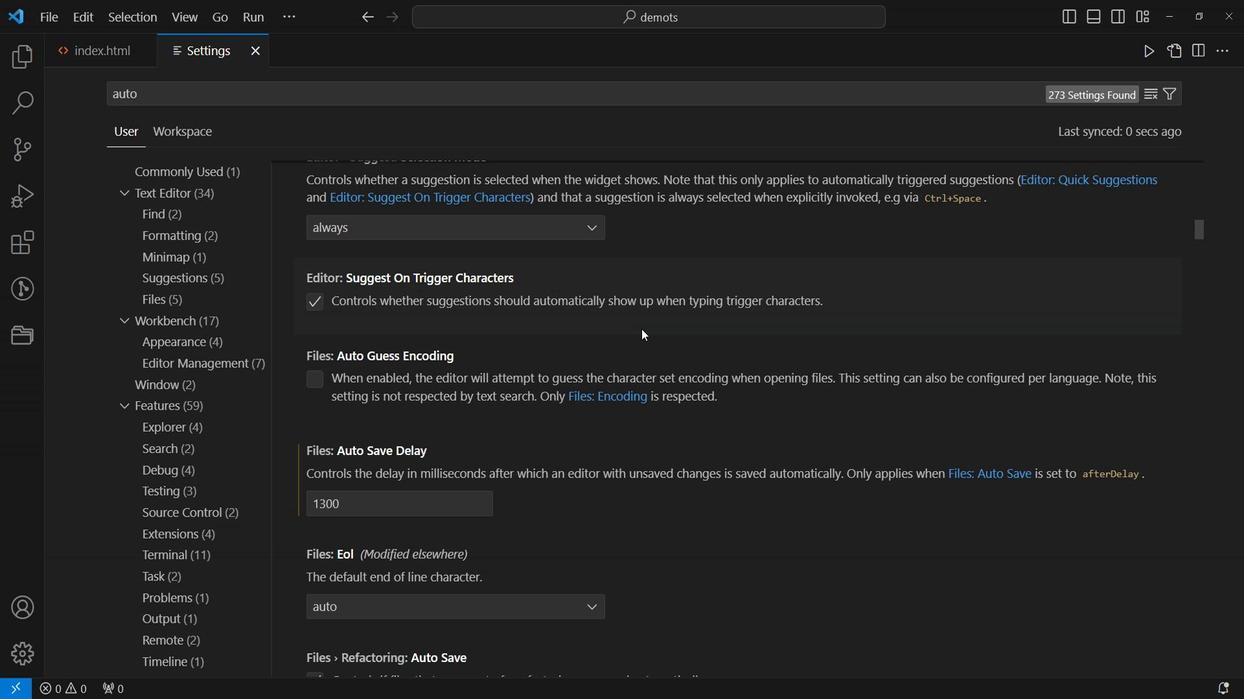 
Action: Mouse scrolled (651, 326) with delta (0, 0)
Screenshot: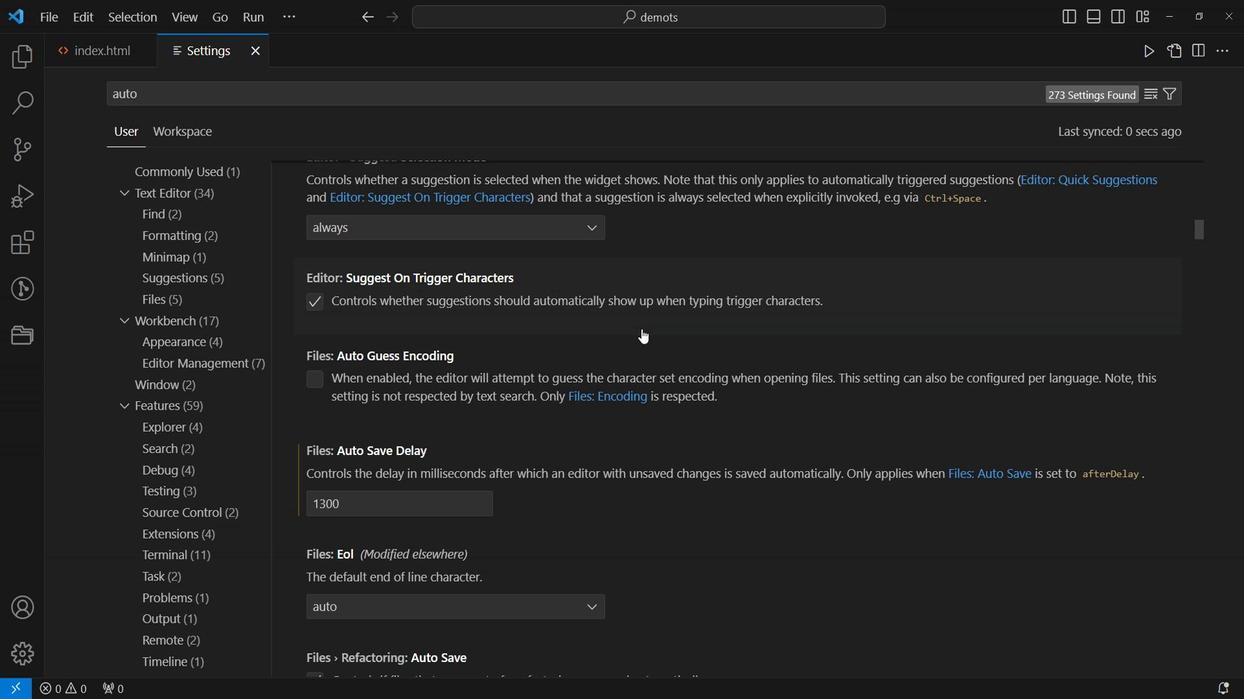 
Action: Mouse scrolled (651, 326) with delta (0, 0)
Screenshot: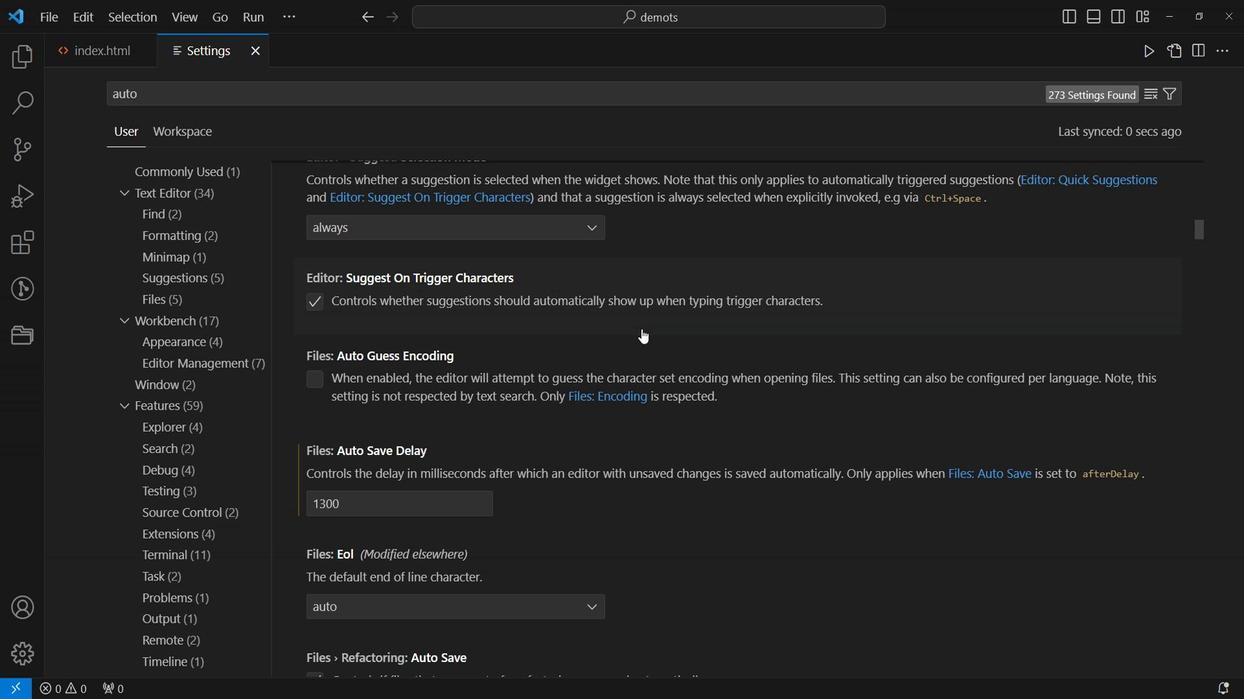 
Action: Mouse scrolled (651, 326) with delta (0, 0)
Screenshot: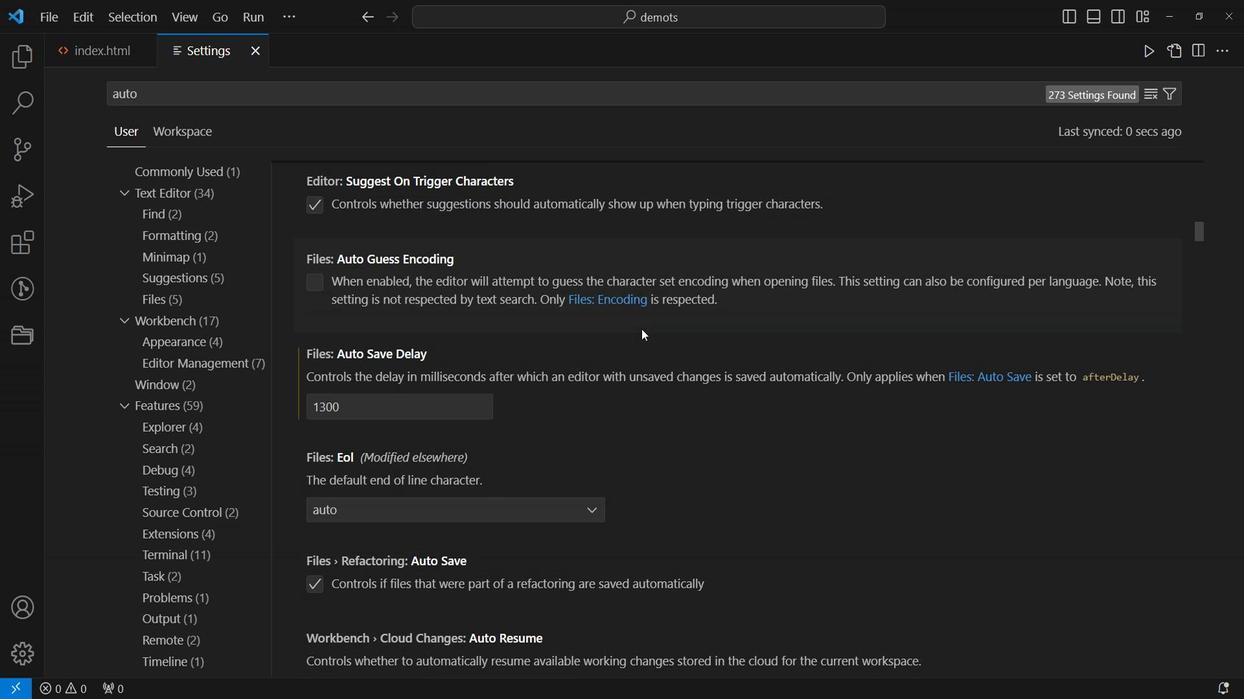 
Action: Mouse moved to (391, 254)
Screenshot: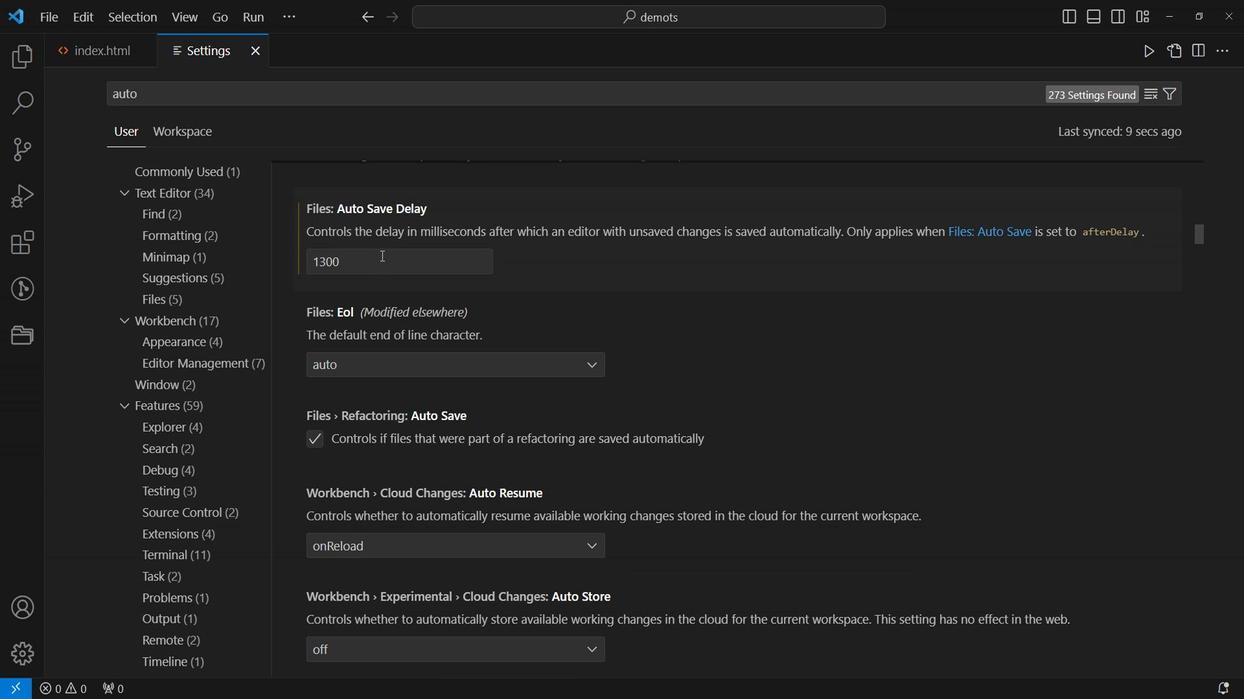 
Action: Mouse pressed left at (391, 254)
Screenshot: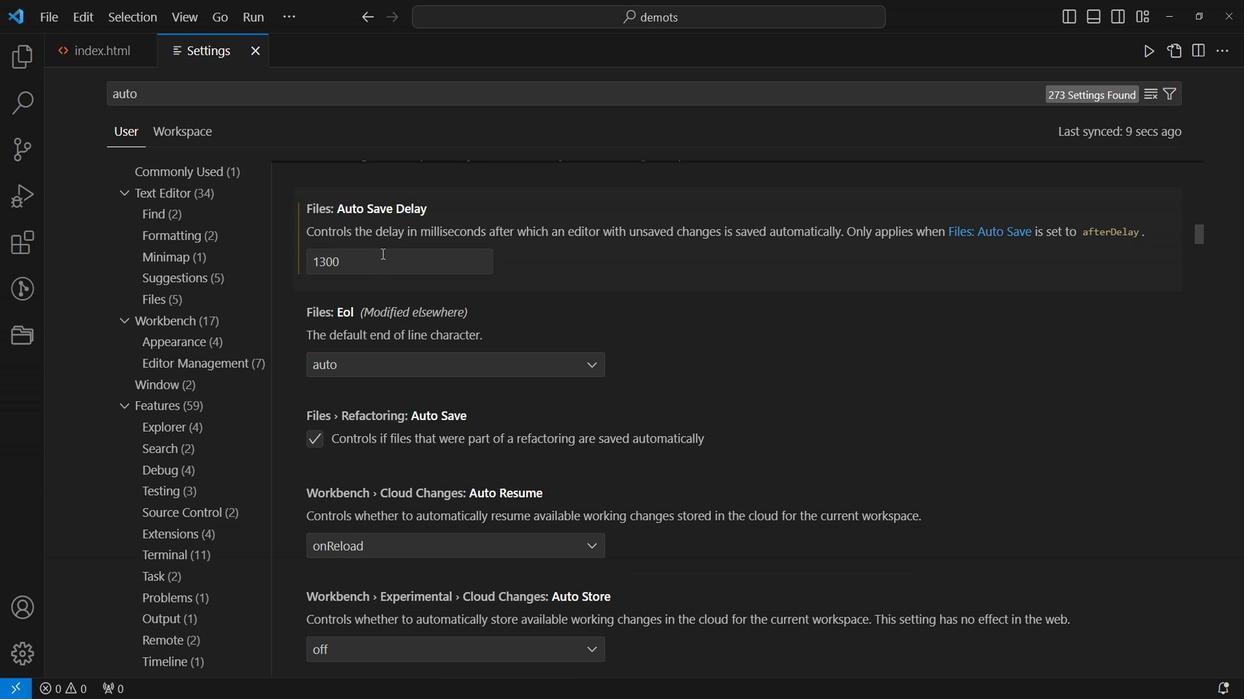 
Action: Key pressed <Key.backspace><Key.backspace><Key.backspace><Key.backspace>1200
Screenshot: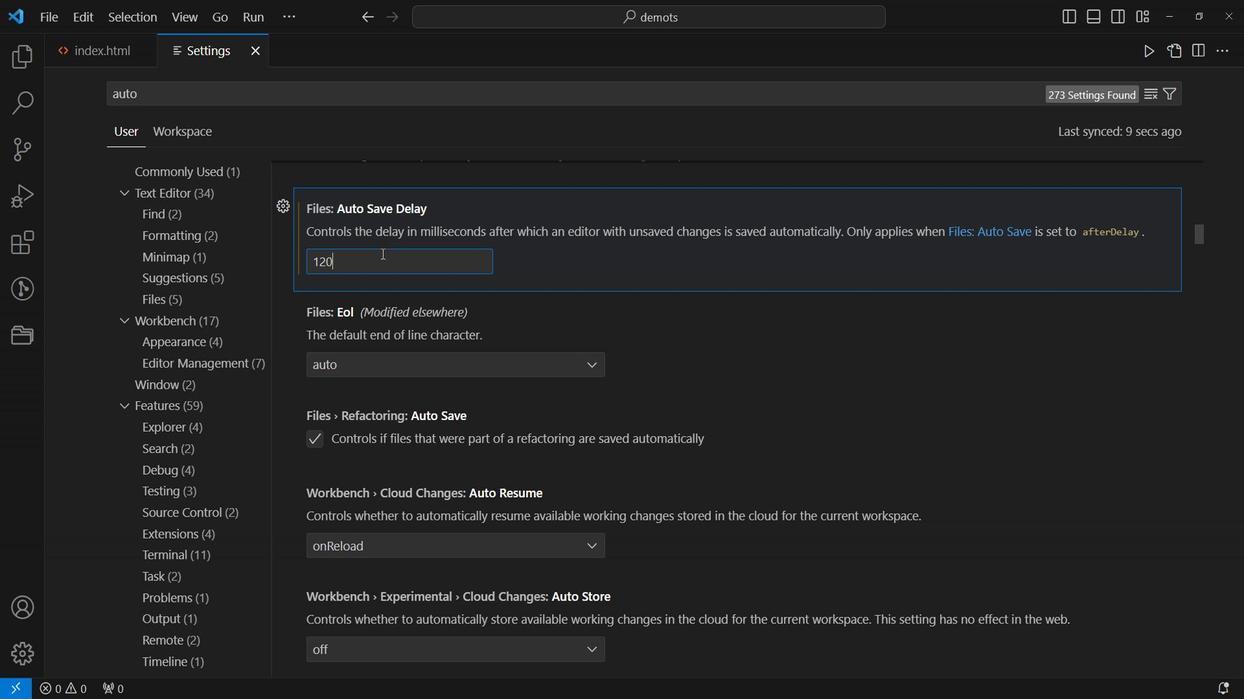 
Action: Mouse moved to (952, 457)
Screenshot: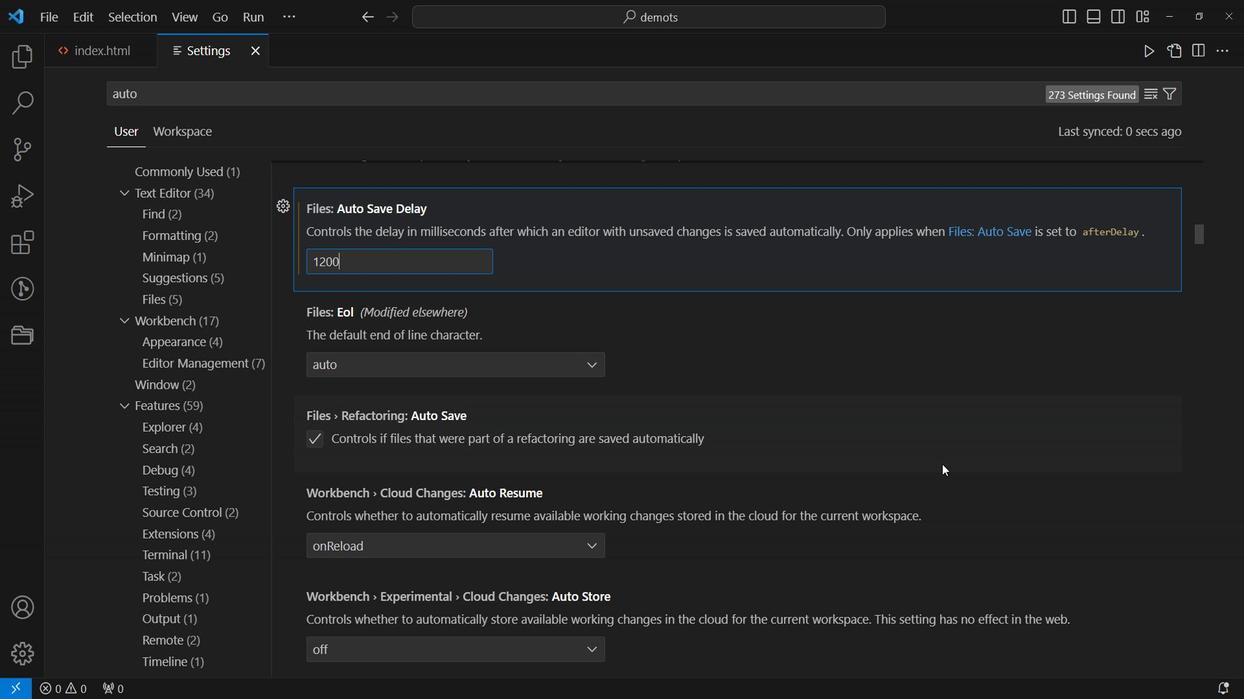 
Action: Mouse pressed left at (952, 457)
Screenshot: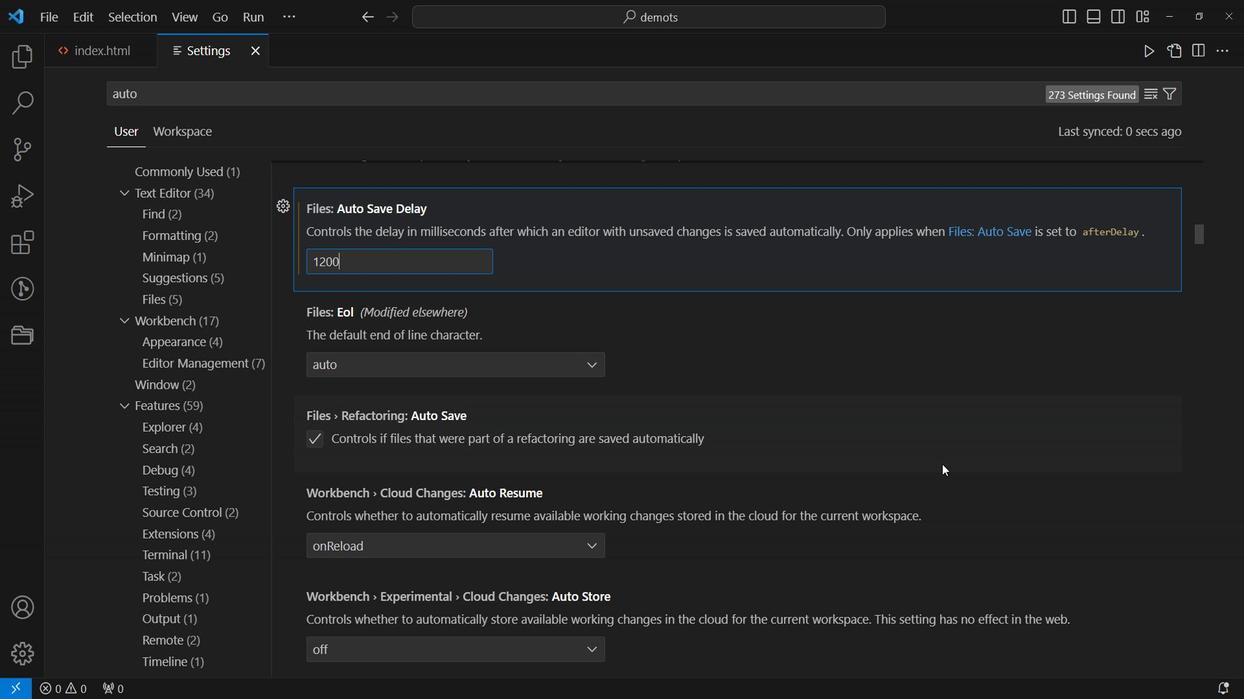 
Action: Mouse moved to (267, 58)
Screenshot: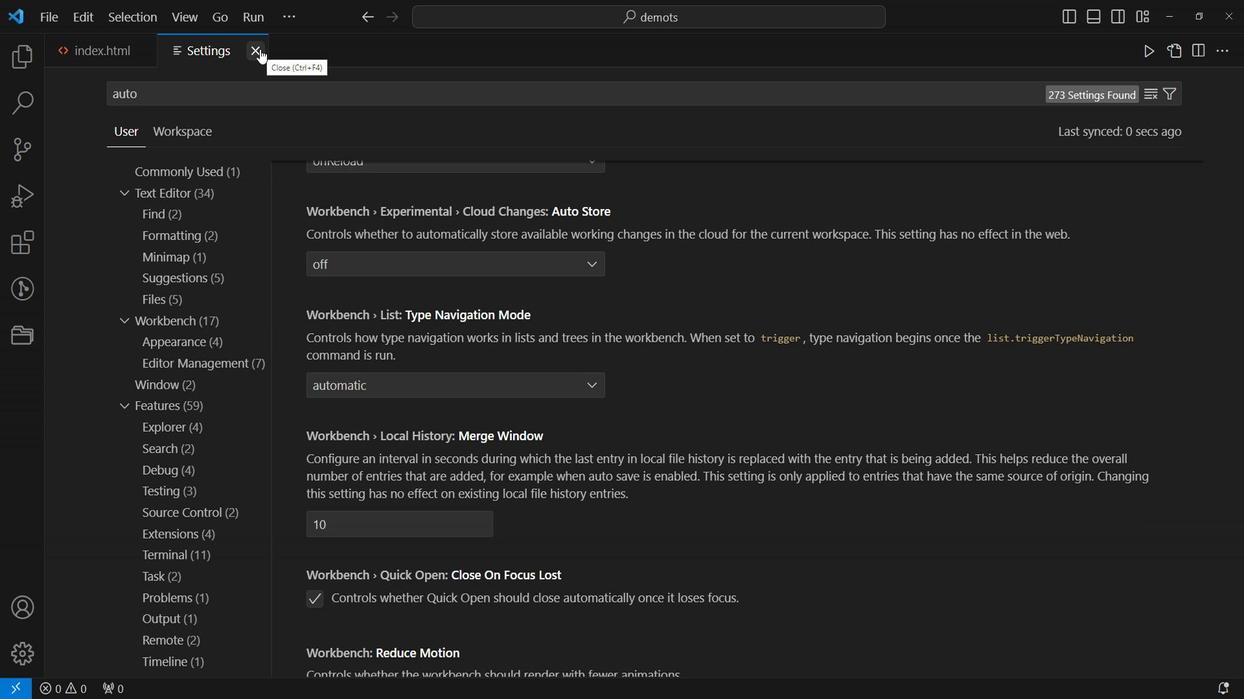 
Action: Mouse pressed left at (267, 58)
Screenshot: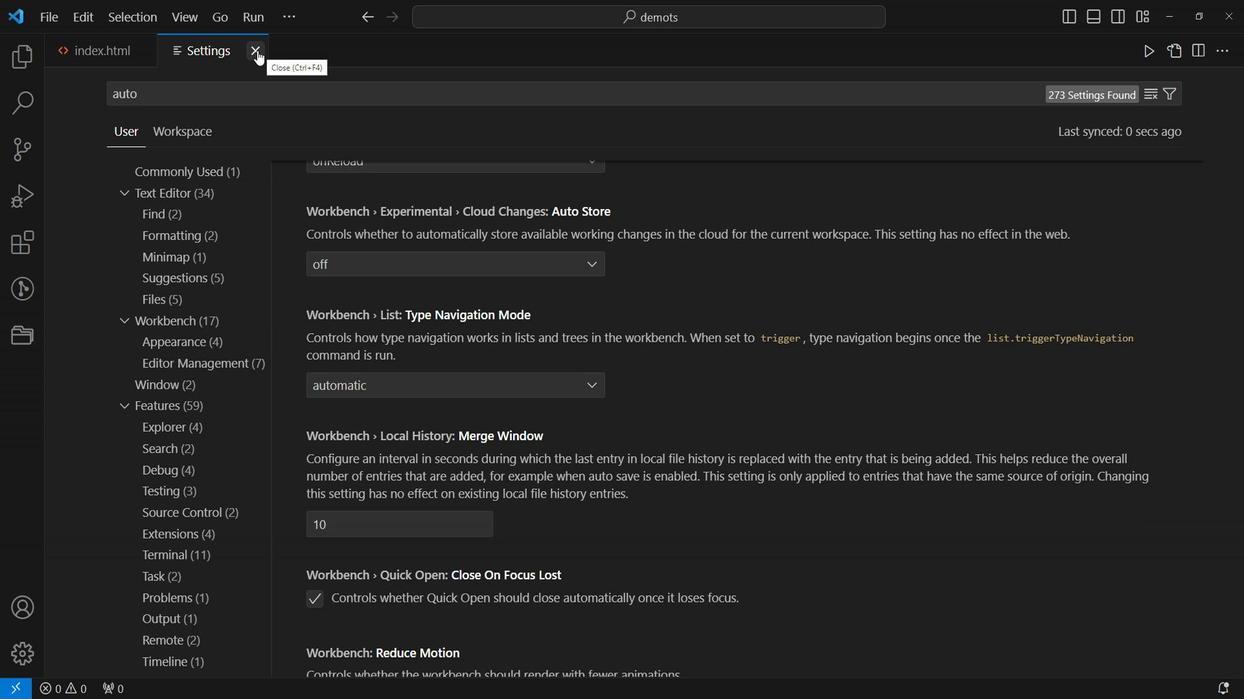 
Action: Mouse moved to (262, 230)
Screenshot: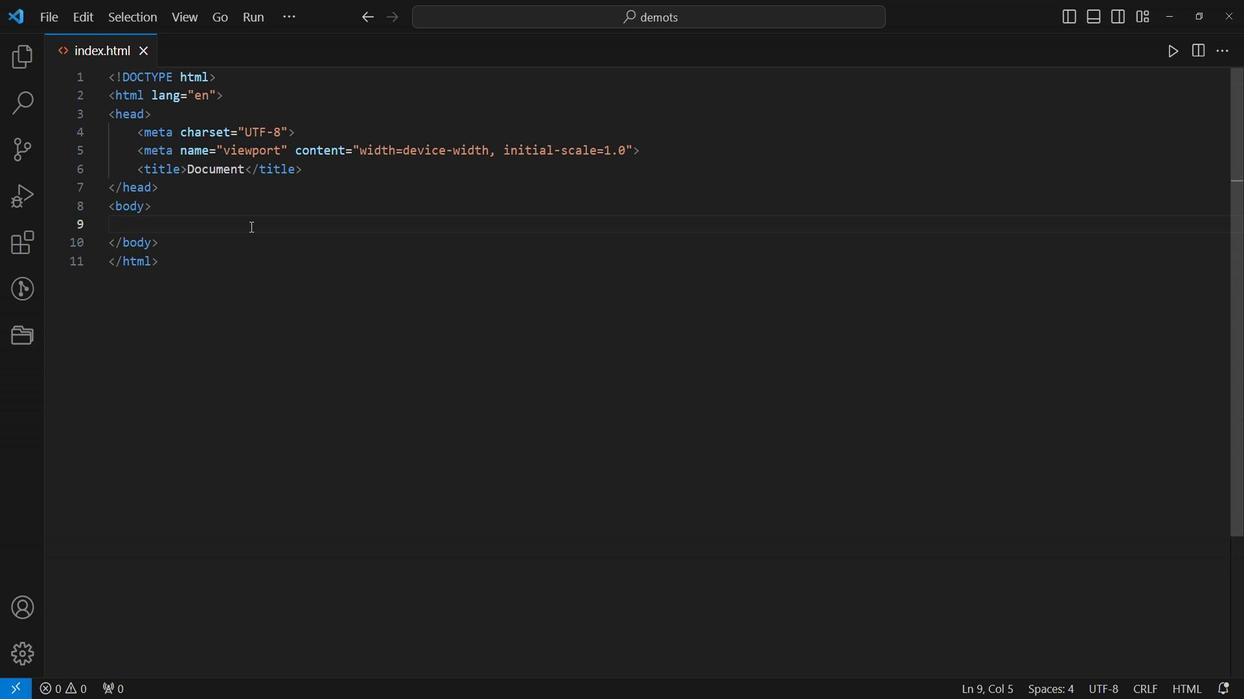 
Action: Mouse pressed left at (262, 230)
Screenshot: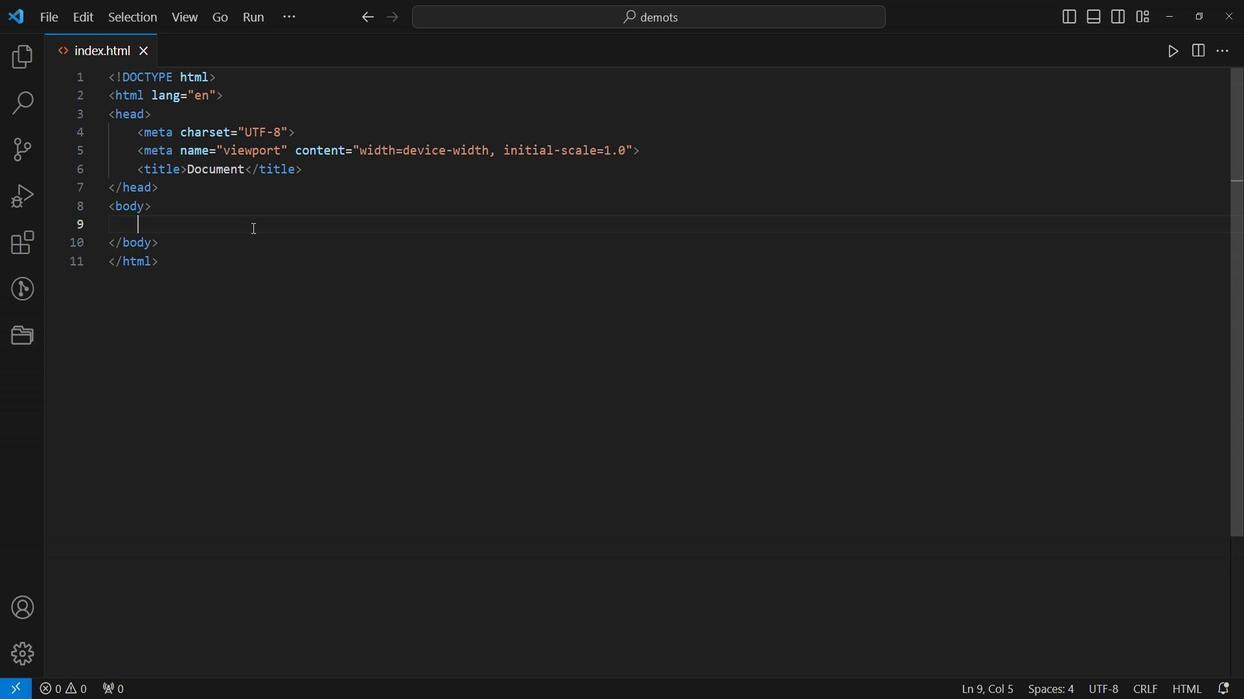 
Action: Mouse moved to (248, 230)
Screenshot: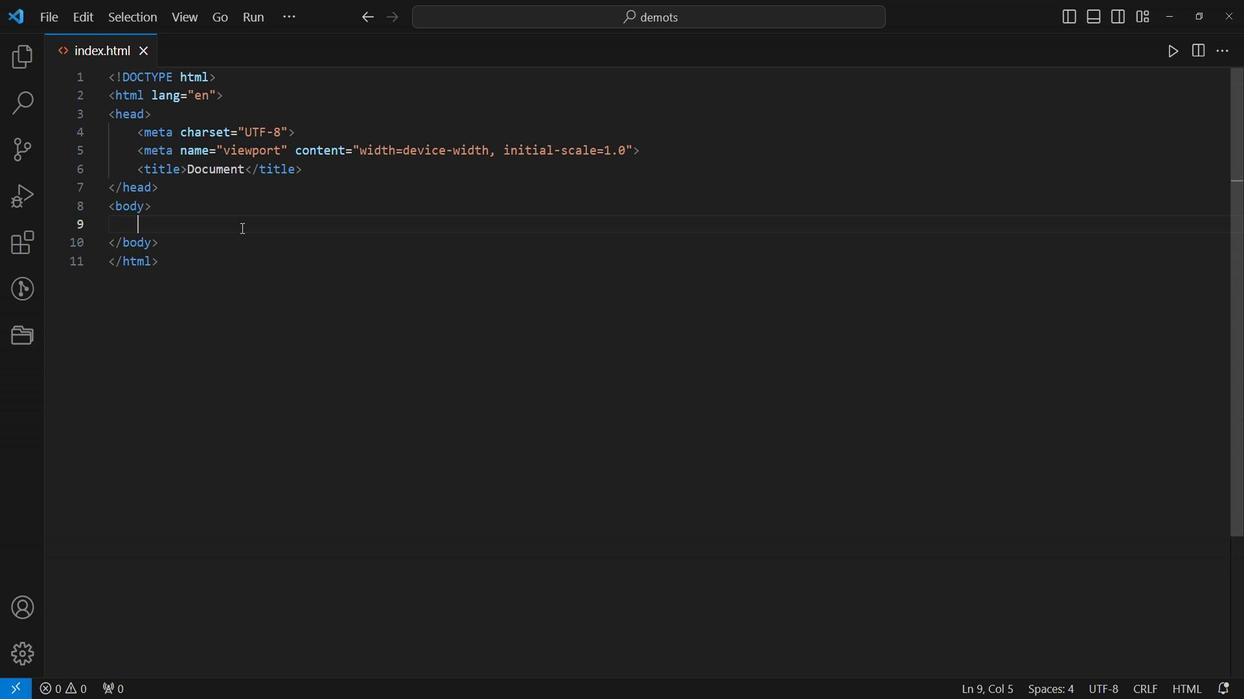 
Action: Key pressed hello<Key.space>world<Key.shift>!
Screenshot: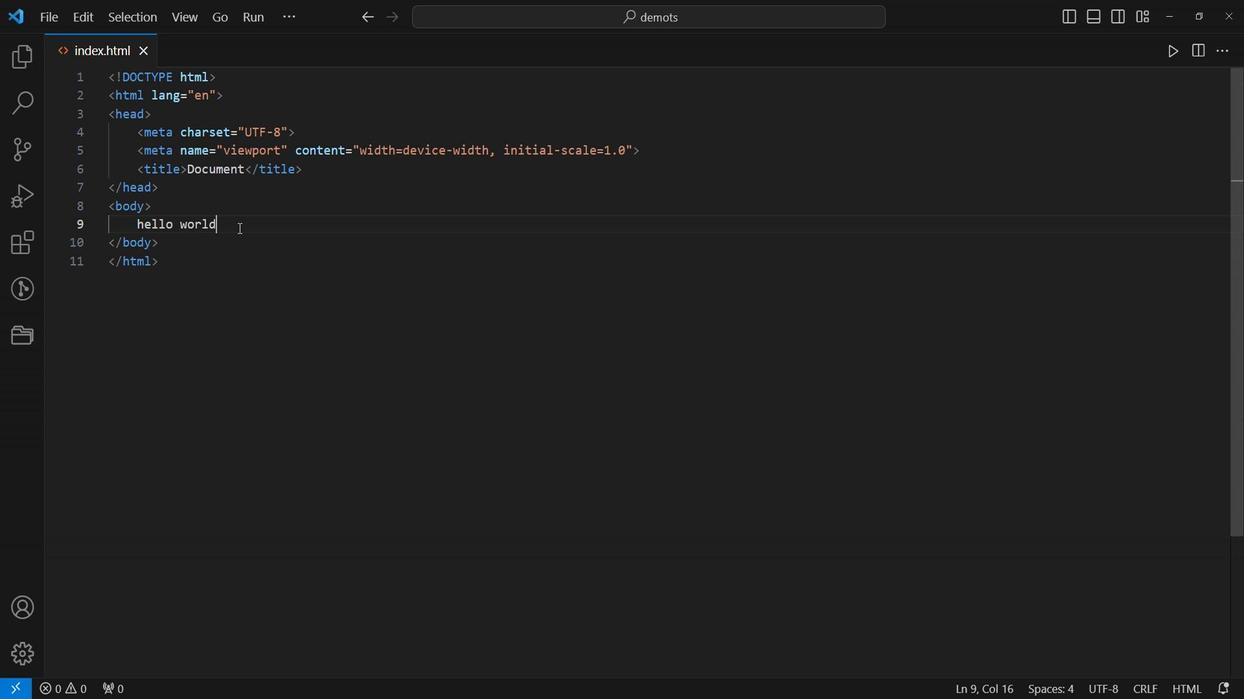 
